 Task: Look for space in Jimo, China from 7th July, 2023 to 15th July, 2023 for 6 adults in price range Rs.15000 to Rs.20000. Place can be entire place with 3 bedrooms having 3 beds and 3 bathrooms. Property type can be house, flat, guest house. Booking option can be shelf check-in. Required host language is Chinese (Simplified).
Action: Mouse moved to (552, 211)
Screenshot: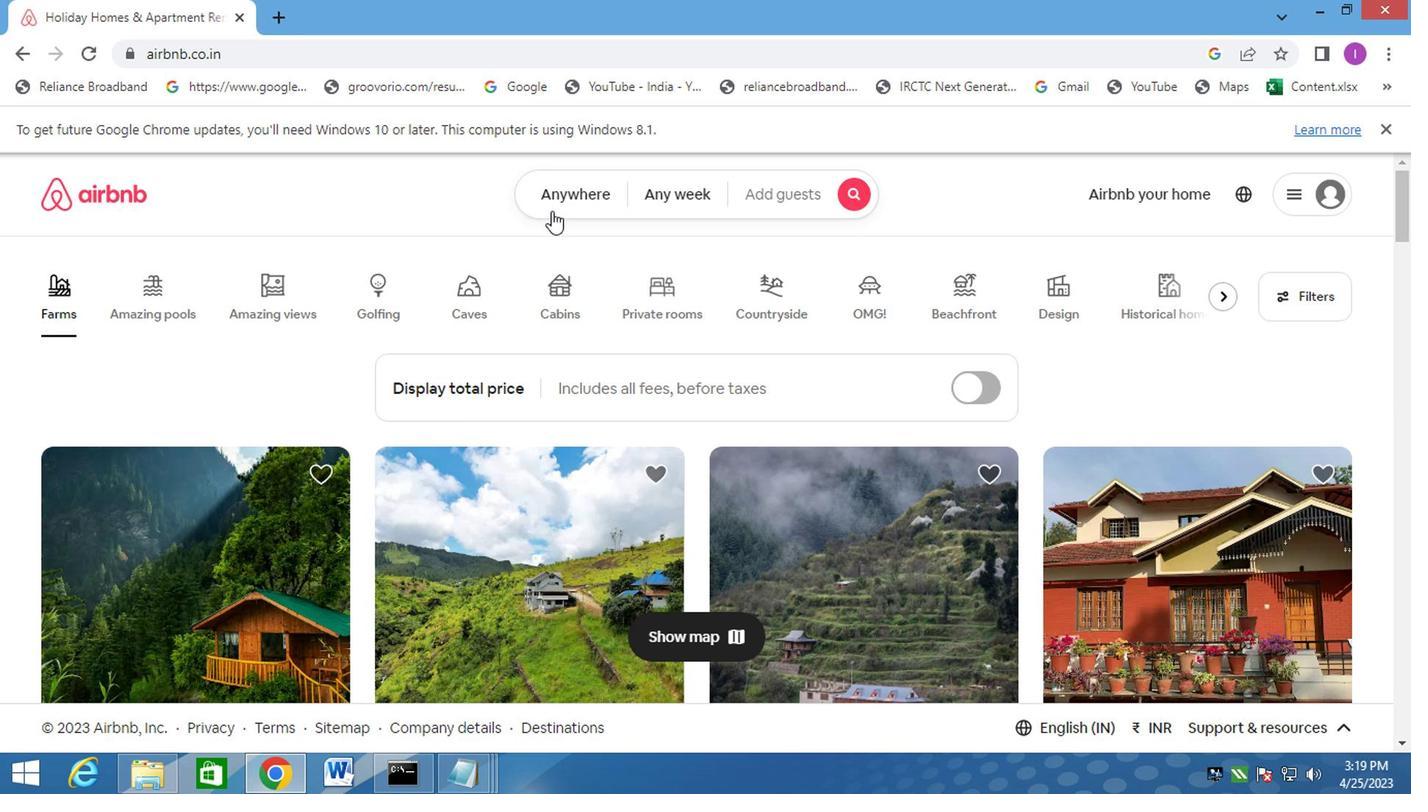 
Action: Mouse pressed left at (552, 211)
Screenshot: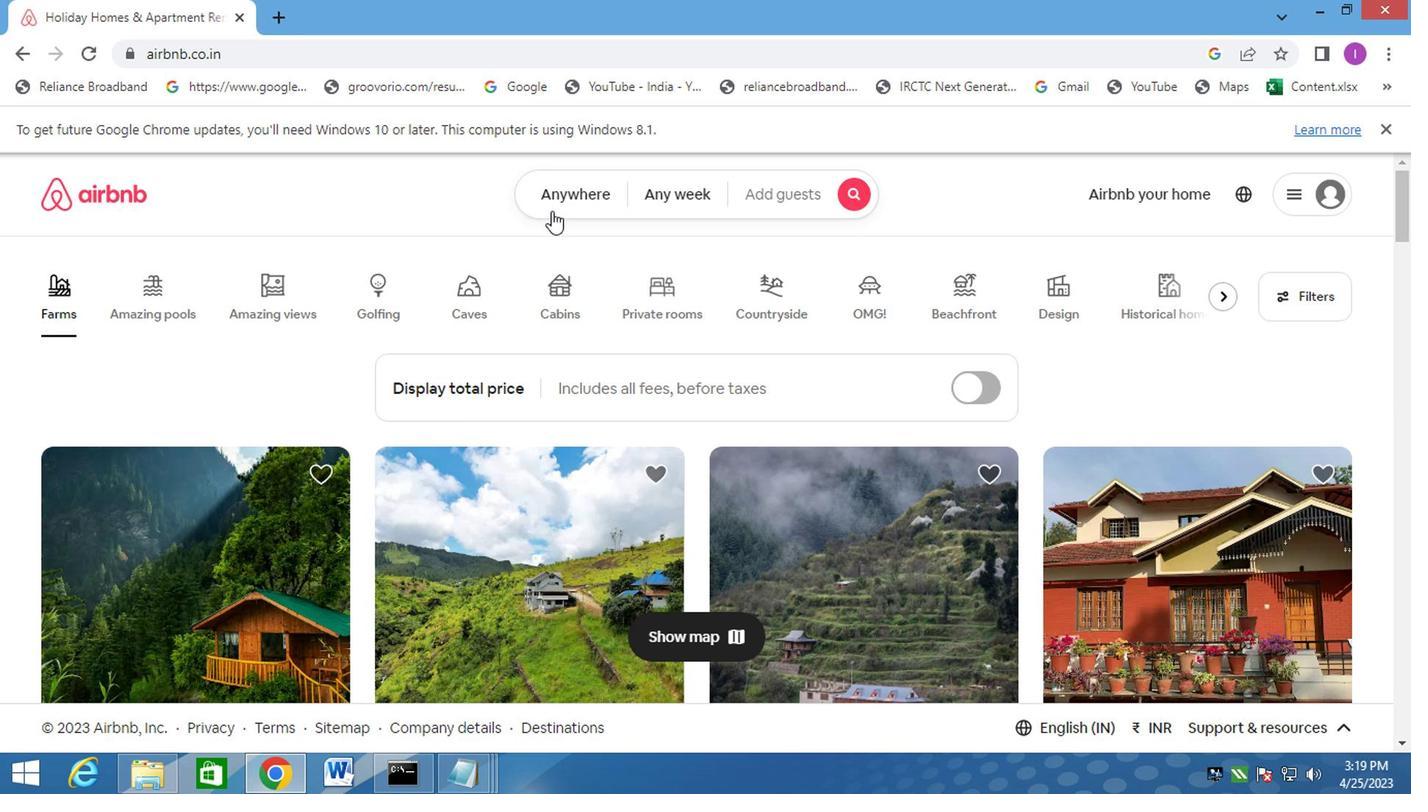 
Action: Mouse moved to (349, 277)
Screenshot: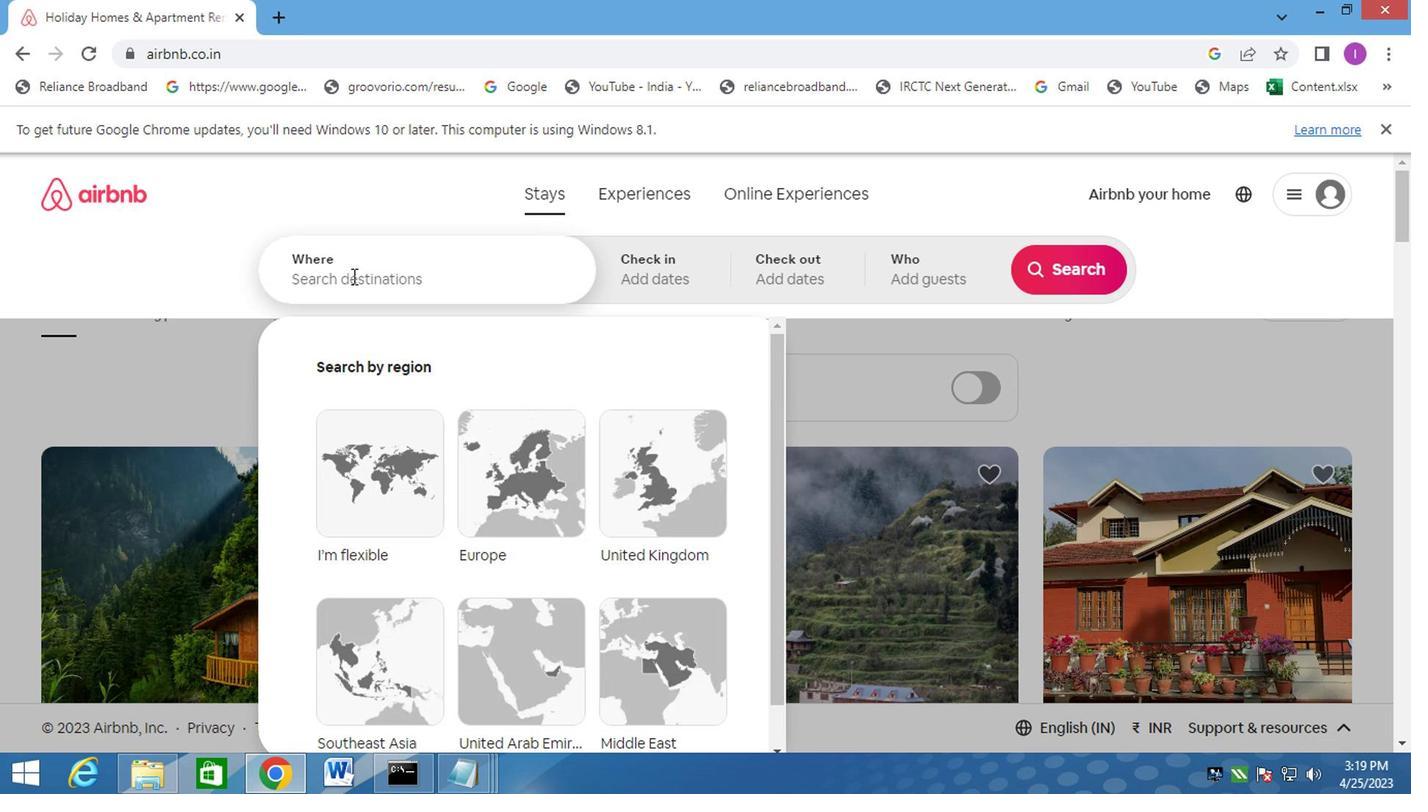 
Action: Mouse pressed left at (349, 277)
Screenshot: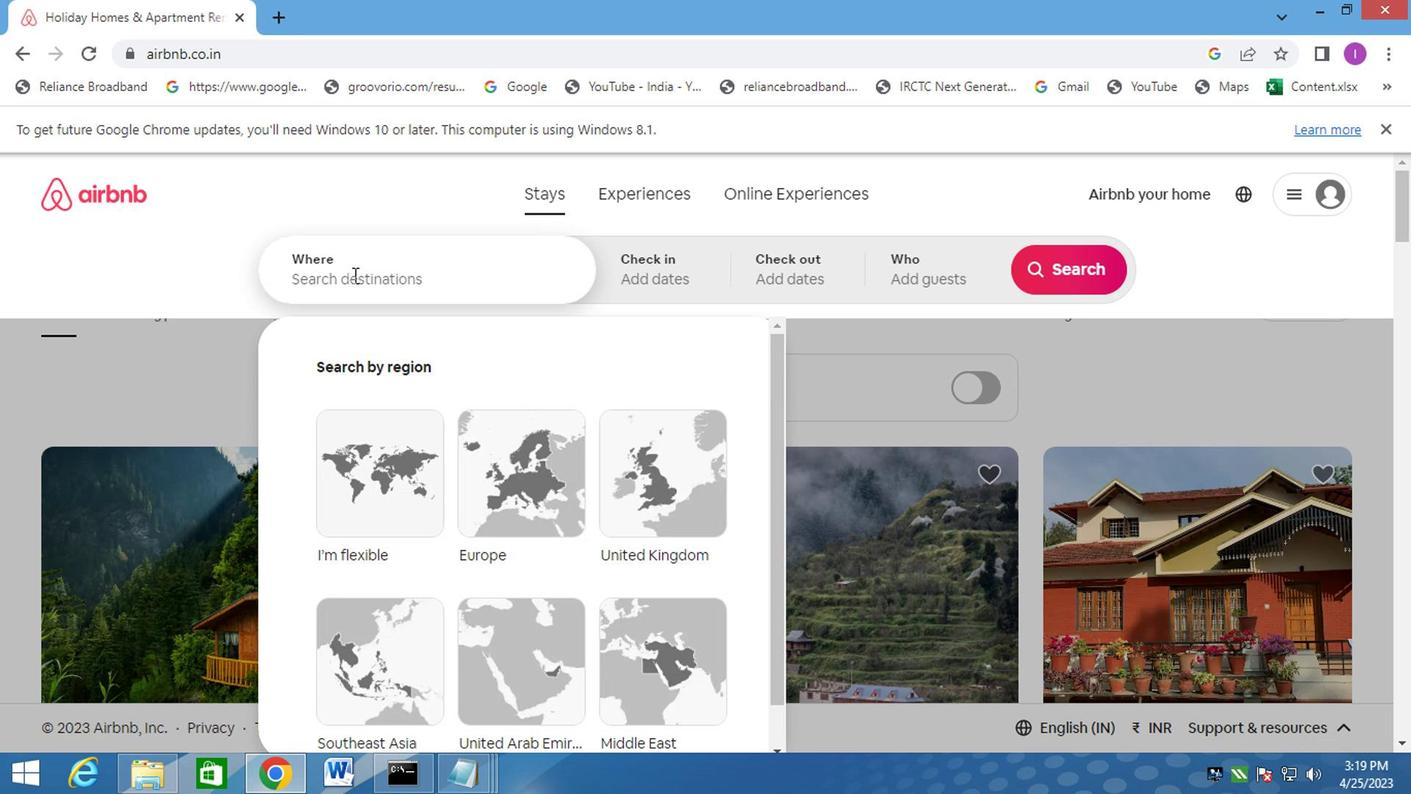 
Action: Mouse moved to (386, 288)
Screenshot: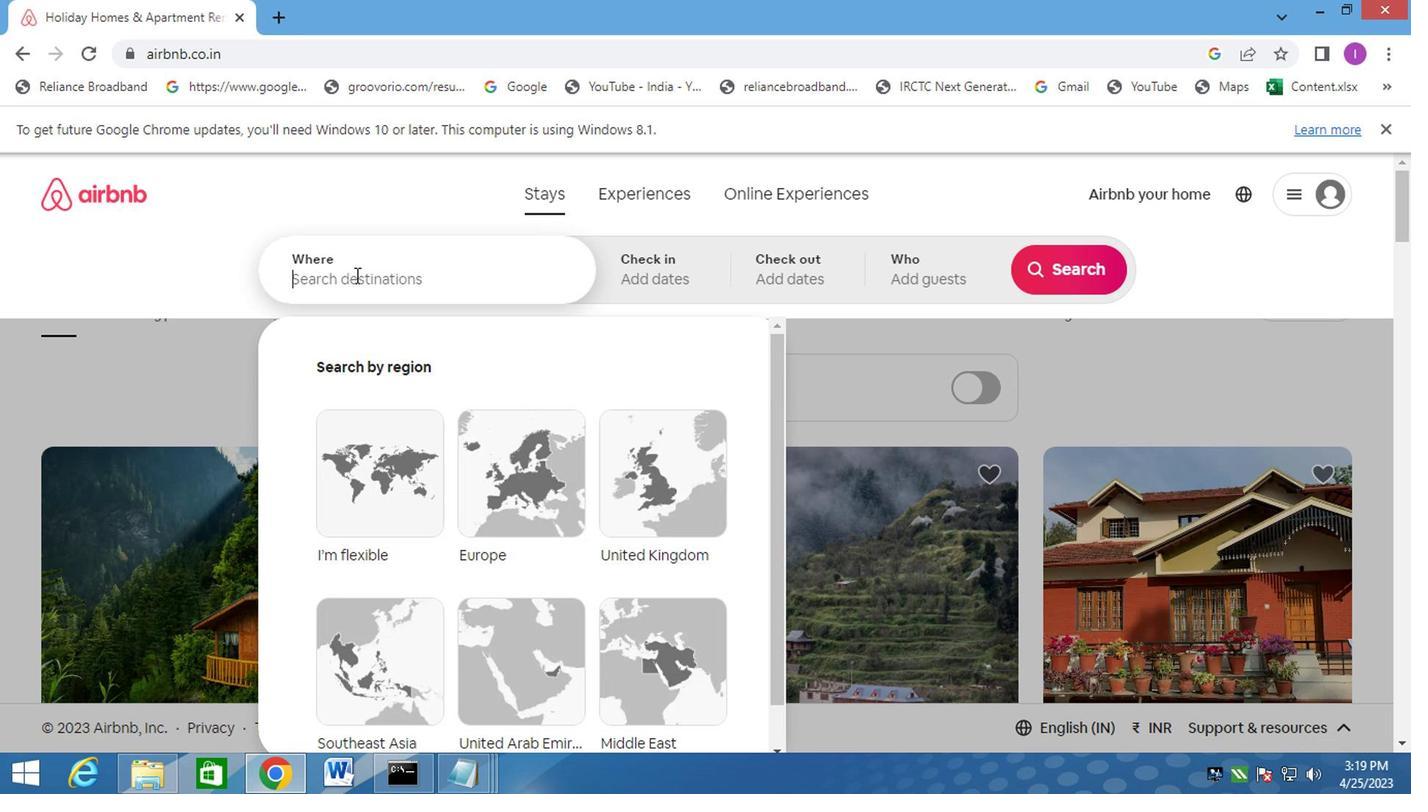 
Action: Key pressed jom<Key.backspace><Key.backspace>imo,china
Screenshot: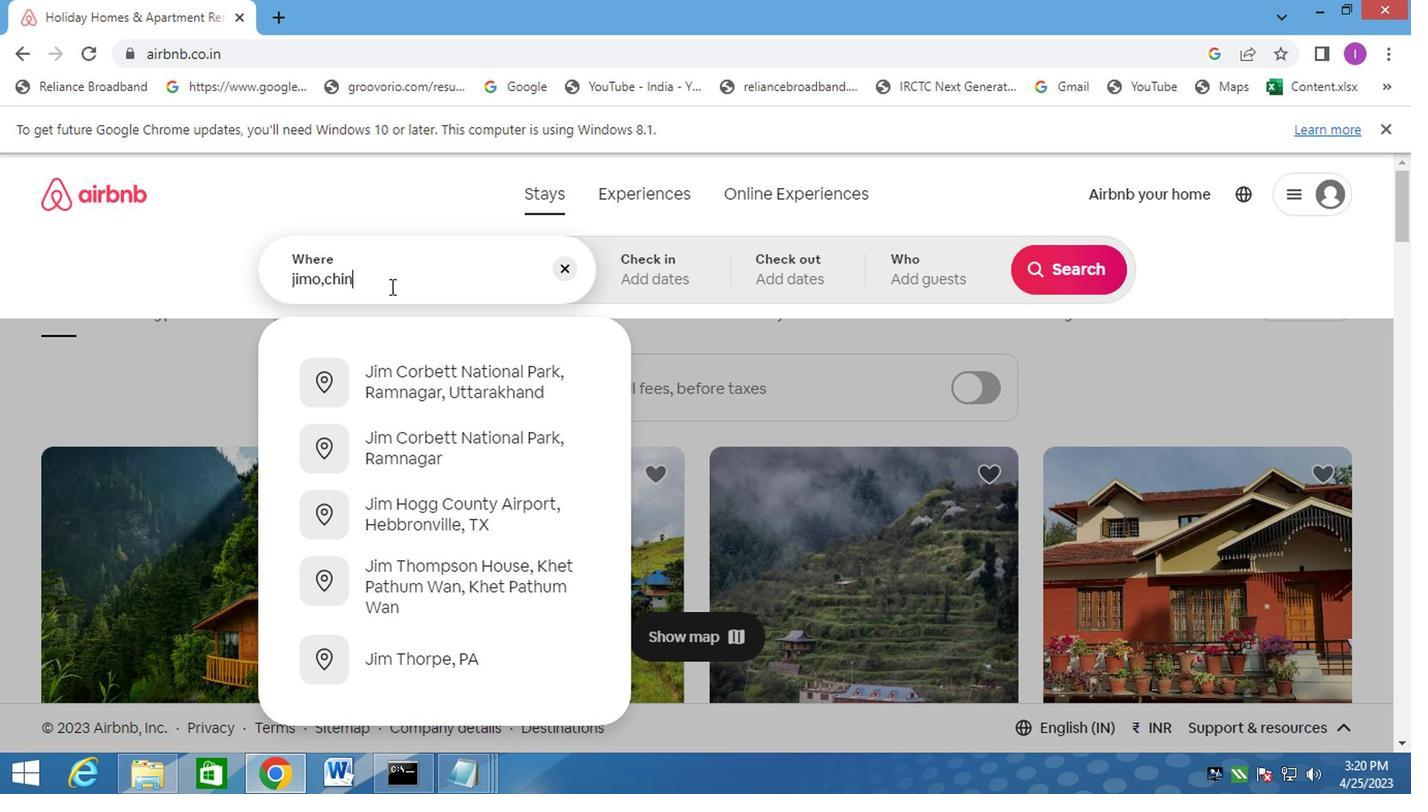 
Action: Mouse moved to (700, 279)
Screenshot: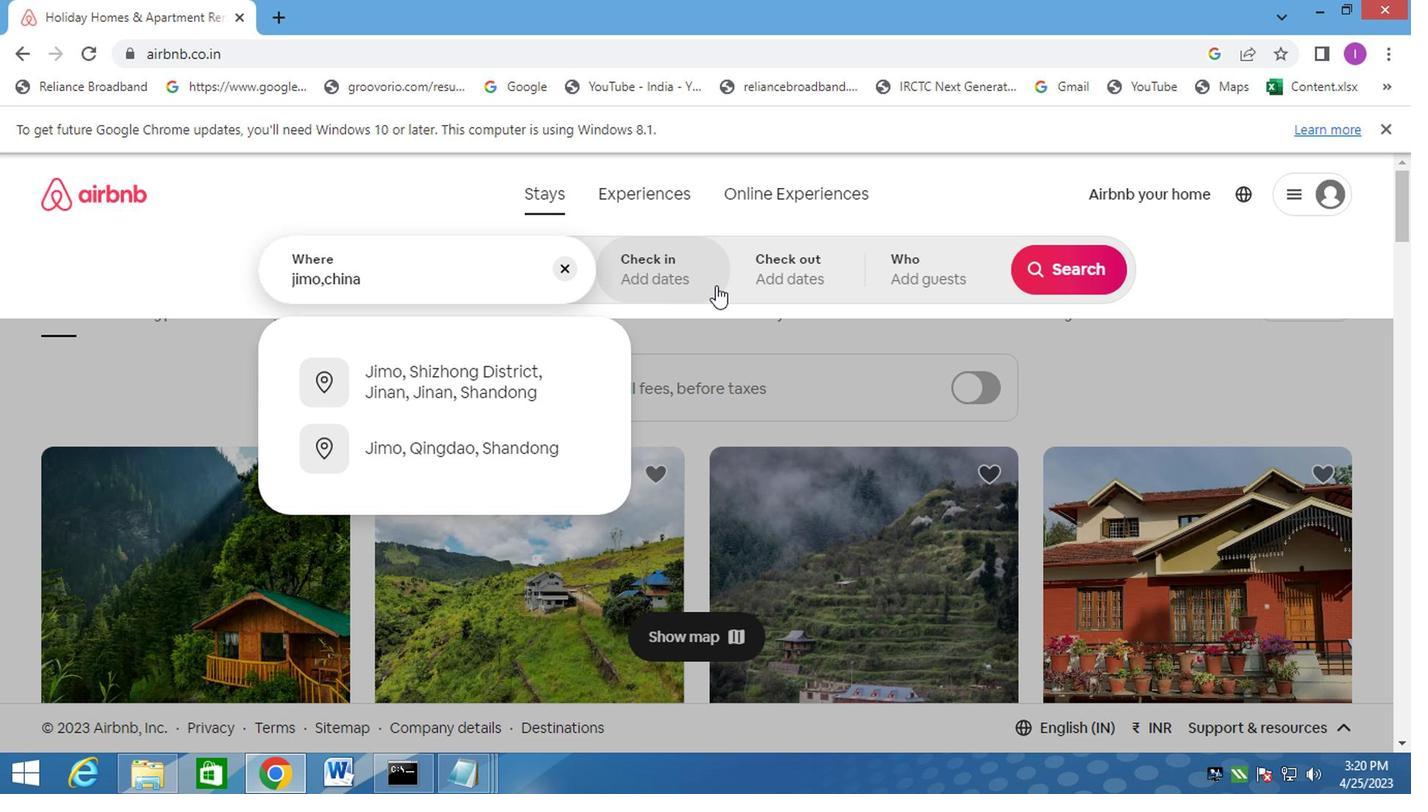 
Action: Mouse pressed left at (700, 279)
Screenshot: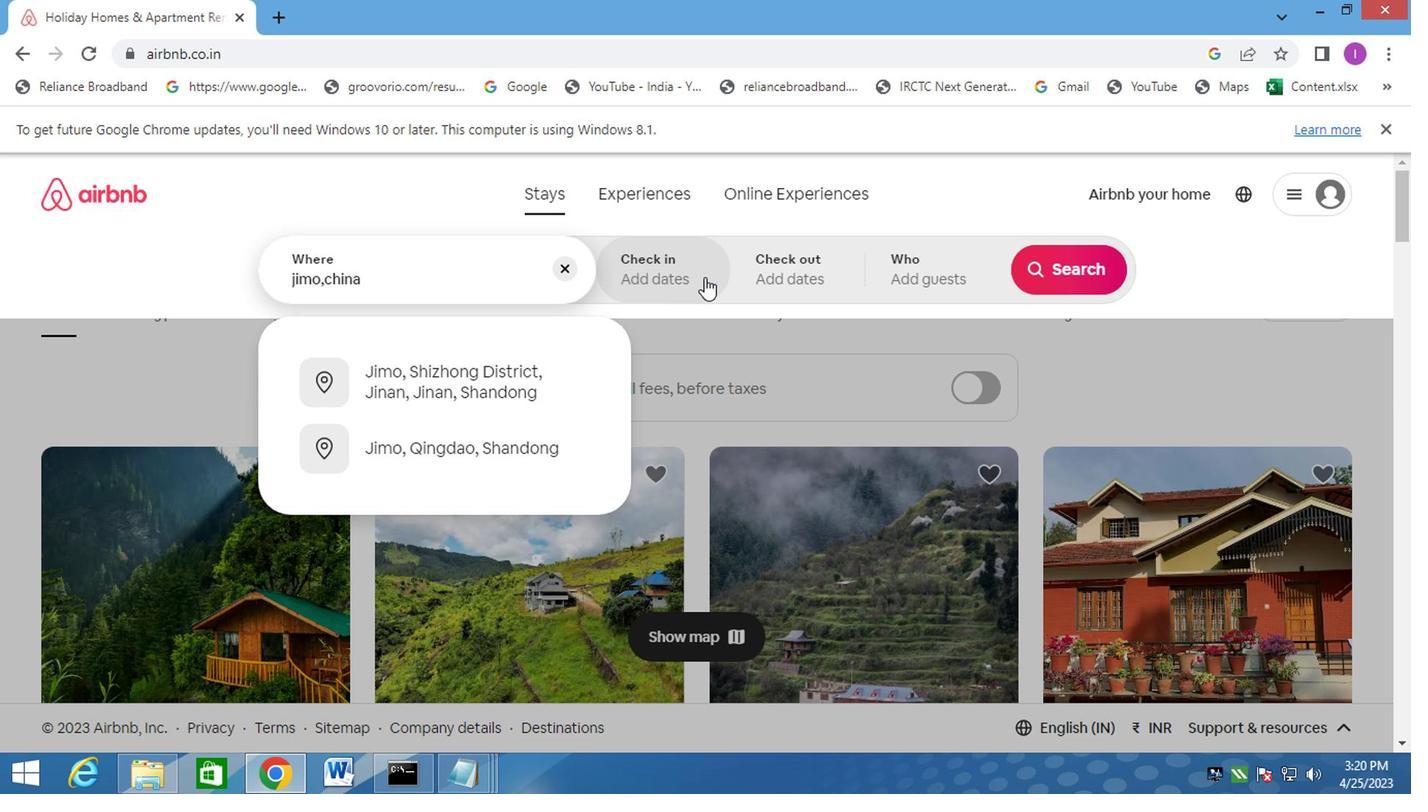 
Action: Mouse moved to (1041, 445)
Screenshot: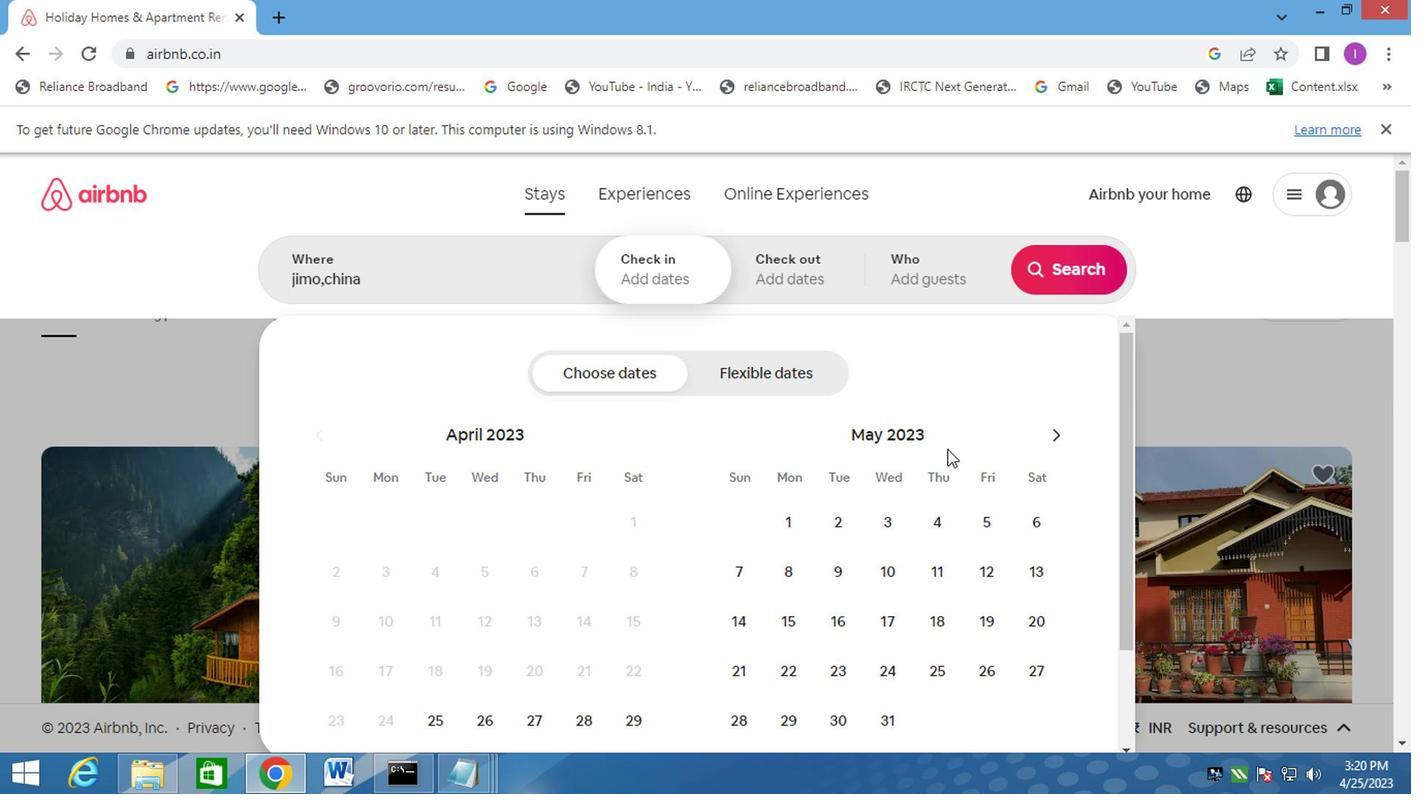
Action: Mouse pressed left at (1041, 445)
Screenshot: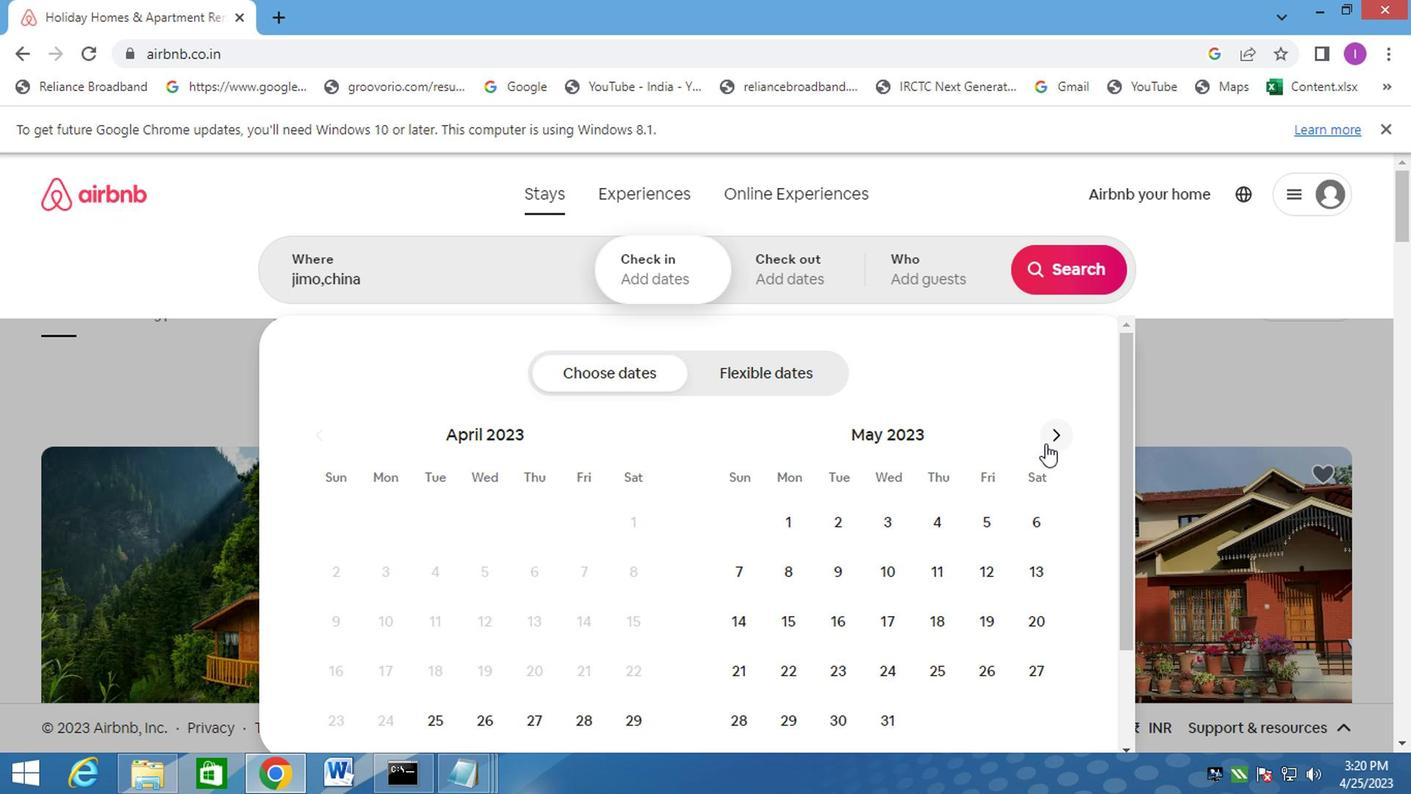 
Action: Mouse moved to (1042, 445)
Screenshot: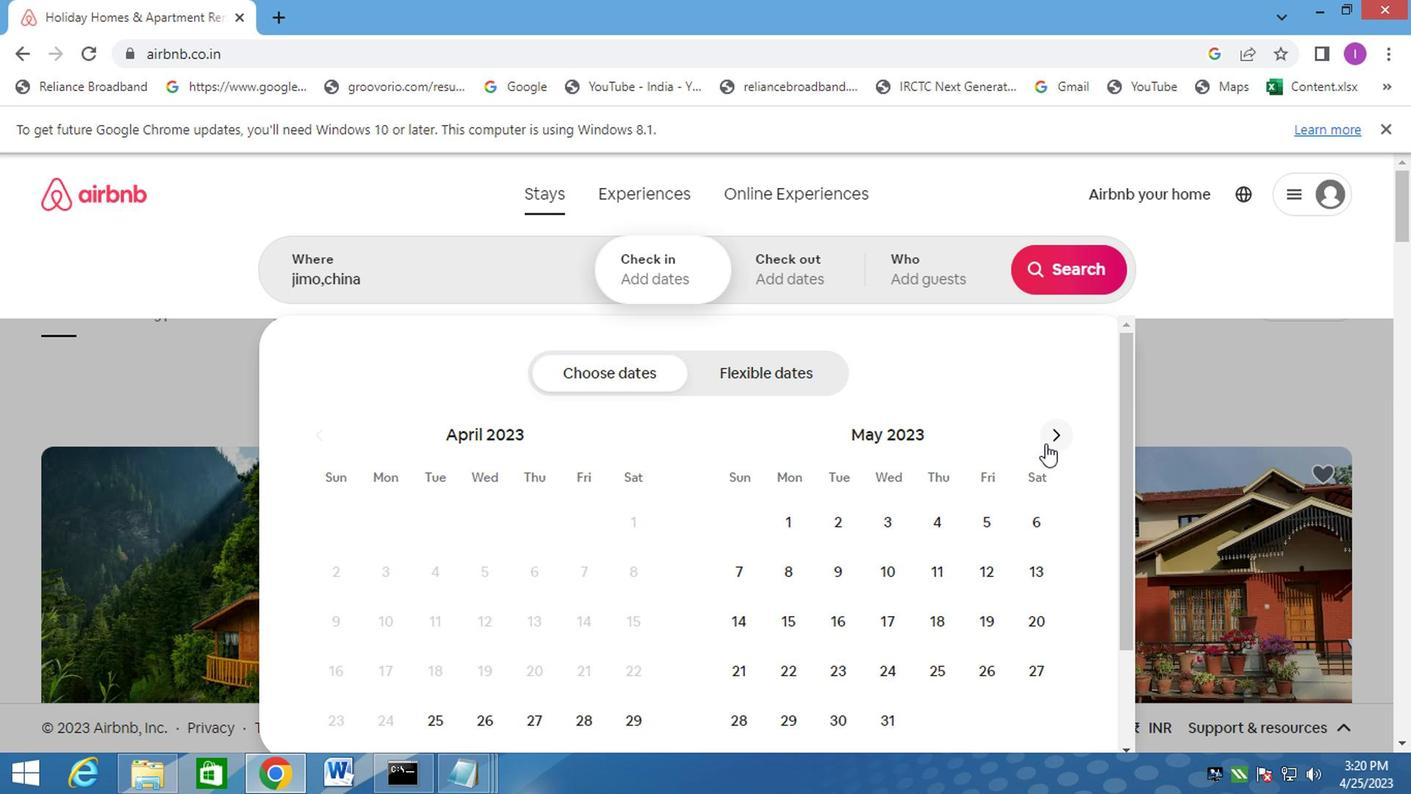 
Action: Mouse pressed left at (1042, 445)
Screenshot: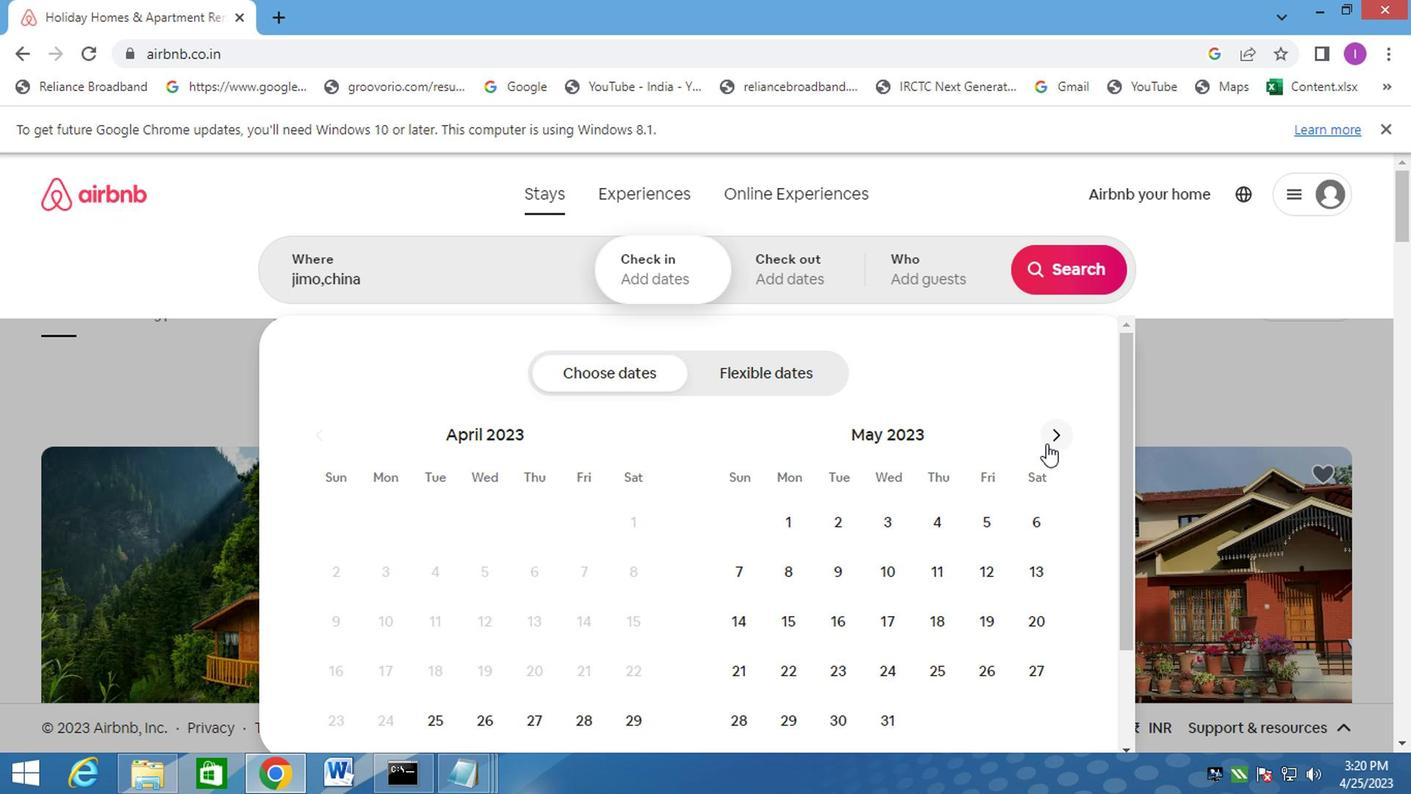 
Action: Mouse pressed left at (1042, 445)
Screenshot: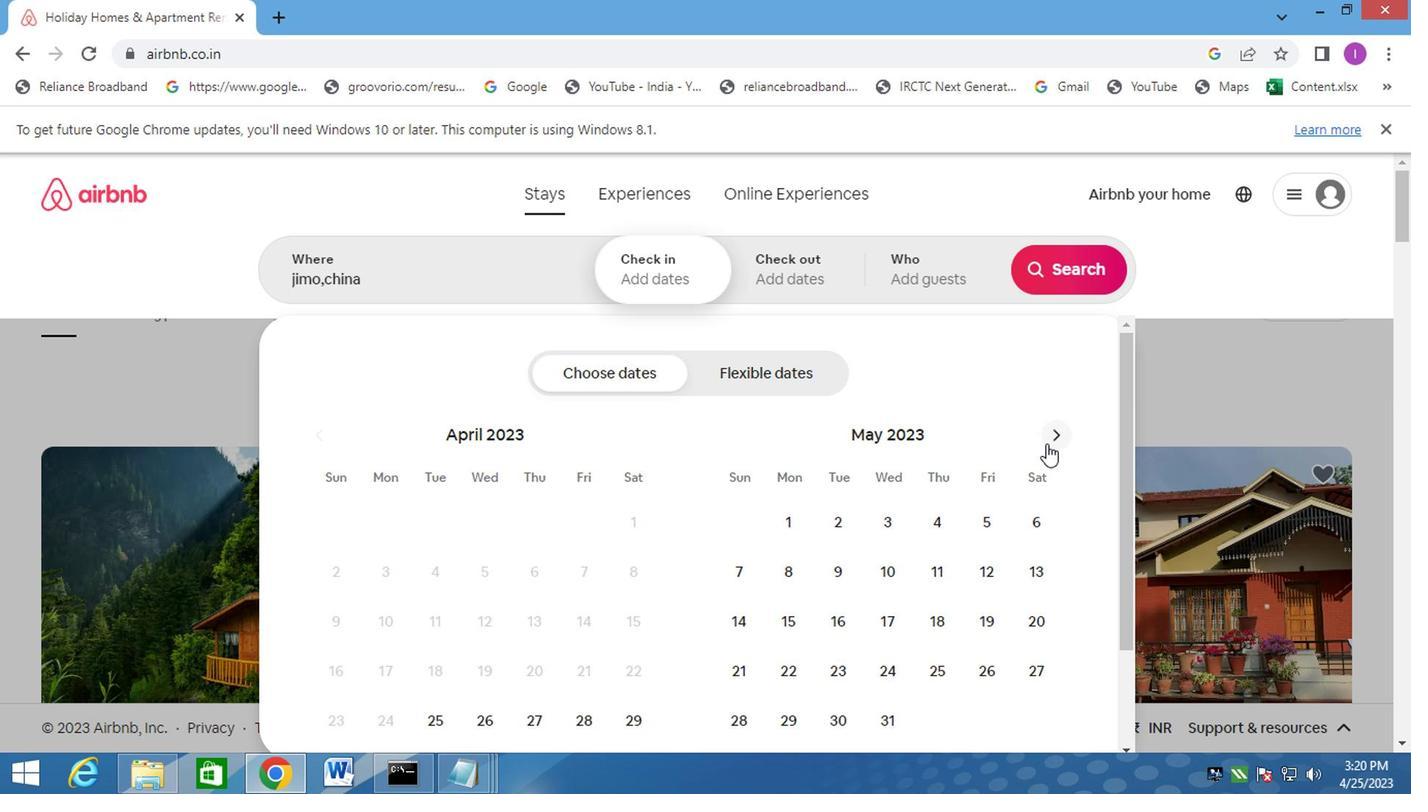 
Action: Mouse moved to (984, 575)
Screenshot: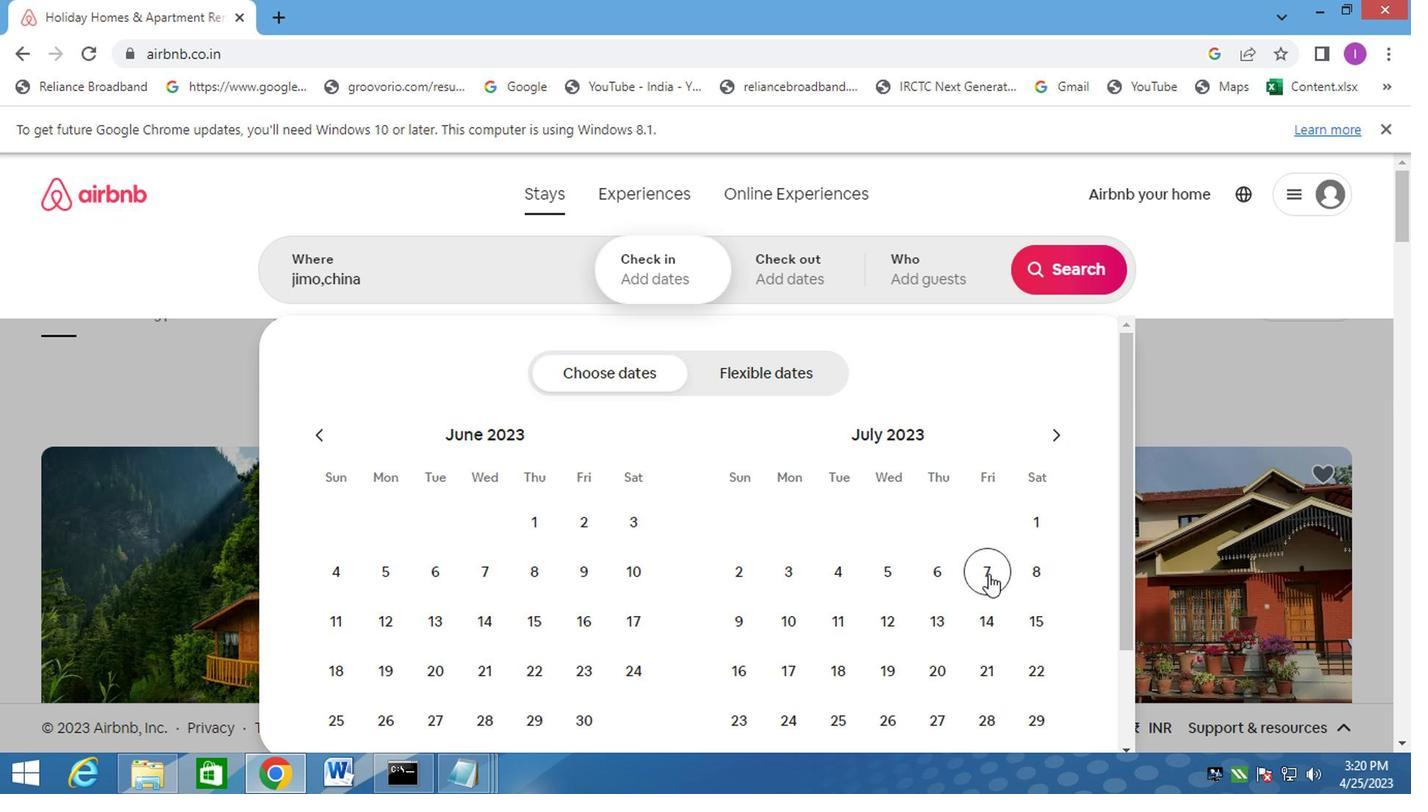 
Action: Mouse pressed left at (984, 575)
Screenshot: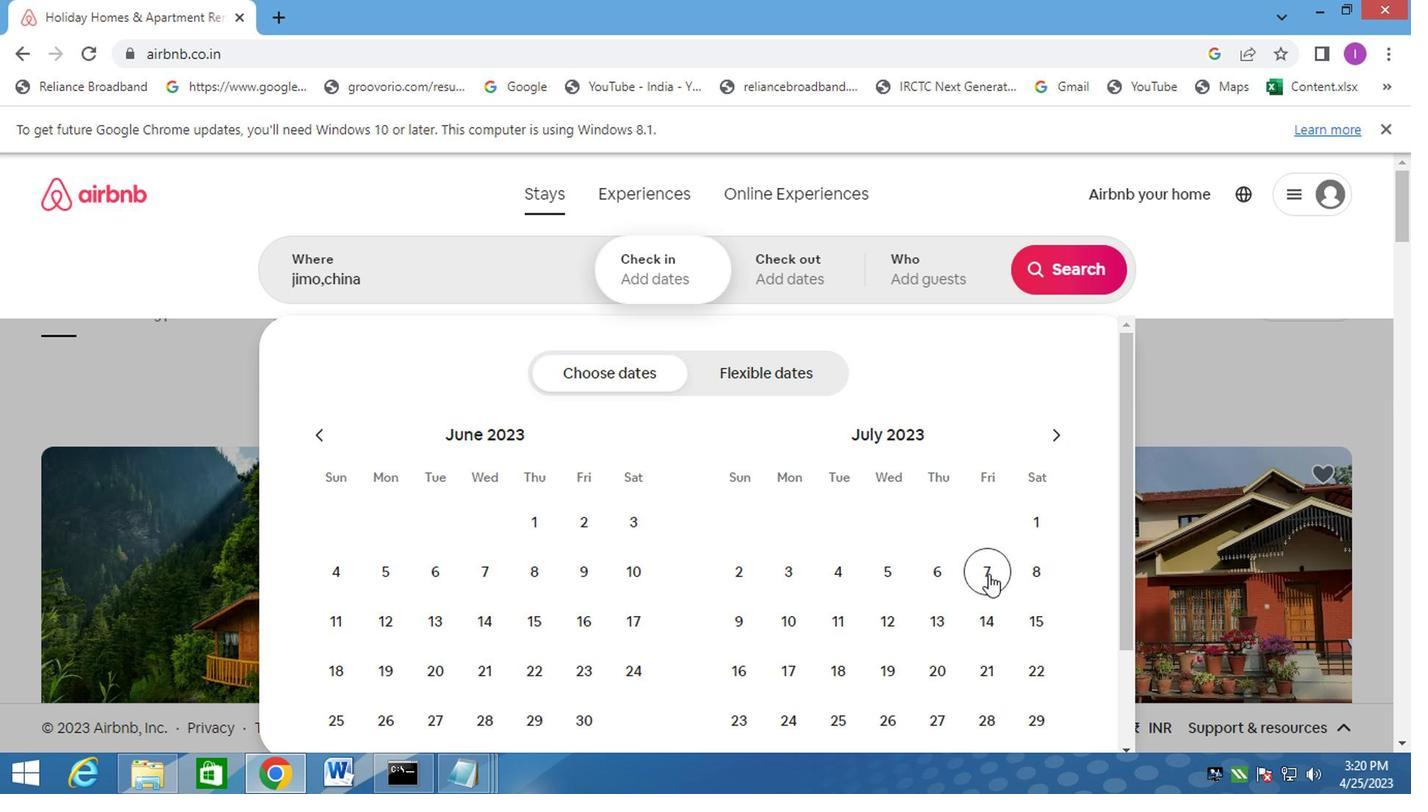 
Action: Mouse moved to (1027, 614)
Screenshot: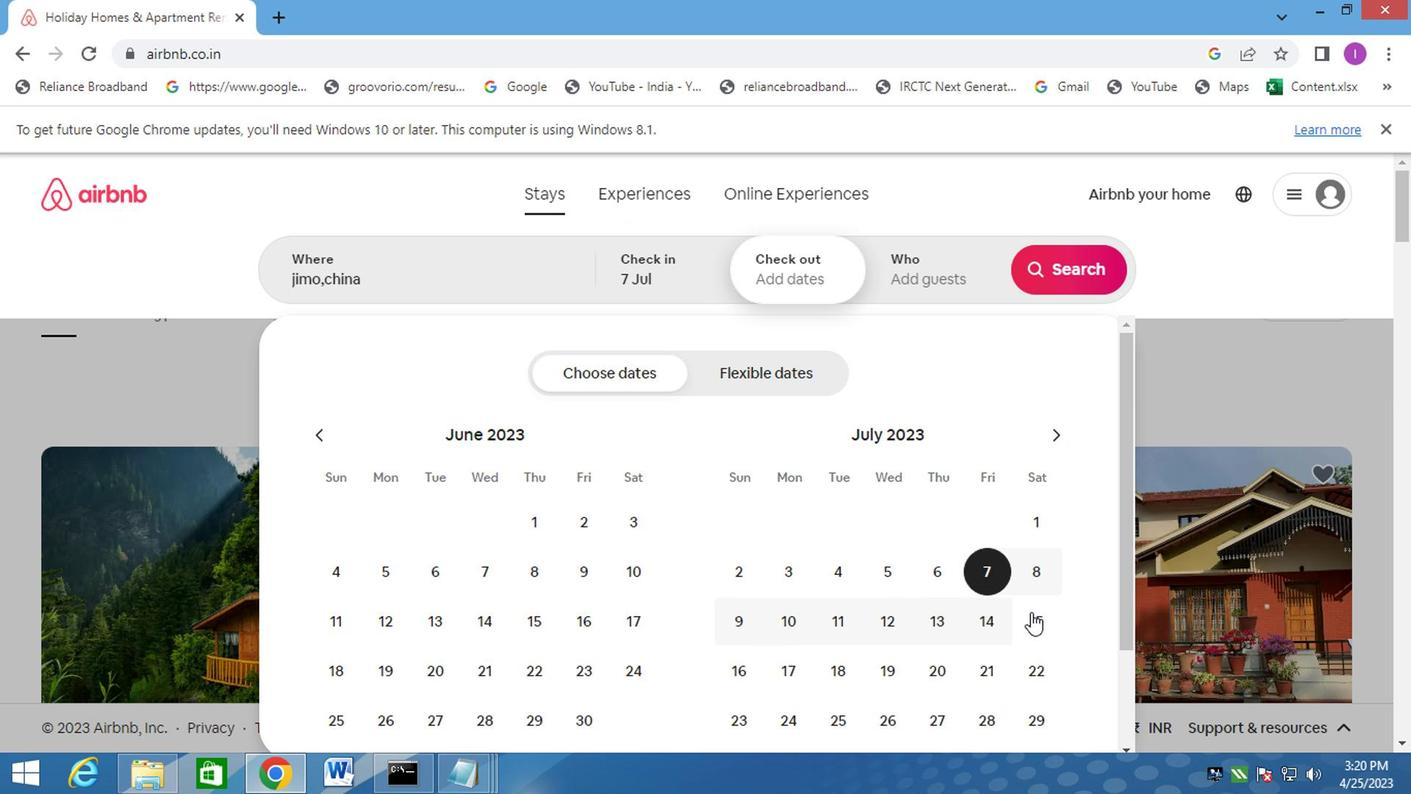 
Action: Mouse pressed left at (1027, 614)
Screenshot: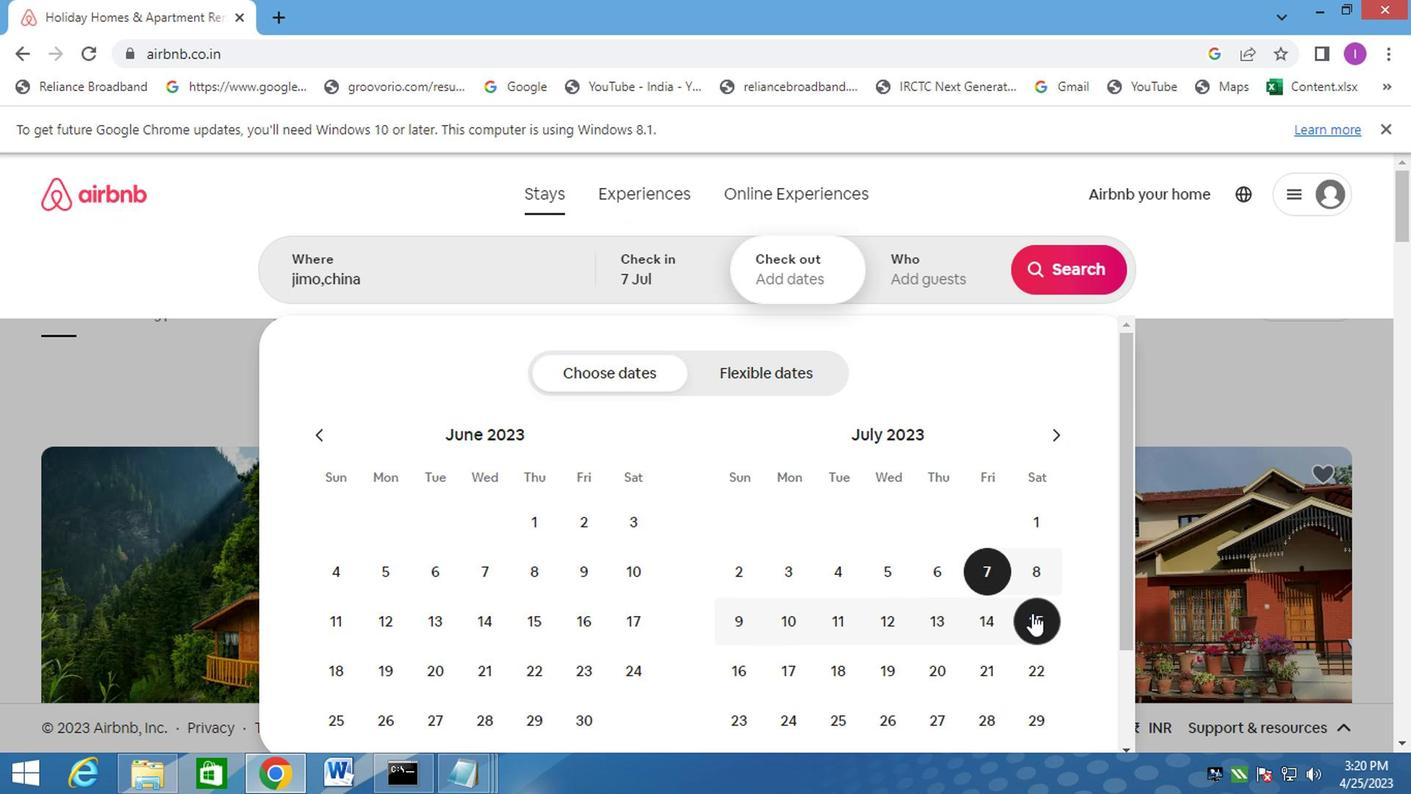 
Action: Mouse moved to (933, 280)
Screenshot: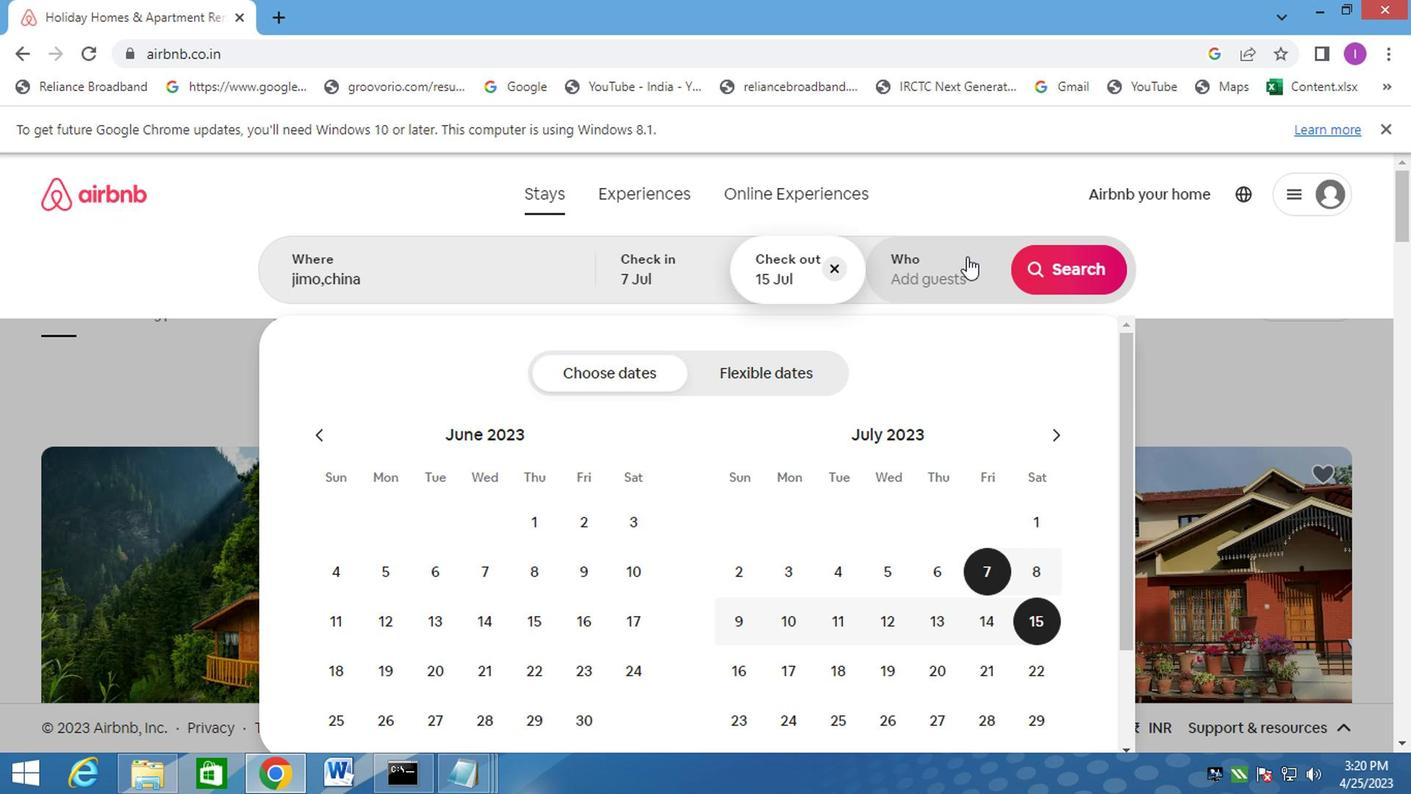 
Action: Mouse pressed left at (933, 280)
Screenshot: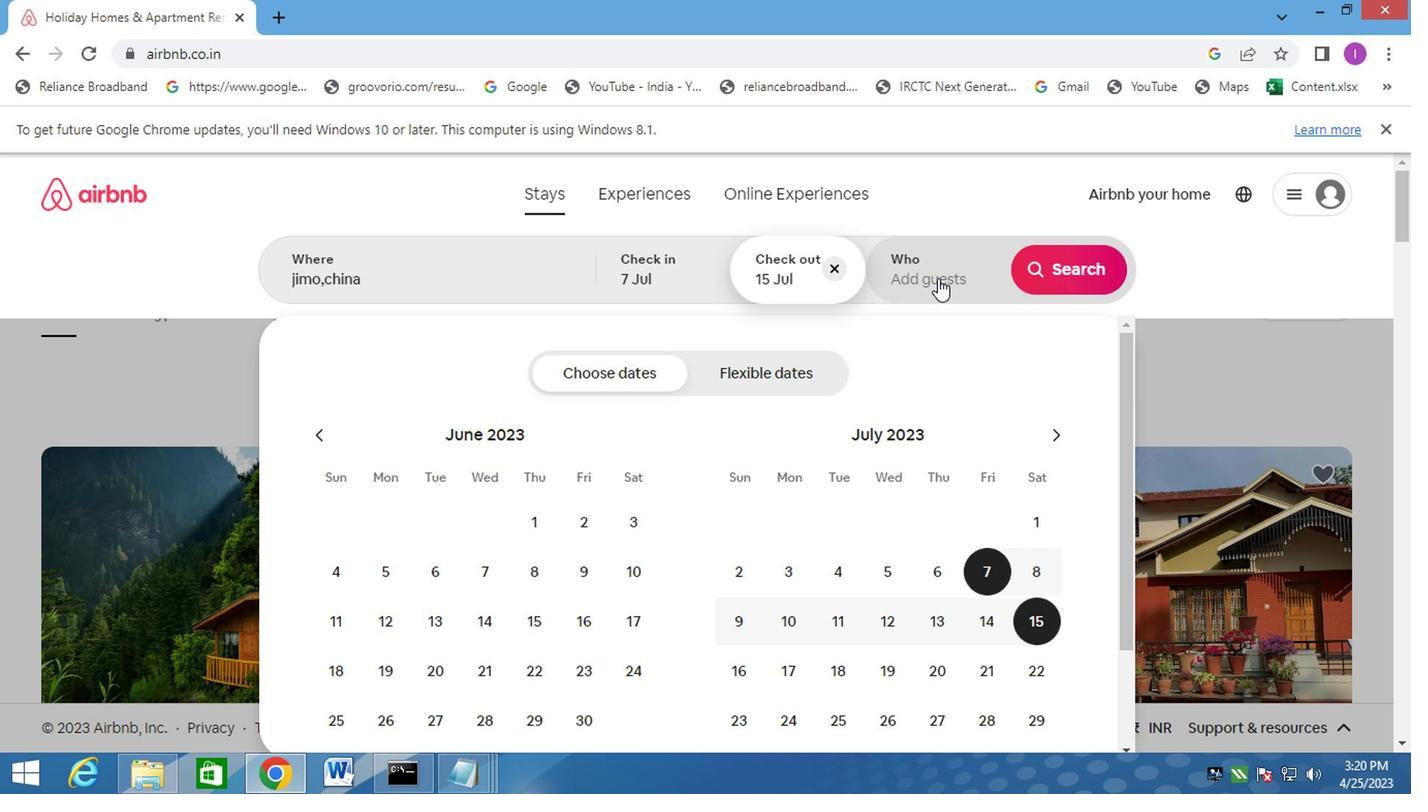 
Action: Mouse moved to (1076, 387)
Screenshot: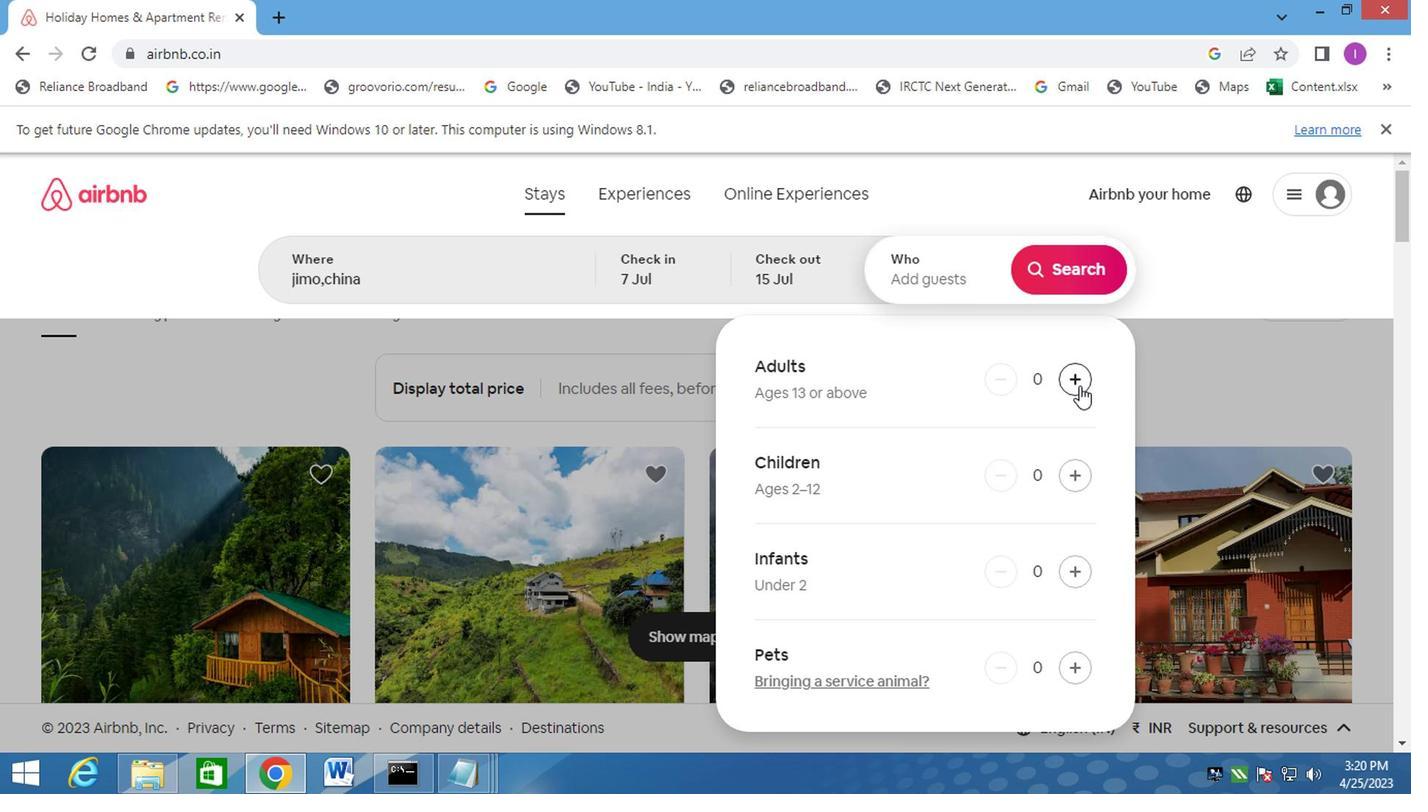 
Action: Mouse pressed left at (1076, 387)
Screenshot: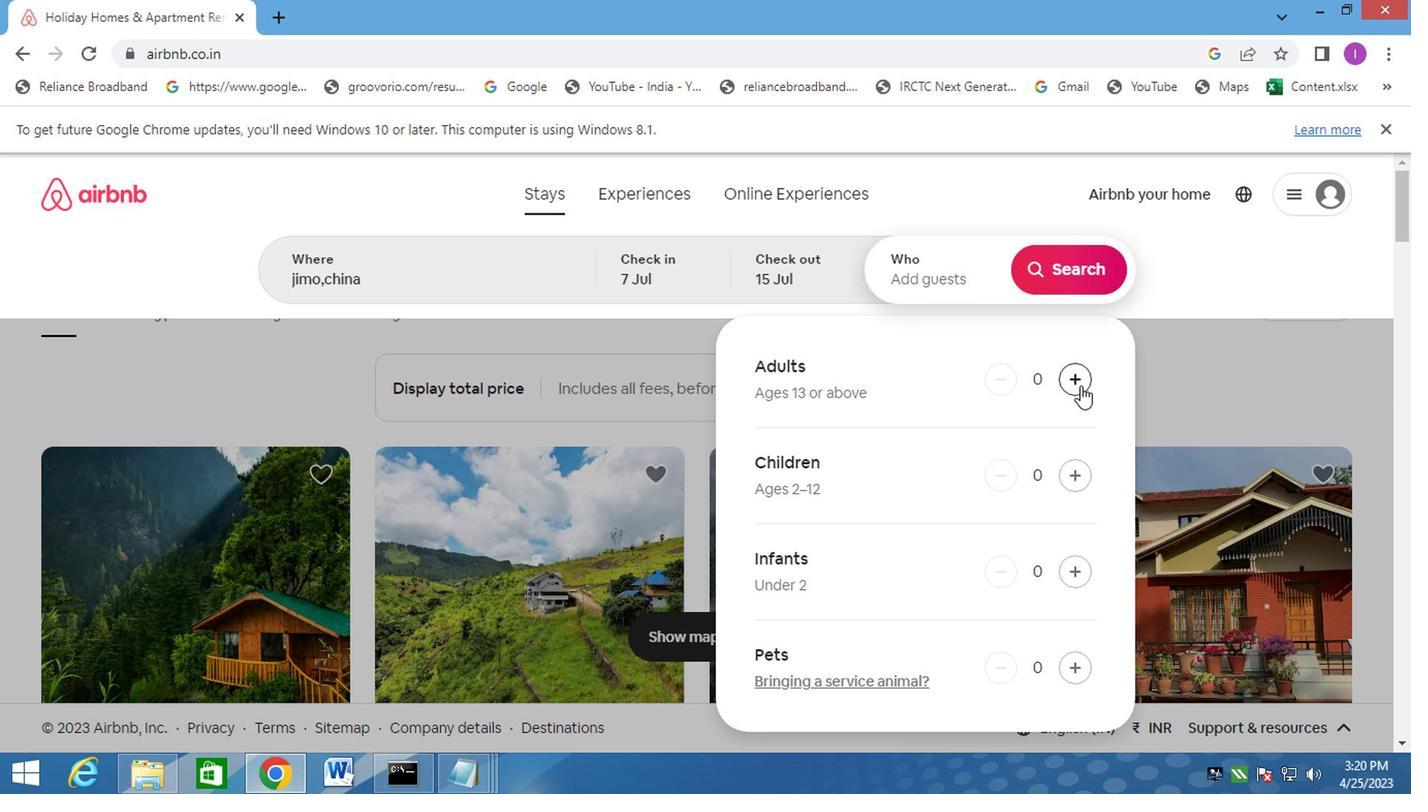 
Action: Mouse moved to (1077, 386)
Screenshot: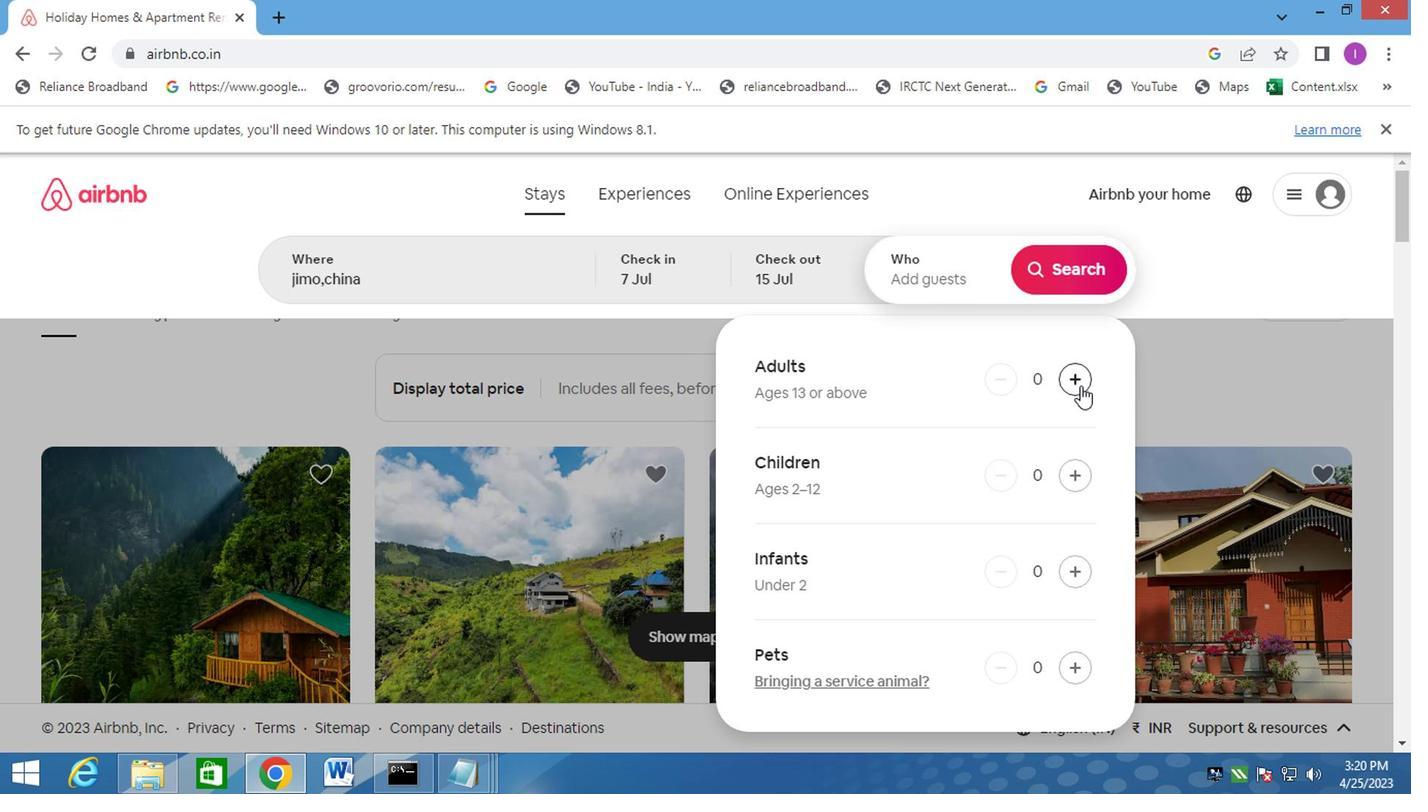 
Action: Mouse pressed left at (1077, 386)
Screenshot: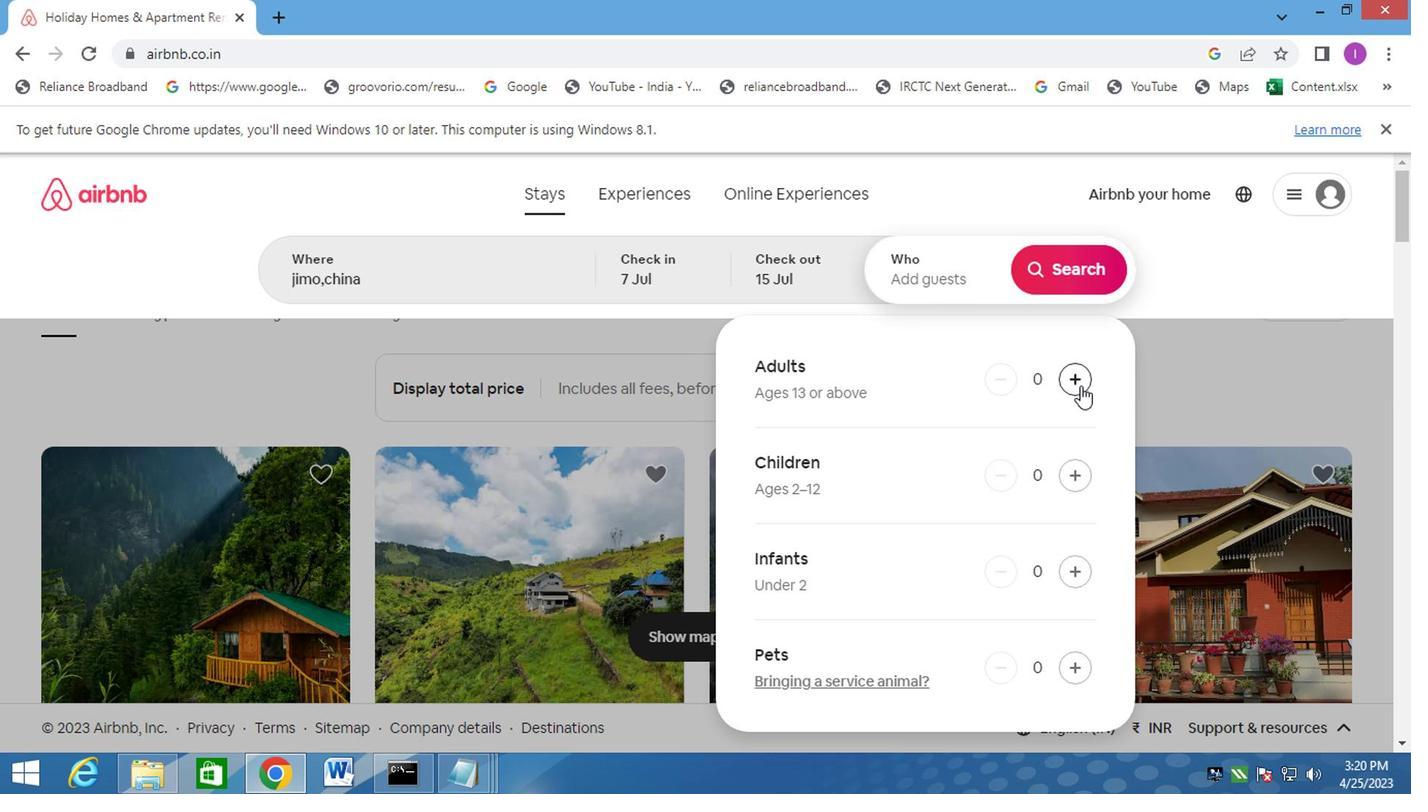 
Action: Mouse moved to (1077, 385)
Screenshot: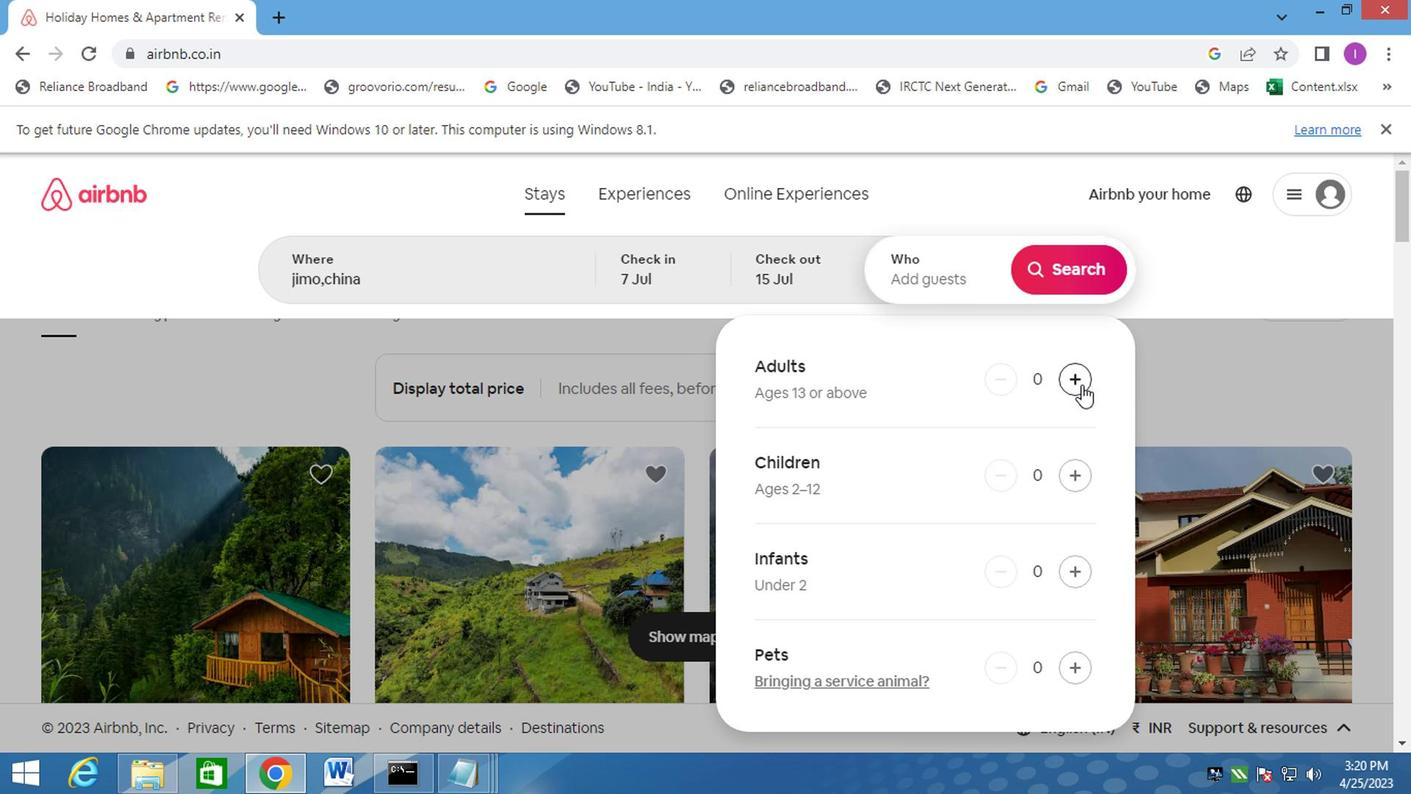 
Action: Mouse pressed left at (1077, 385)
Screenshot: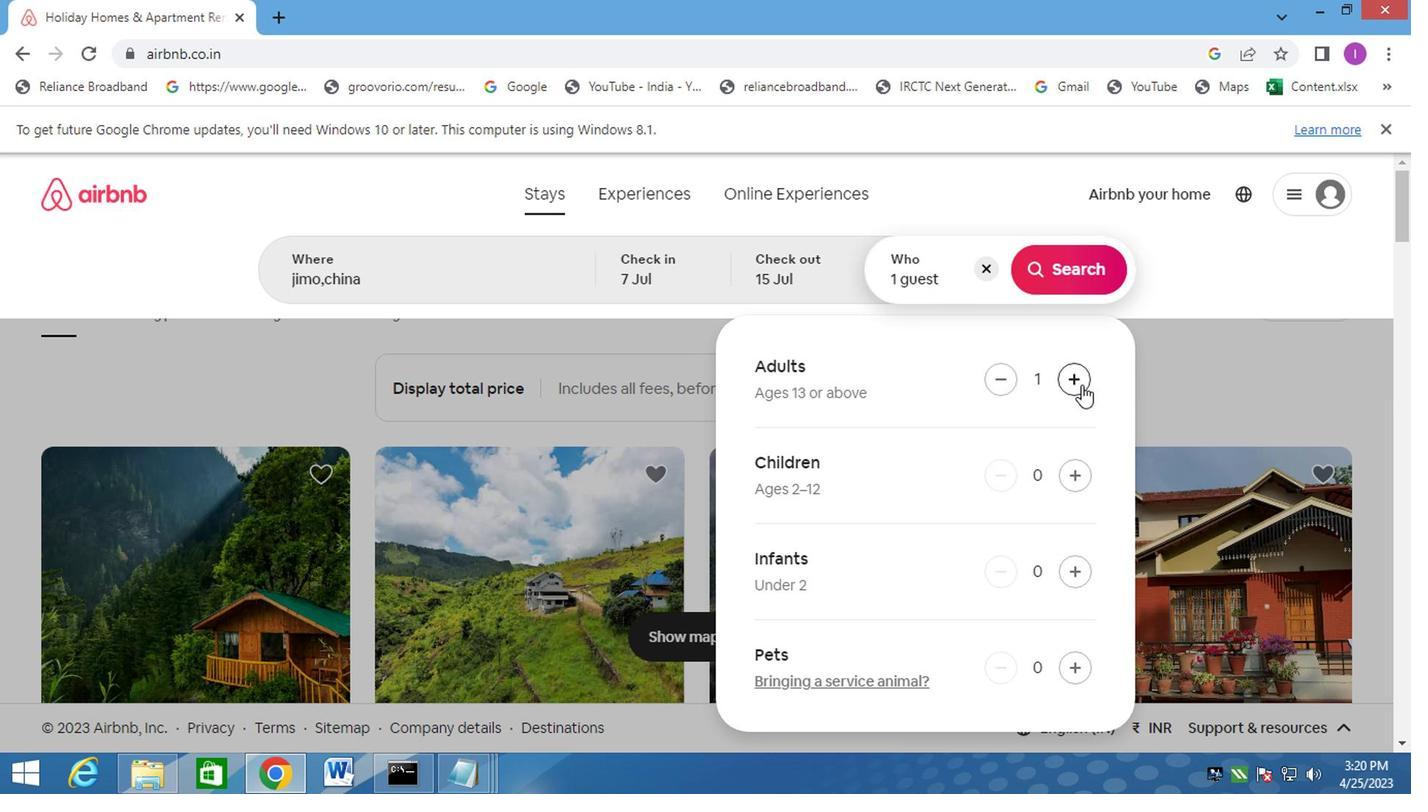 
Action: Mouse pressed left at (1077, 385)
Screenshot: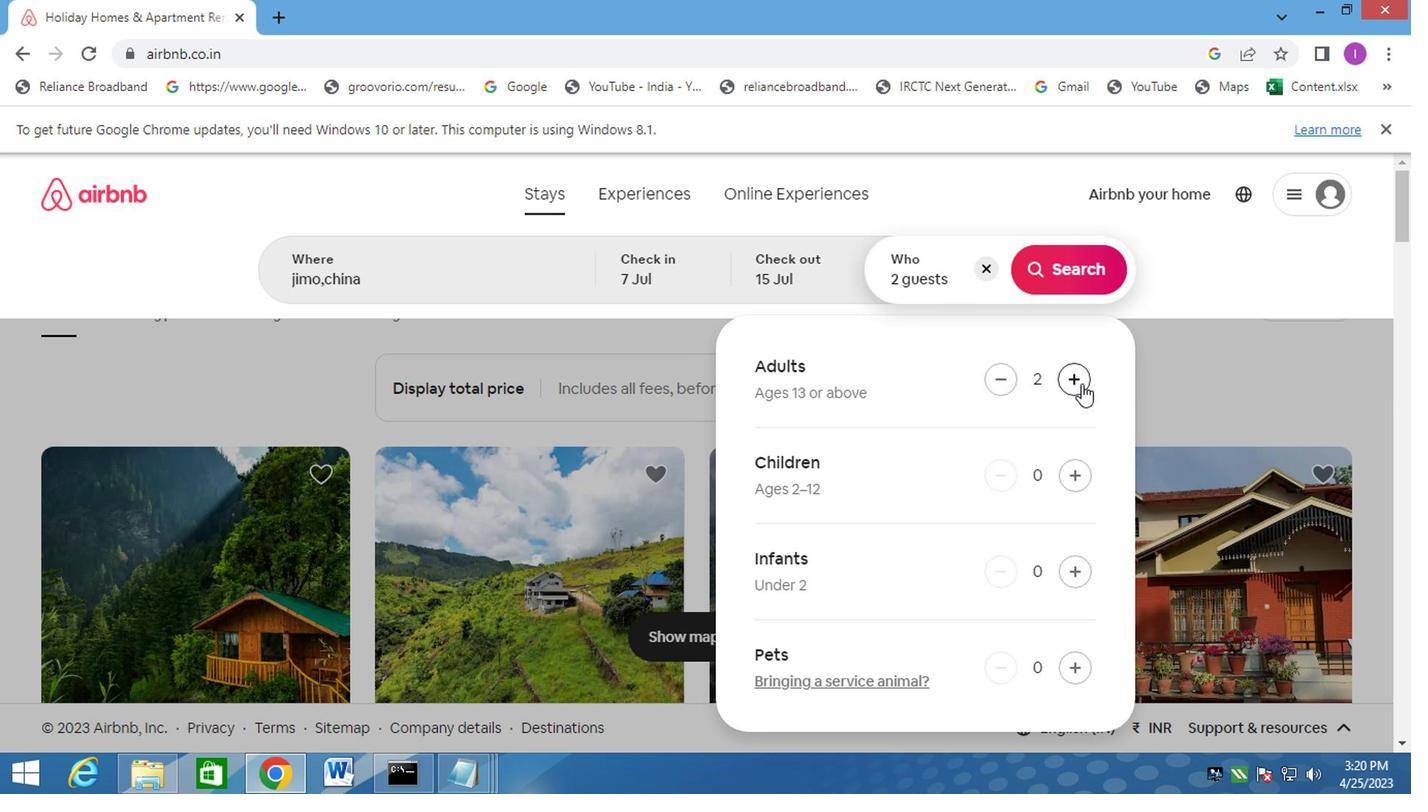 
Action: Mouse moved to (1079, 383)
Screenshot: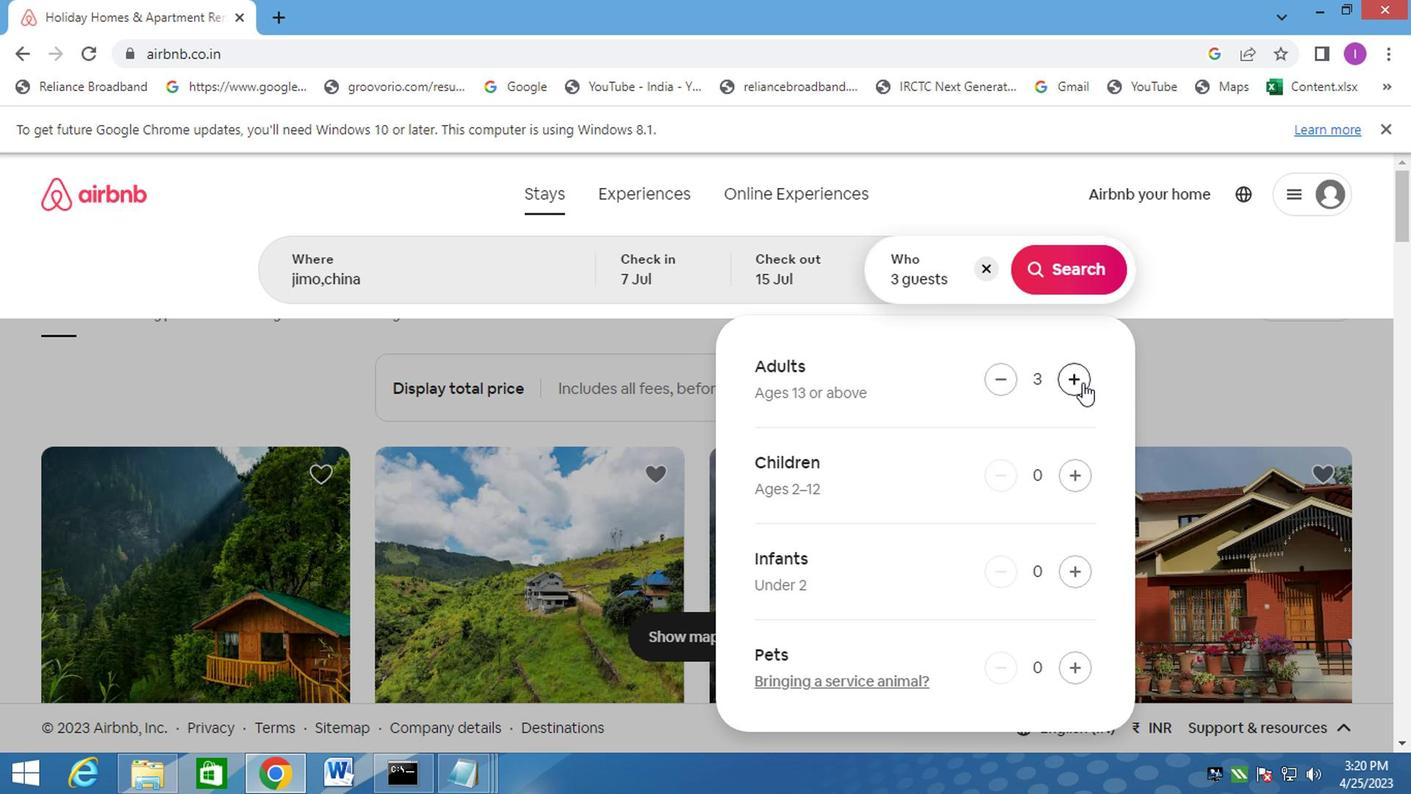 
Action: Mouse pressed left at (1079, 383)
Screenshot: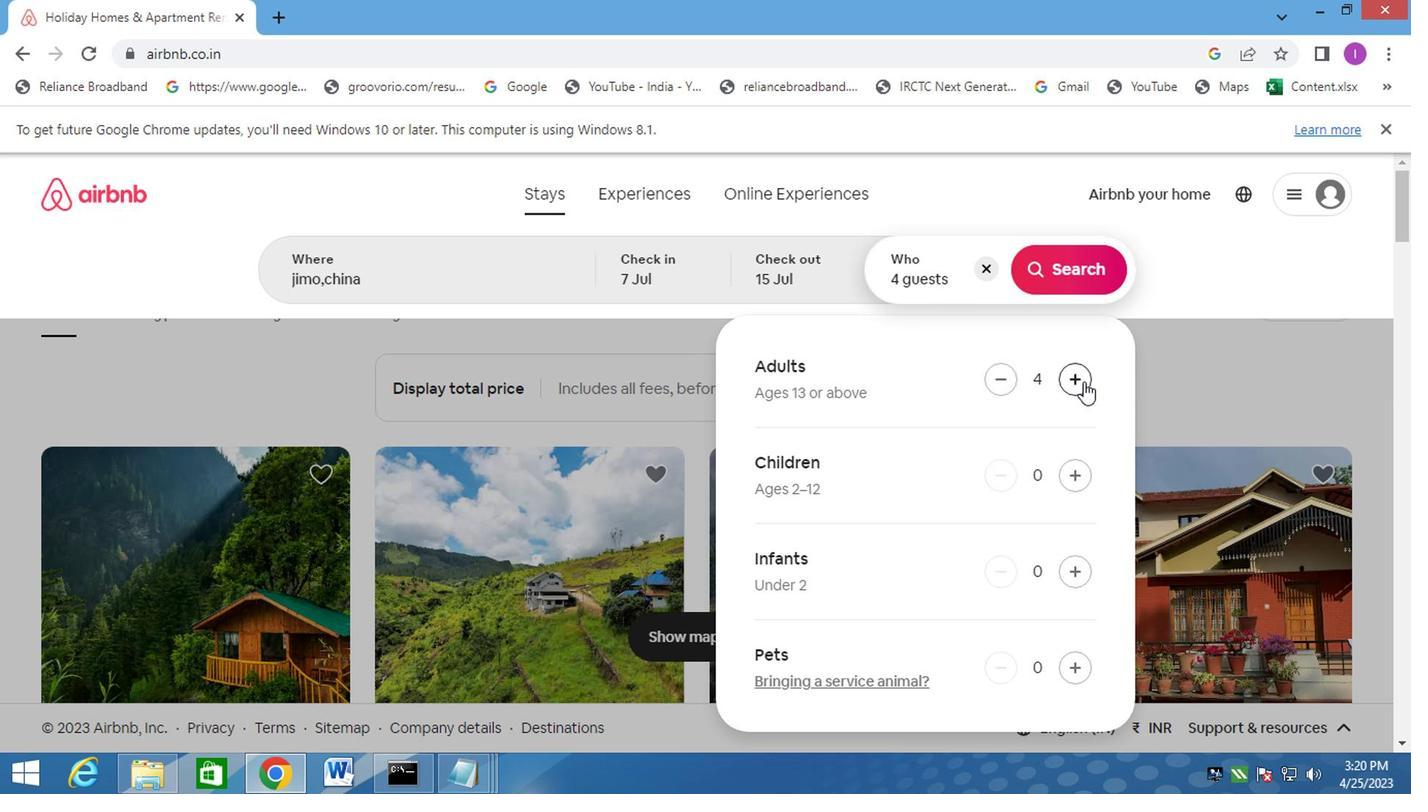
Action: Mouse pressed left at (1079, 383)
Screenshot: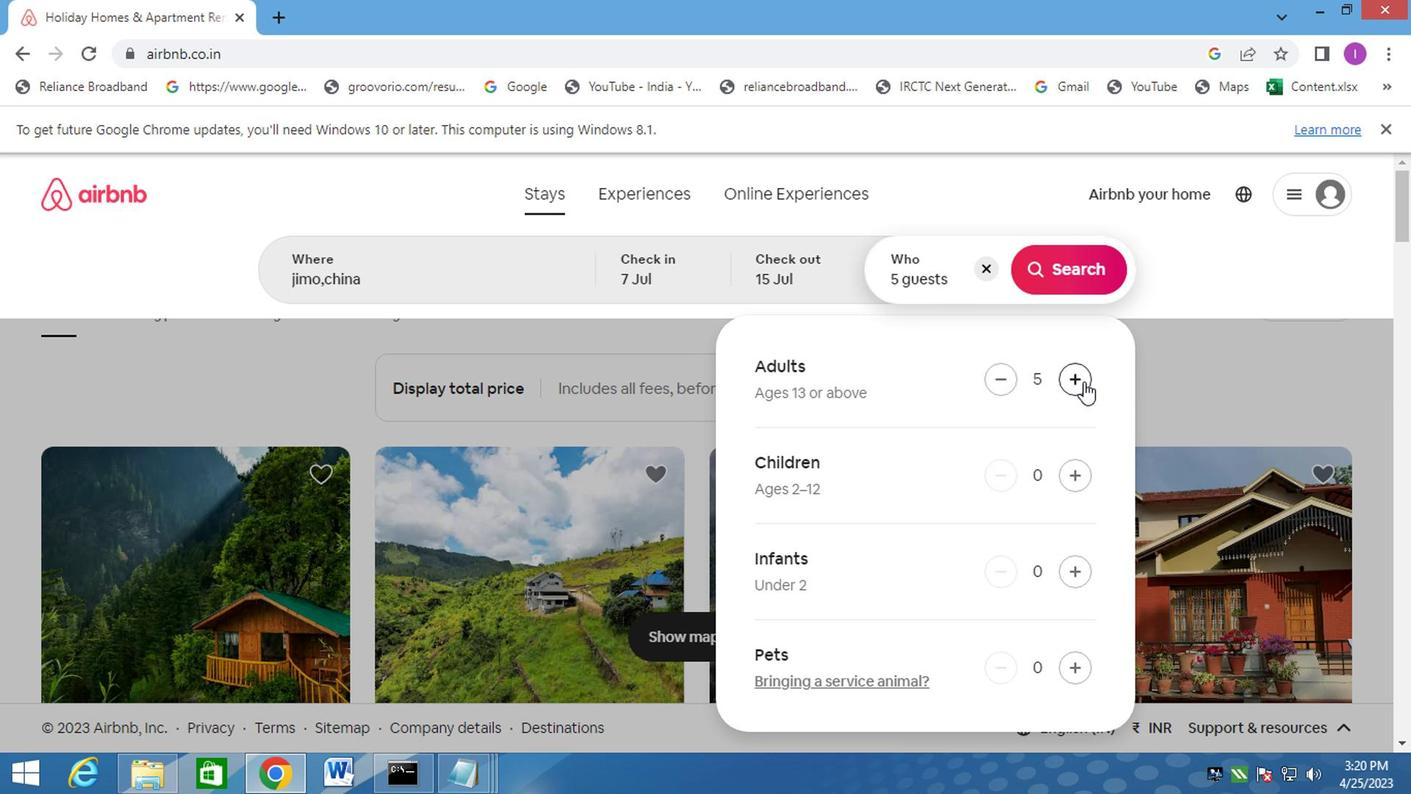 
Action: Mouse moved to (1091, 283)
Screenshot: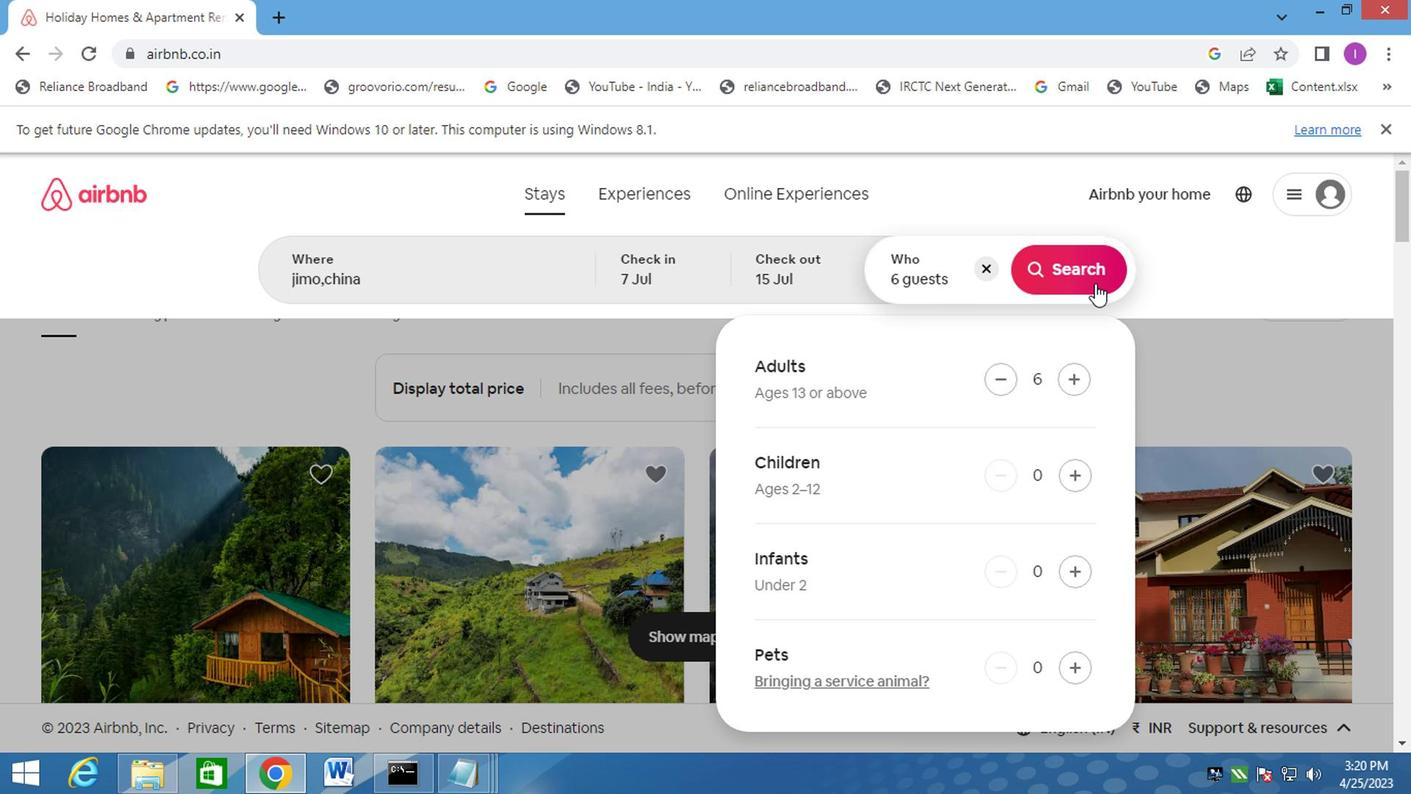 
Action: Mouse pressed left at (1091, 283)
Screenshot: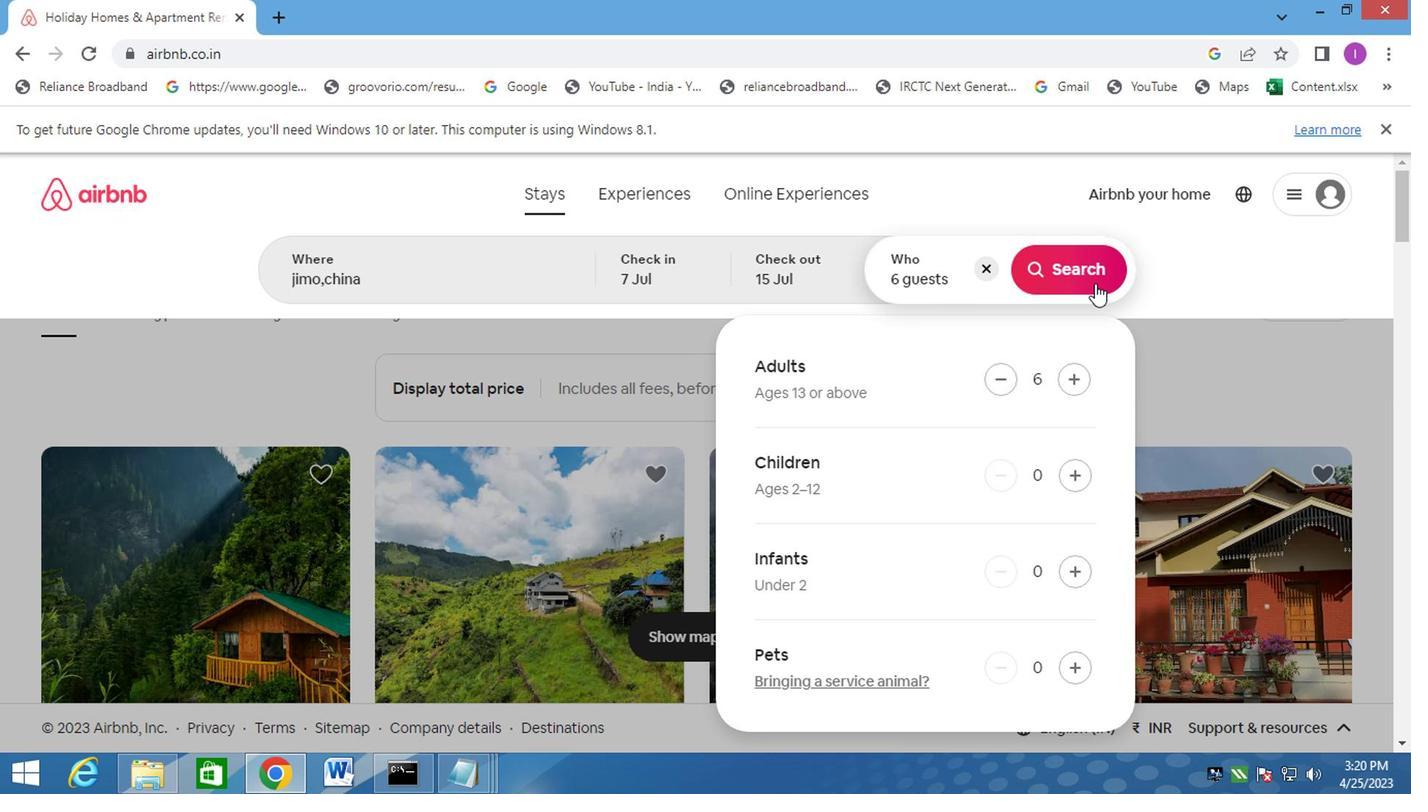 
Action: Mouse moved to (1321, 283)
Screenshot: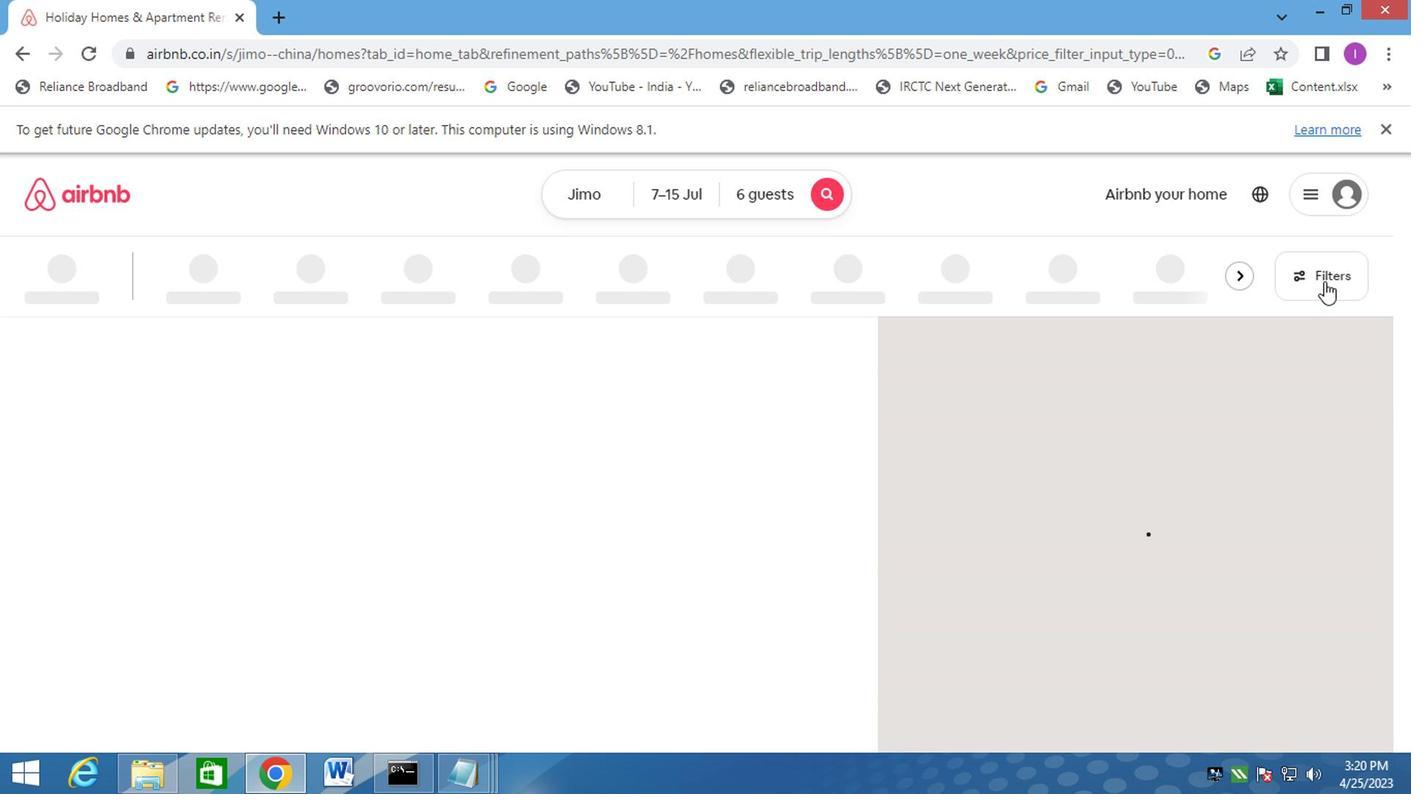 
Action: Mouse pressed left at (1321, 283)
Screenshot: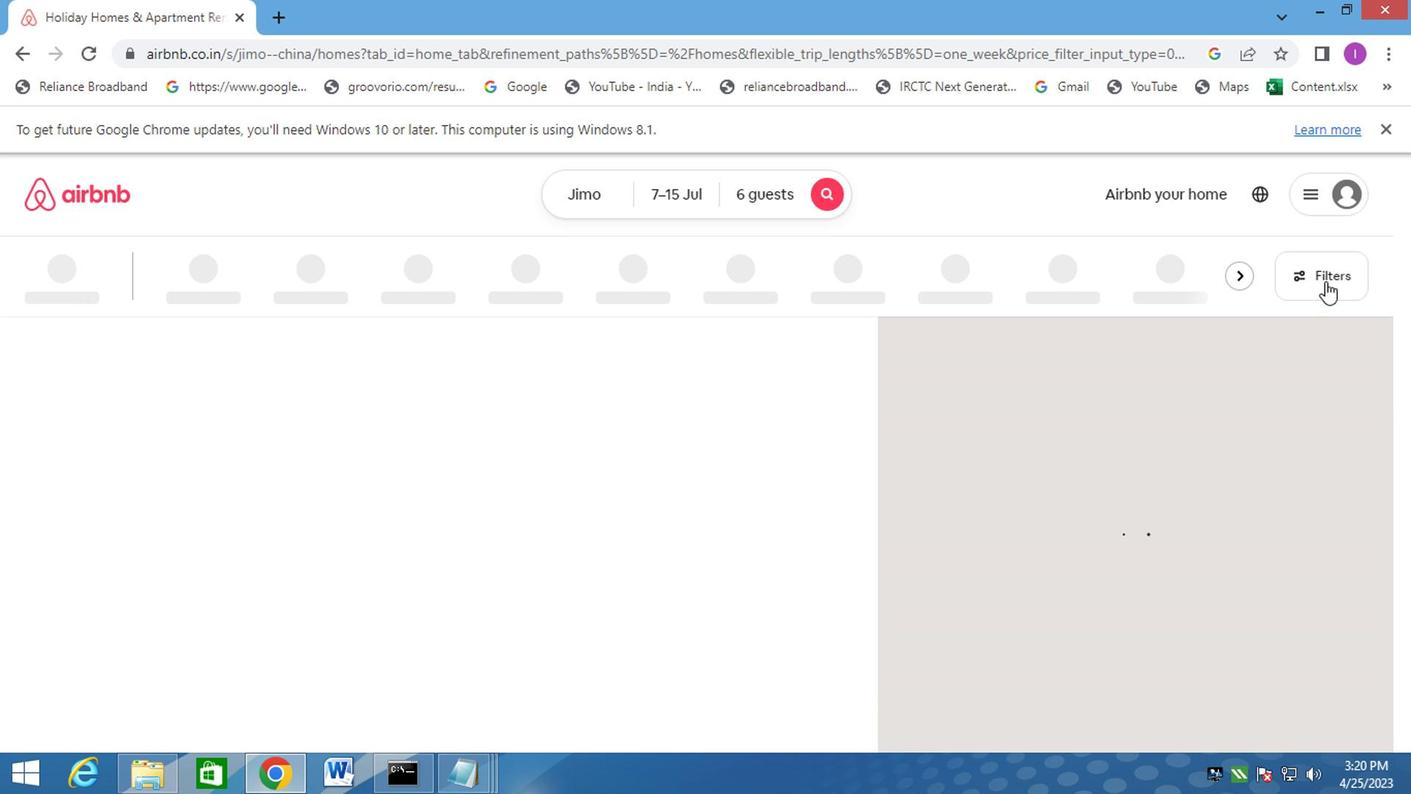 
Action: Mouse moved to (443, 410)
Screenshot: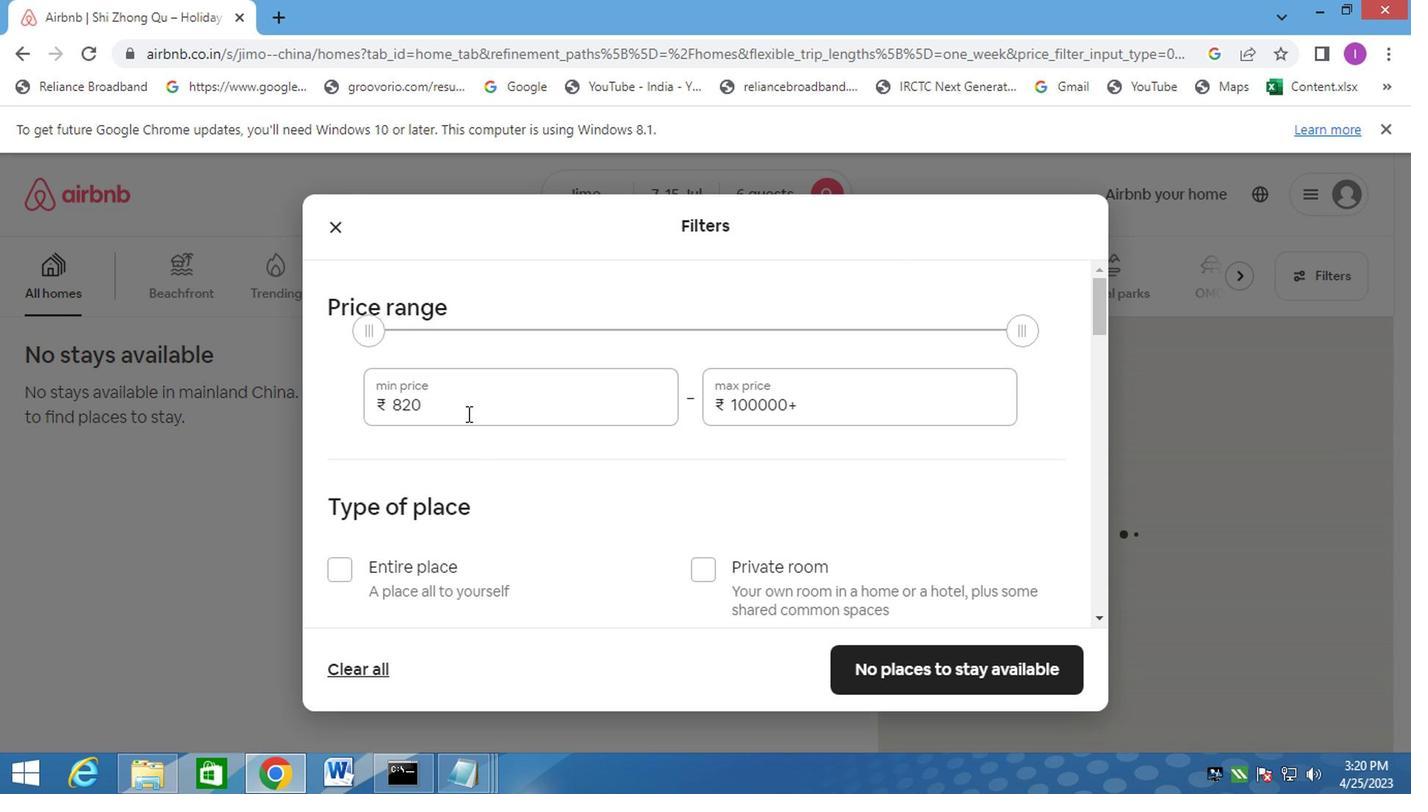 
Action: Mouse pressed left at (443, 410)
Screenshot: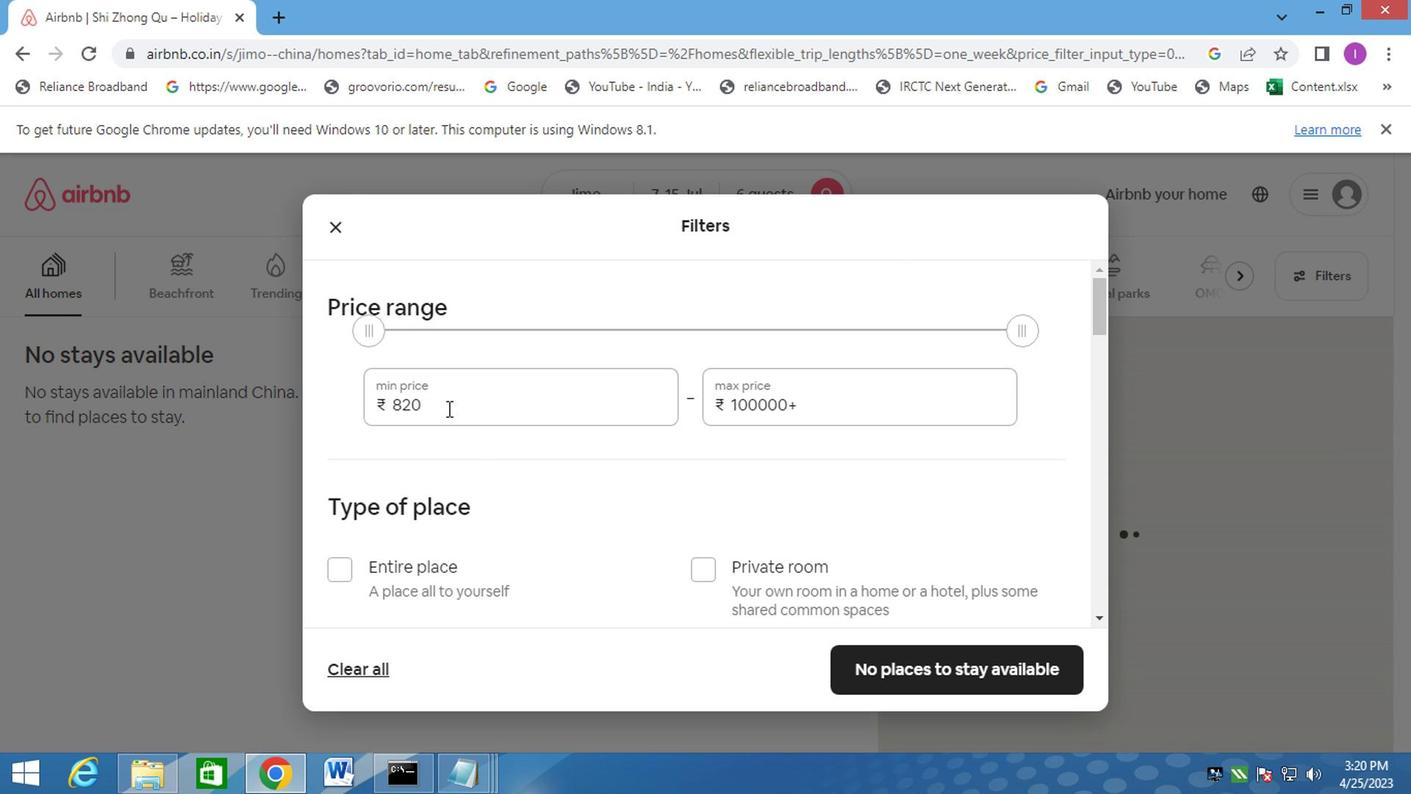 
Action: Mouse moved to (552, 416)
Screenshot: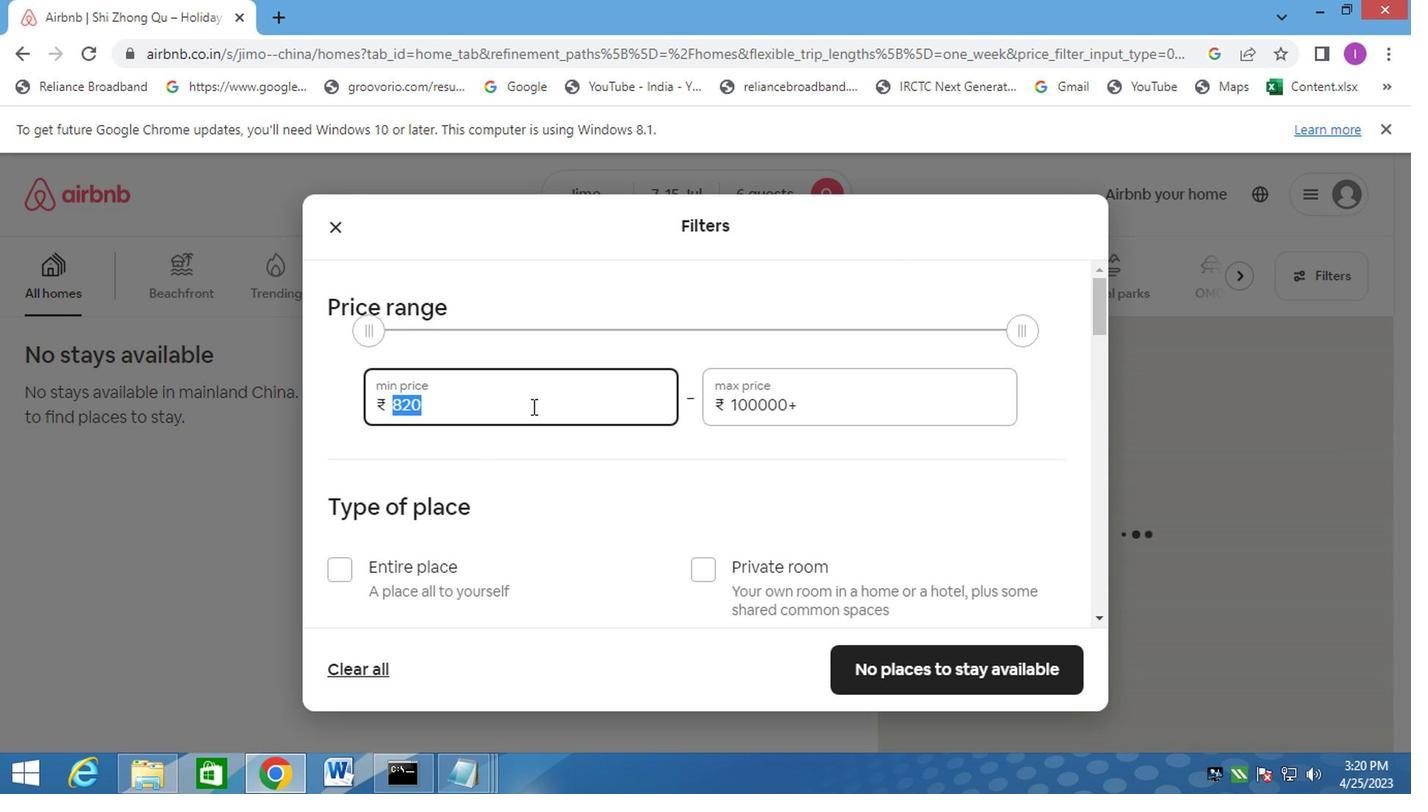 
Action: Key pressed 15000
Screenshot: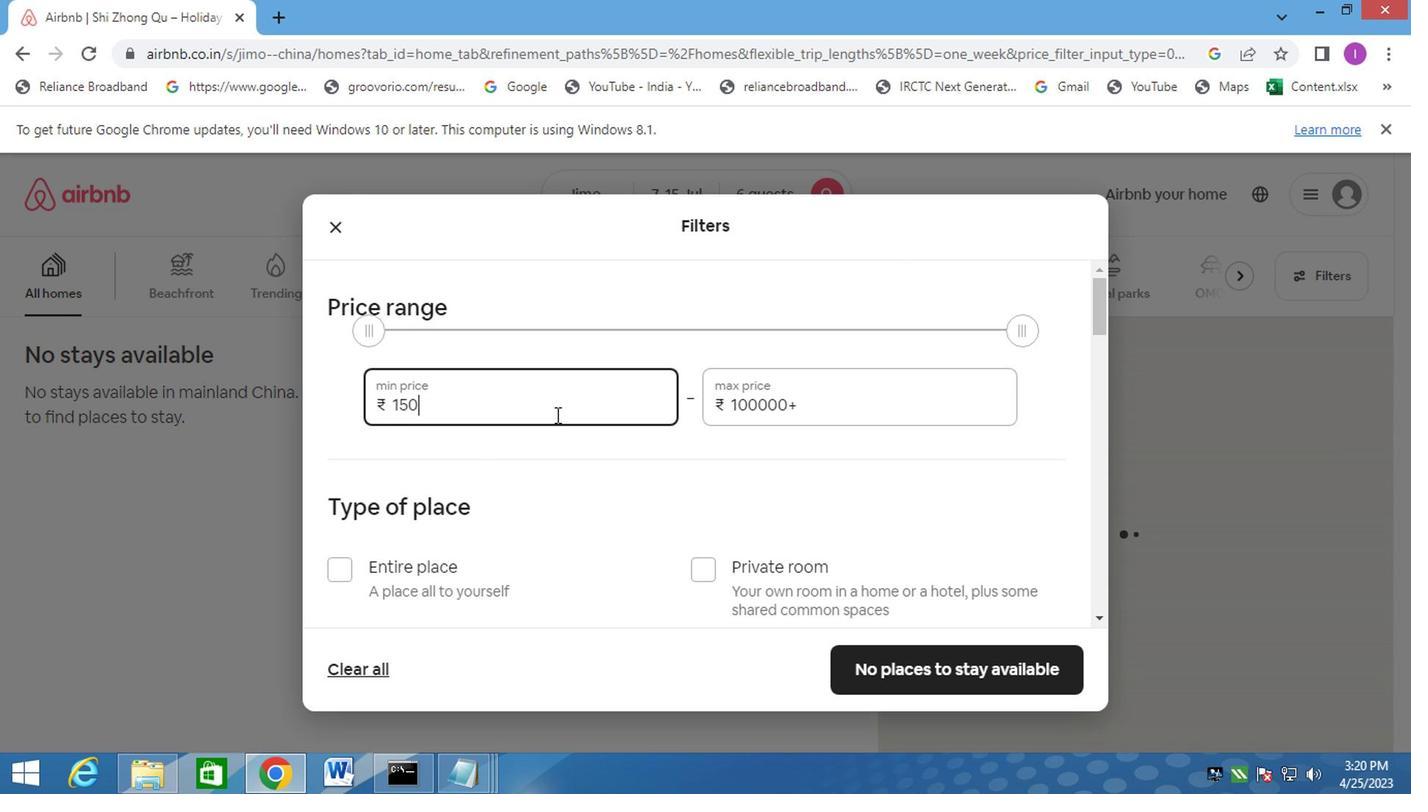 
Action: Mouse moved to (800, 404)
Screenshot: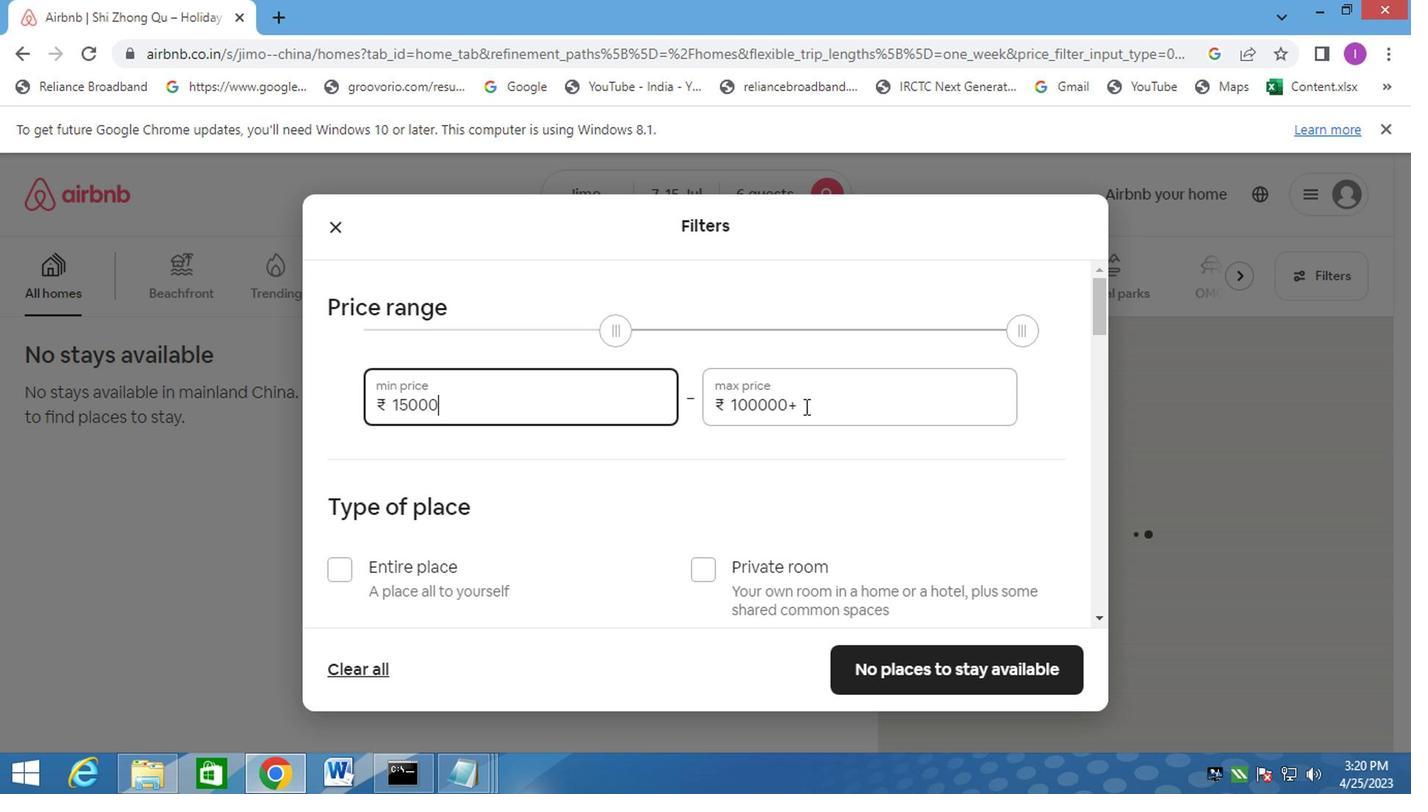 
Action: Mouse pressed left at (800, 404)
Screenshot: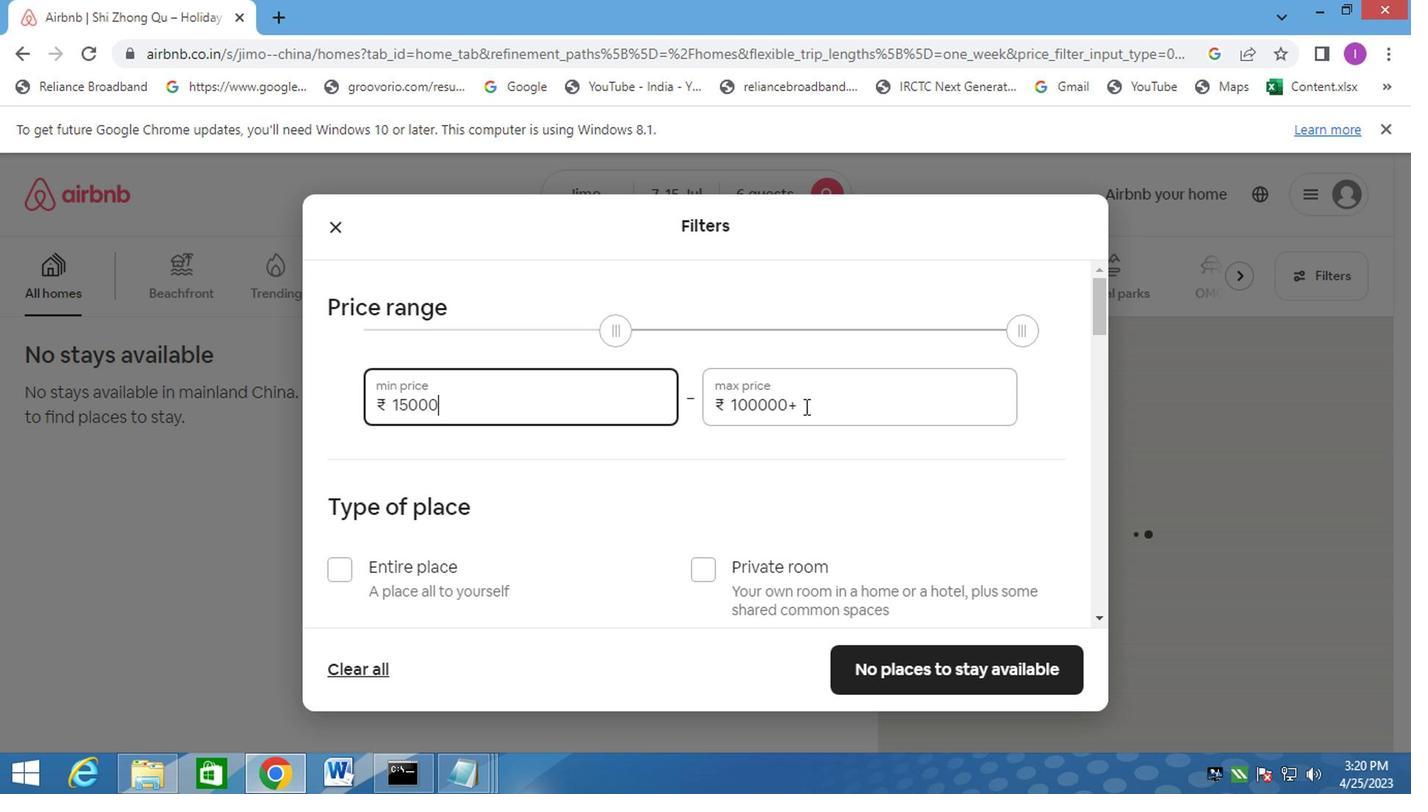 
Action: Mouse moved to (711, 405)
Screenshot: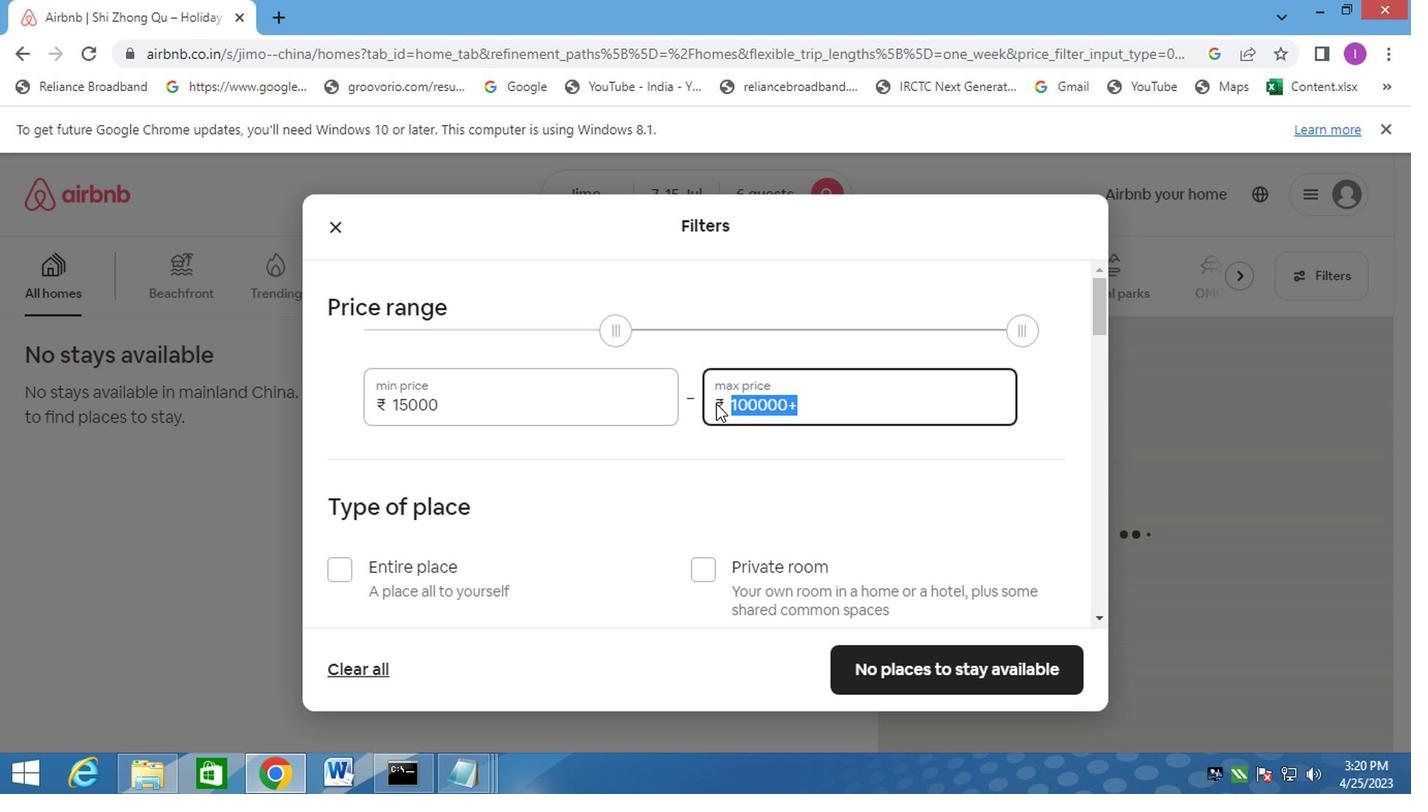 
Action: Key pressed 20000
Screenshot: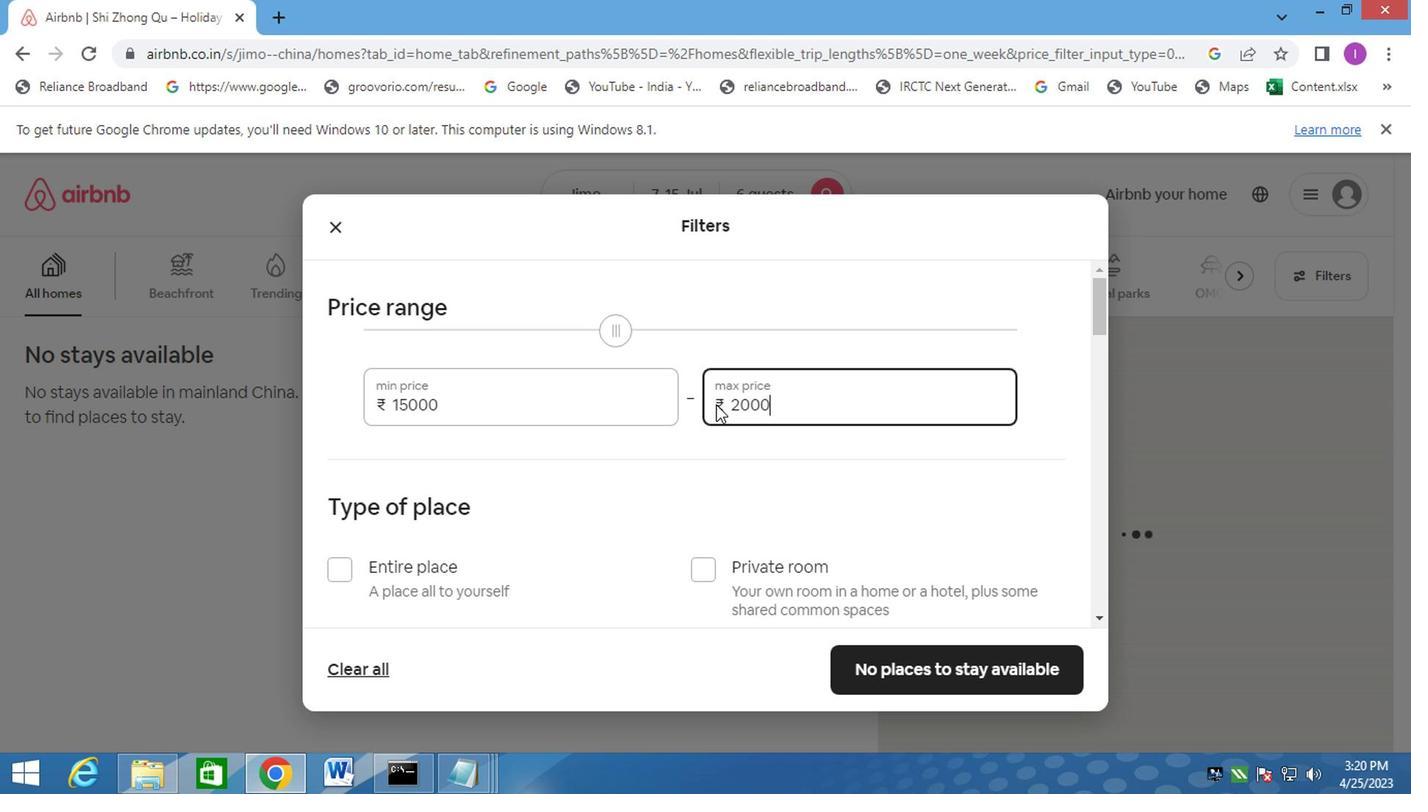 
Action: Mouse moved to (341, 570)
Screenshot: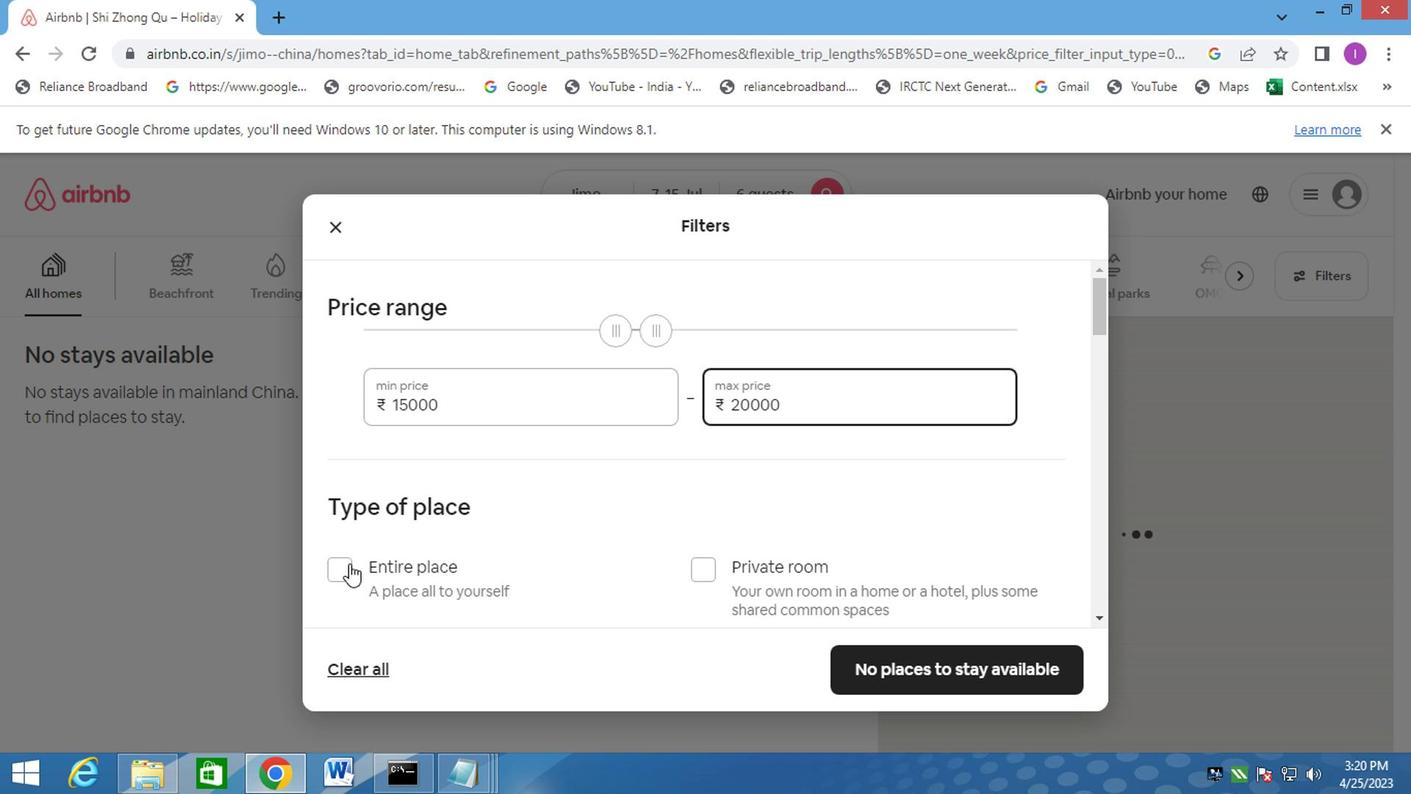 
Action: Mouse pressed left at (341, 570)
Screenshot: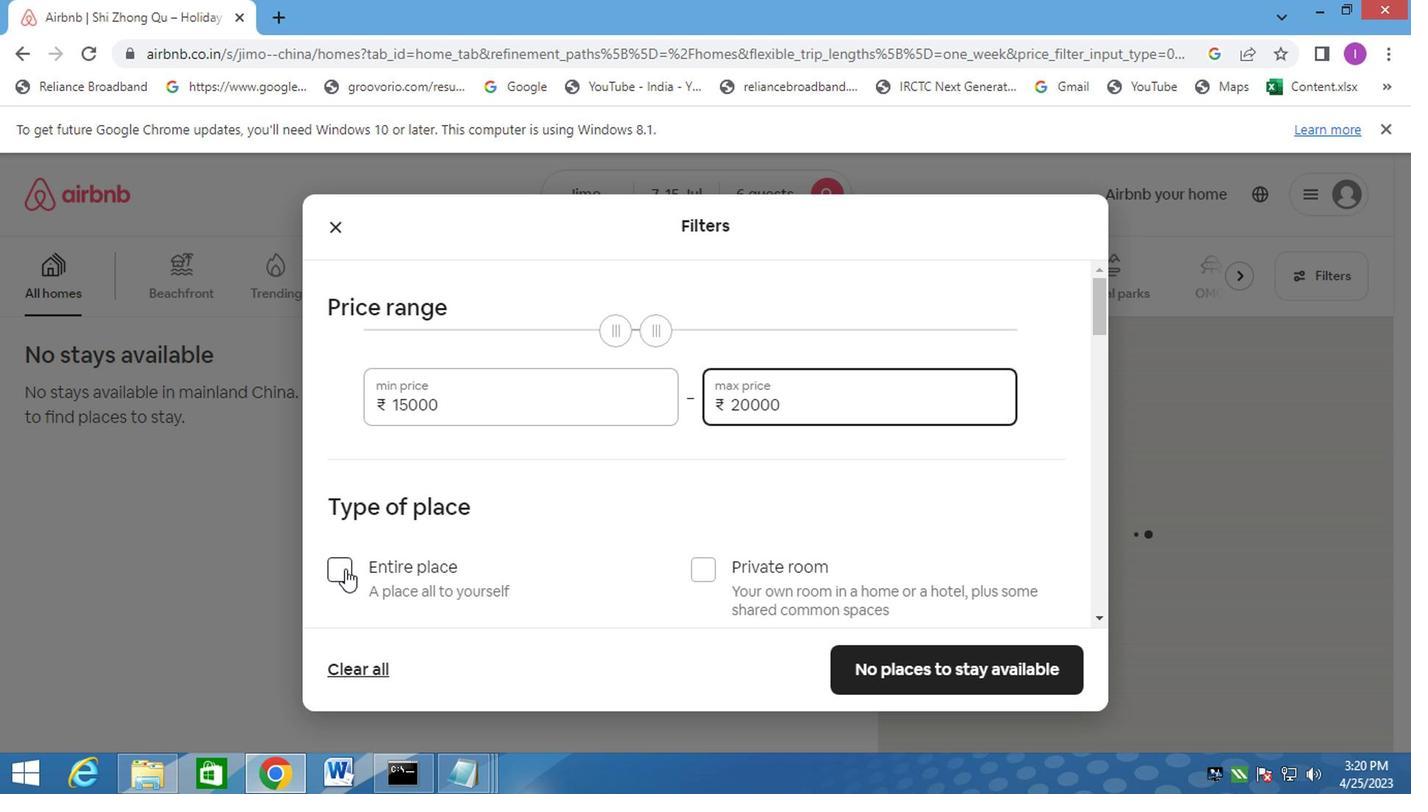 
Action: Mouse moved to (514, 517)
Screenshot: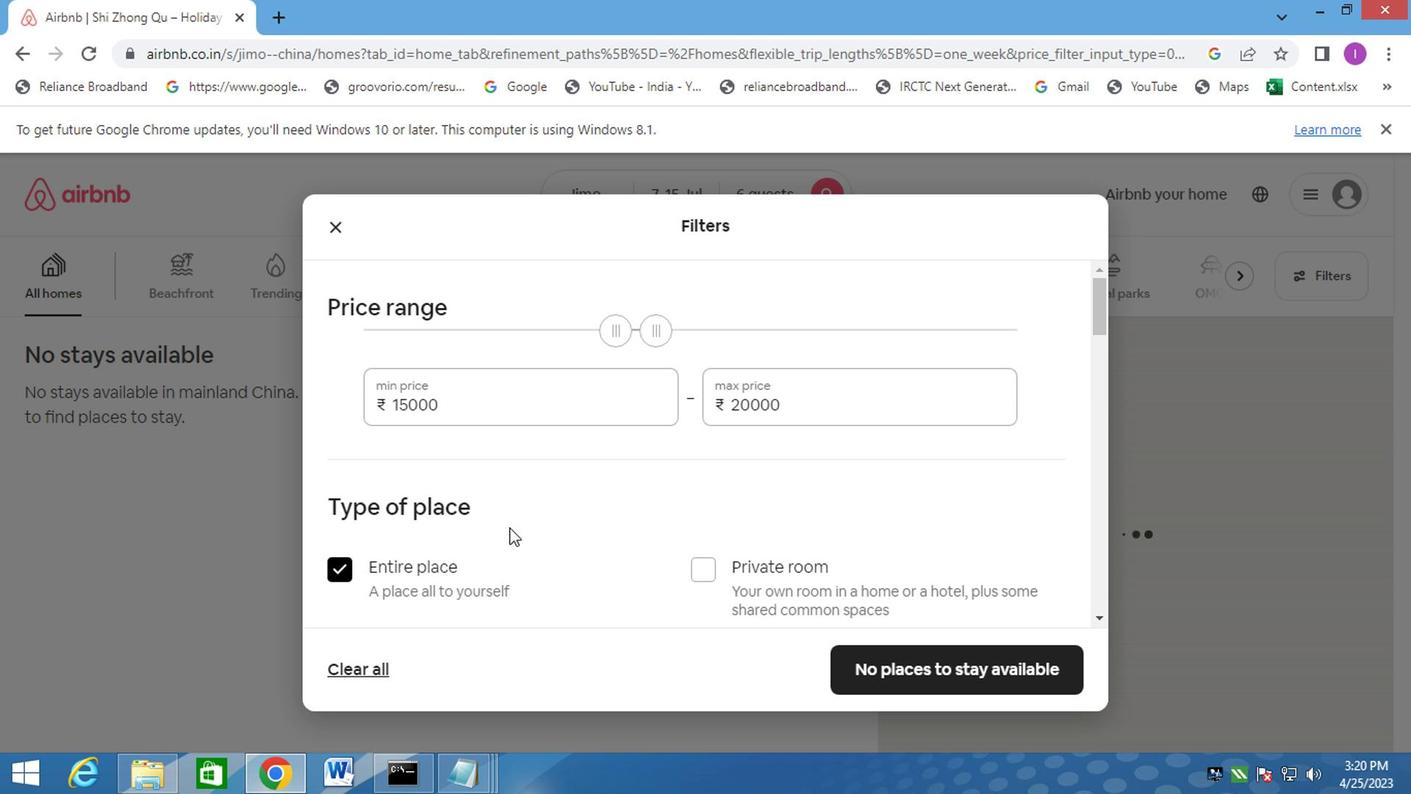 
Action: Mouse scrolled (514, 516) with delta (0, 0)
Screenshot: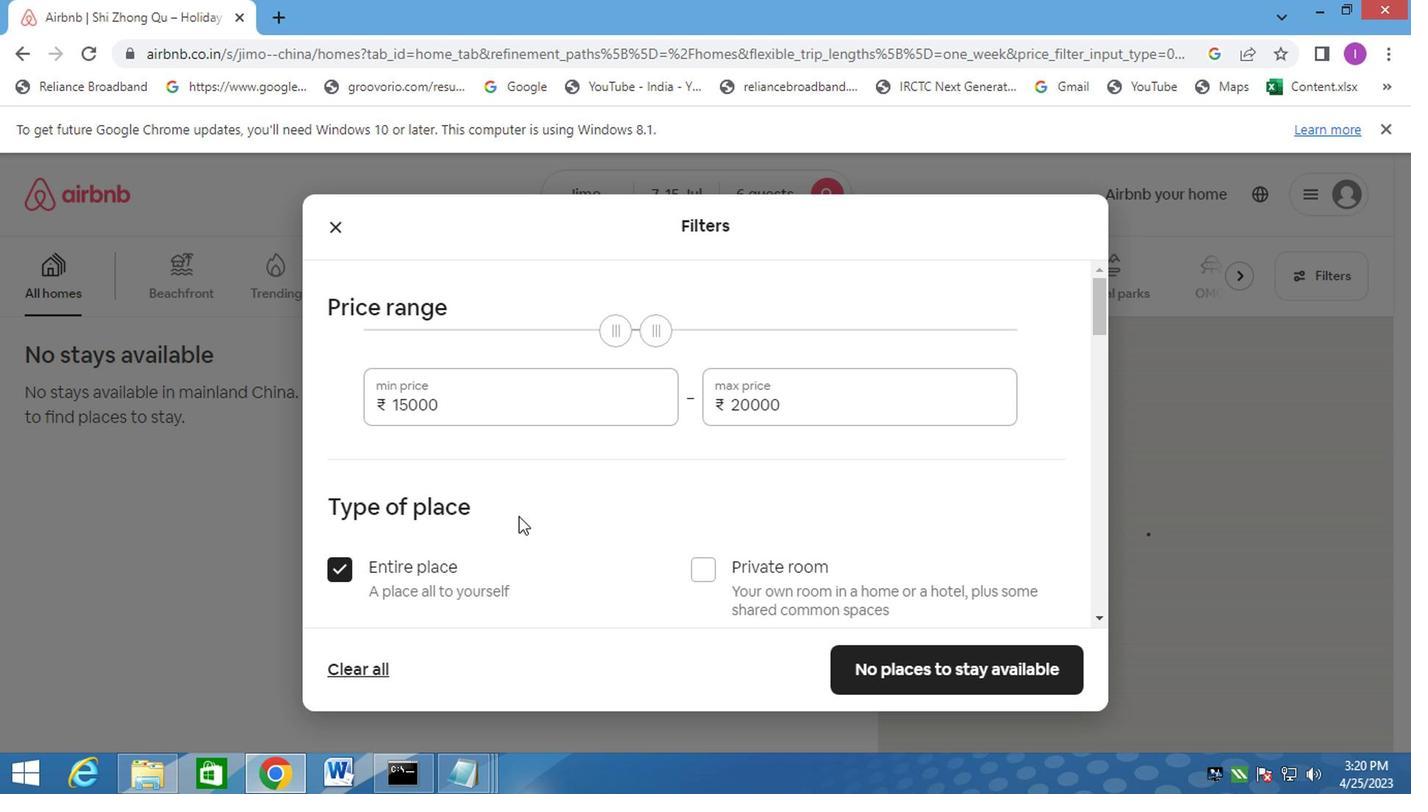 
Action: Mouse moved to (550, 517)
Screenshot: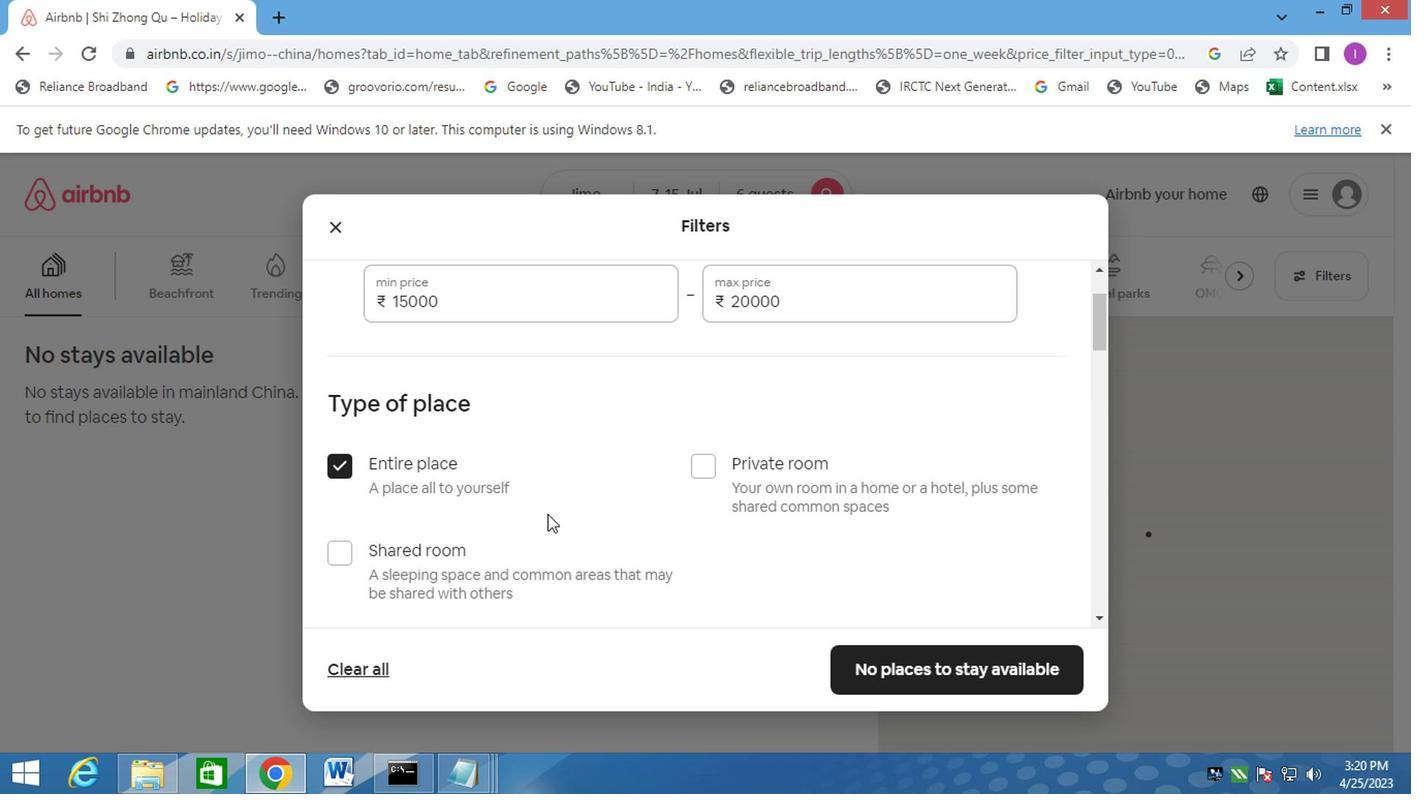 
Action: Mouse scrolled (550, 515) with delta (0, -1)
Screenshot: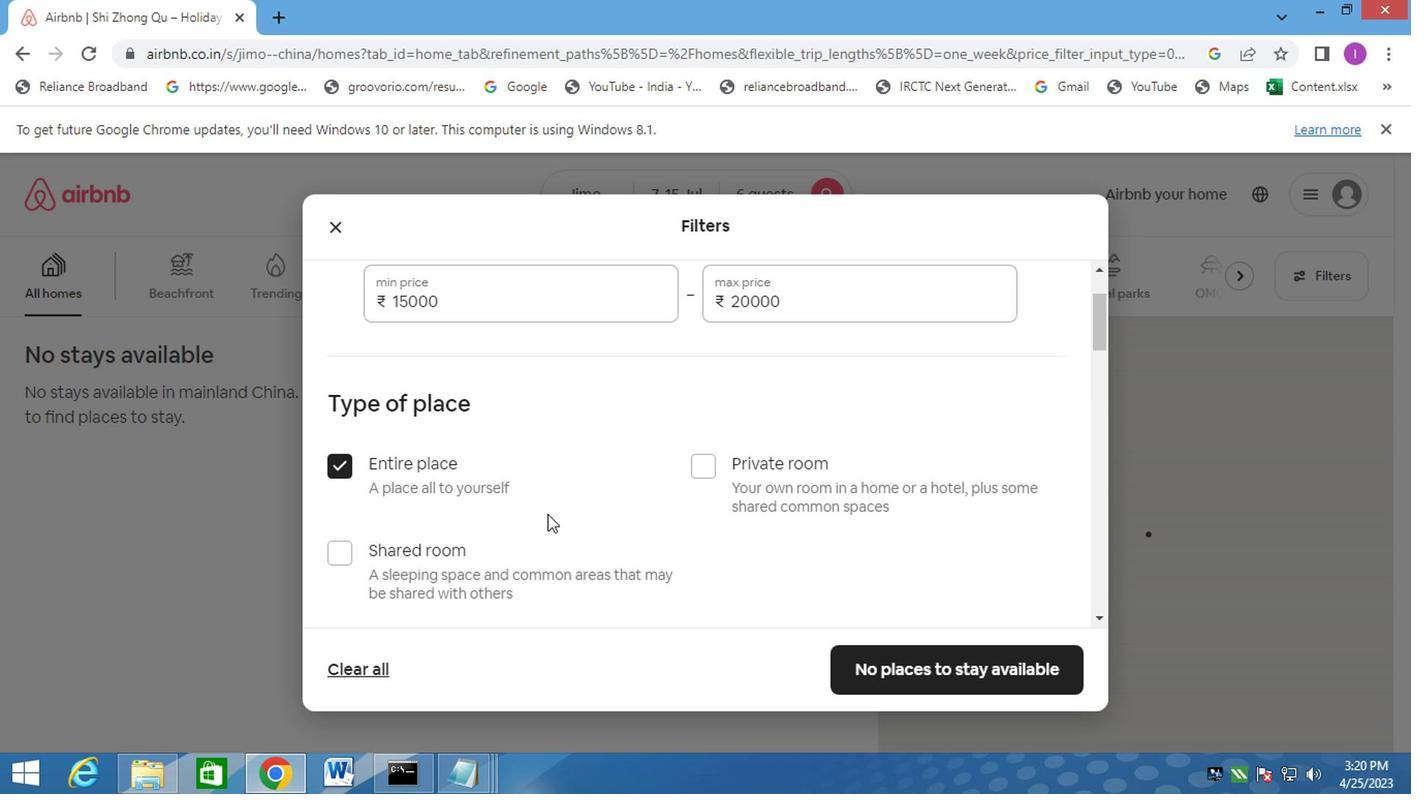 
Action: Mouse moved to (590, 512)
Screenshot: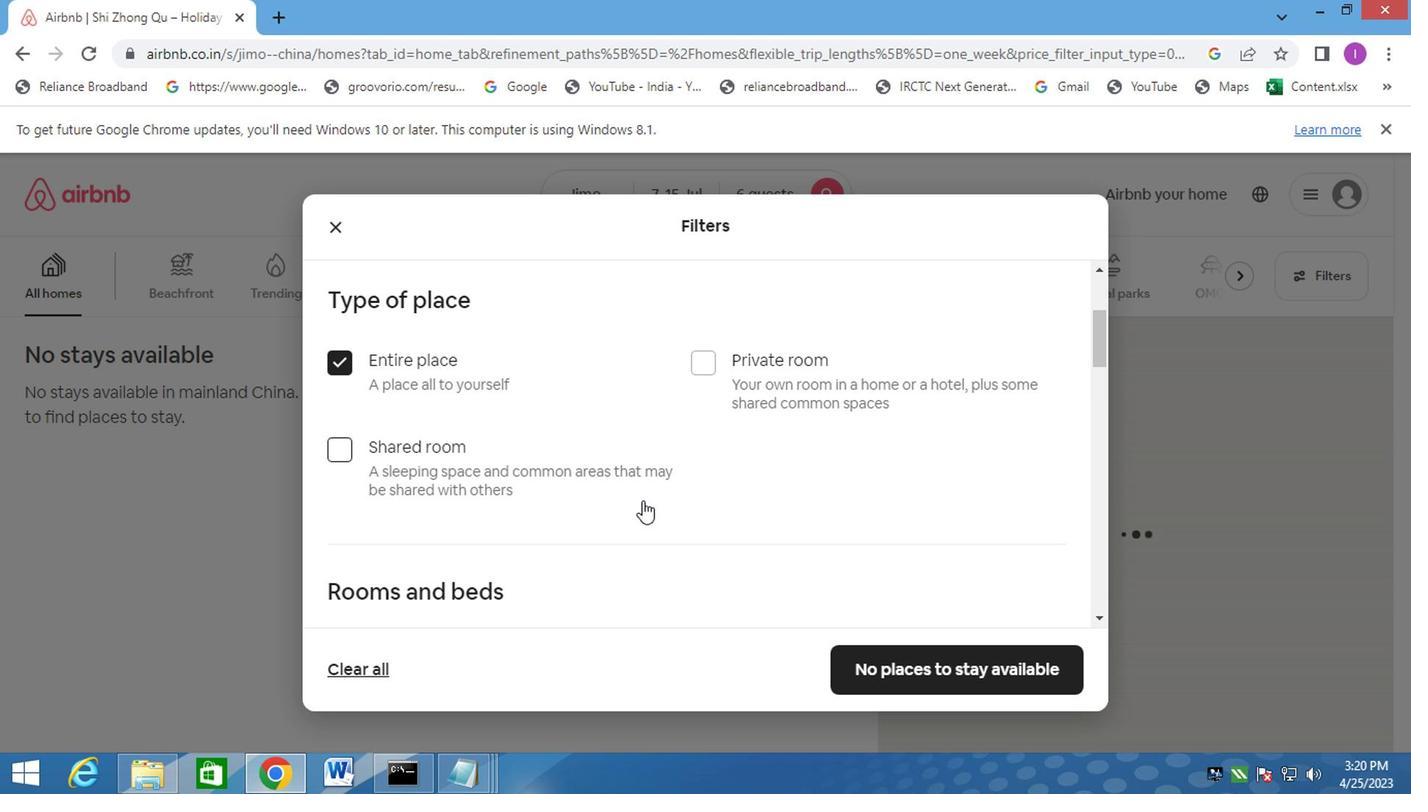 
Action: Mouse scrolled (590, 511) with delta (0, 0)
Screenshot: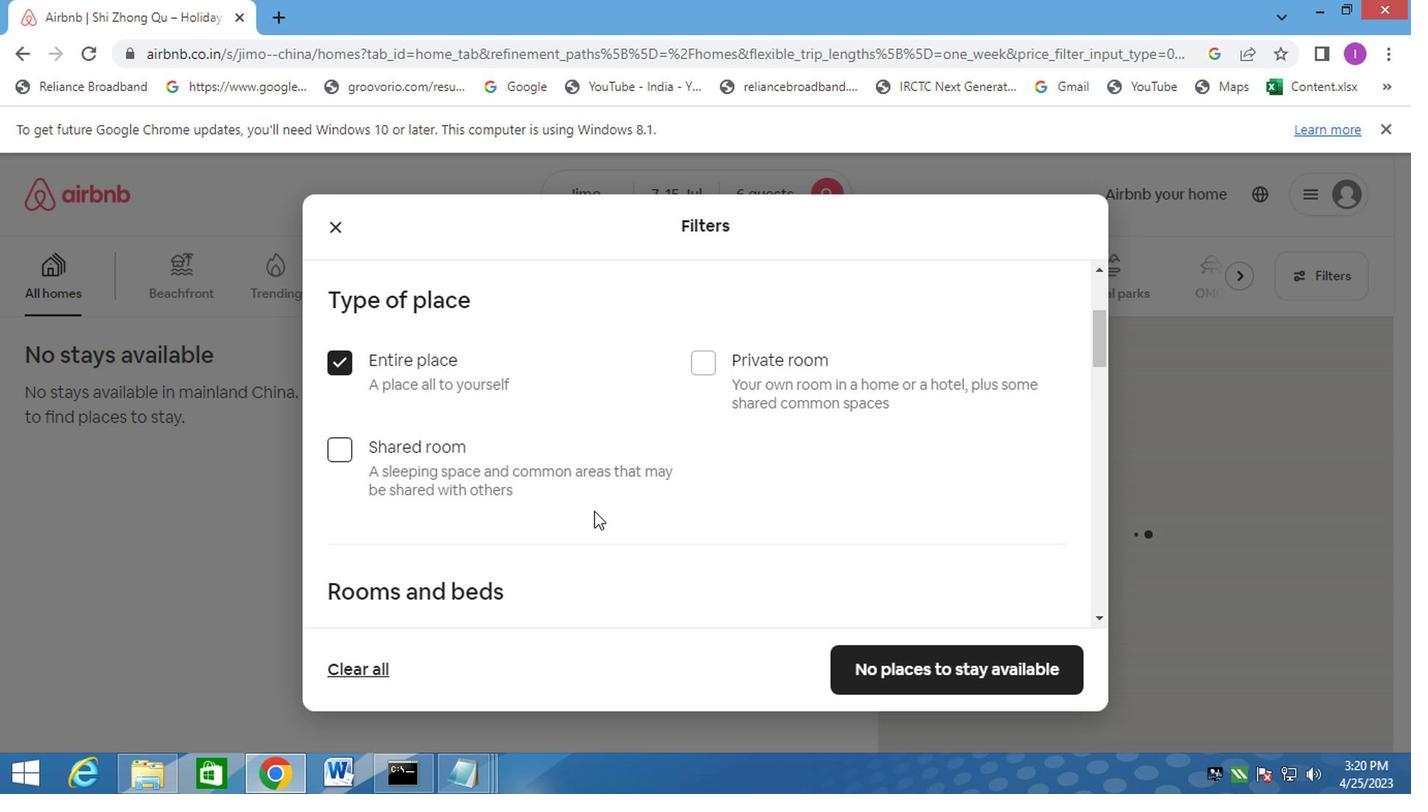 
Action: Mouse scrolled (590, 511) with delta (0, 0)
Screenshot: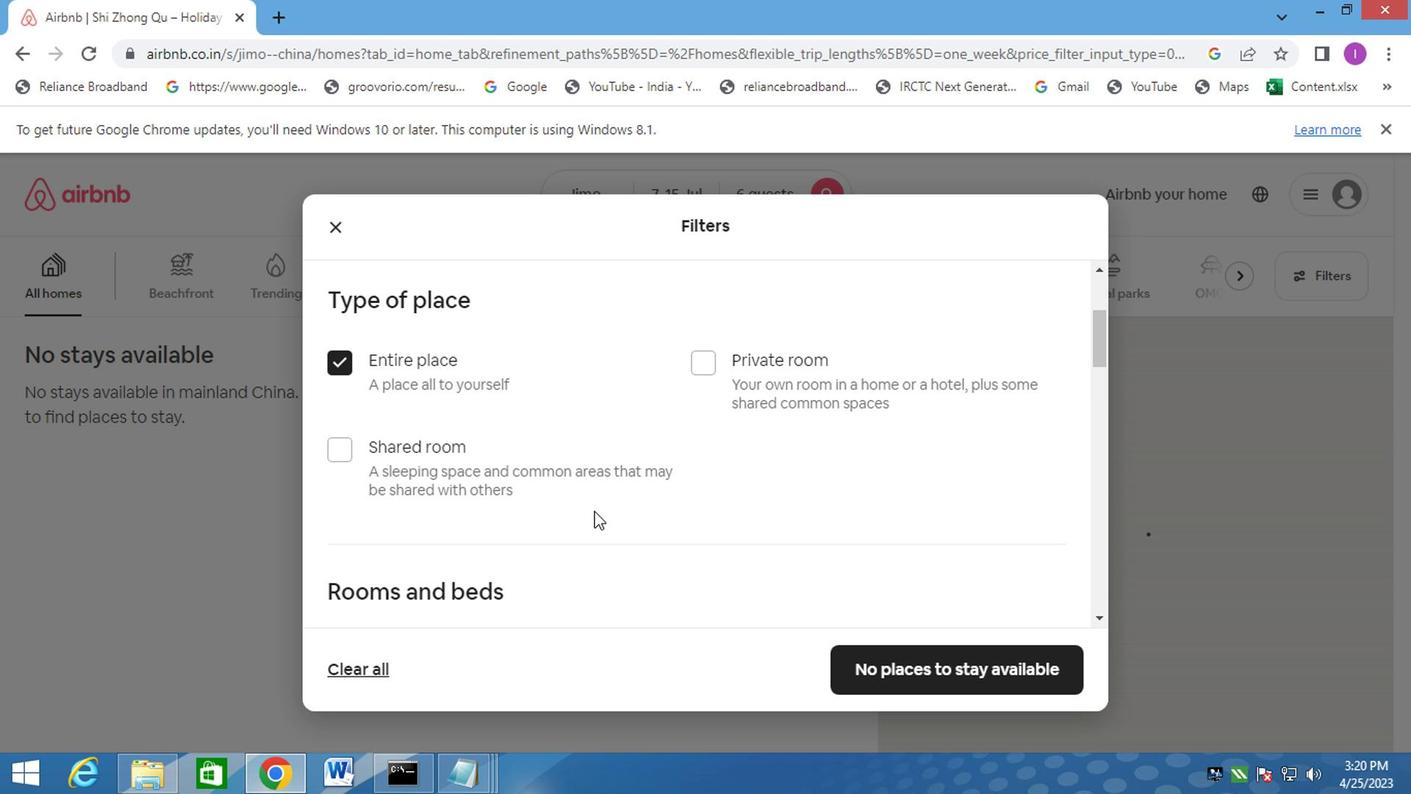 
Action: Mouse moved to (593, 514)
Screenshot: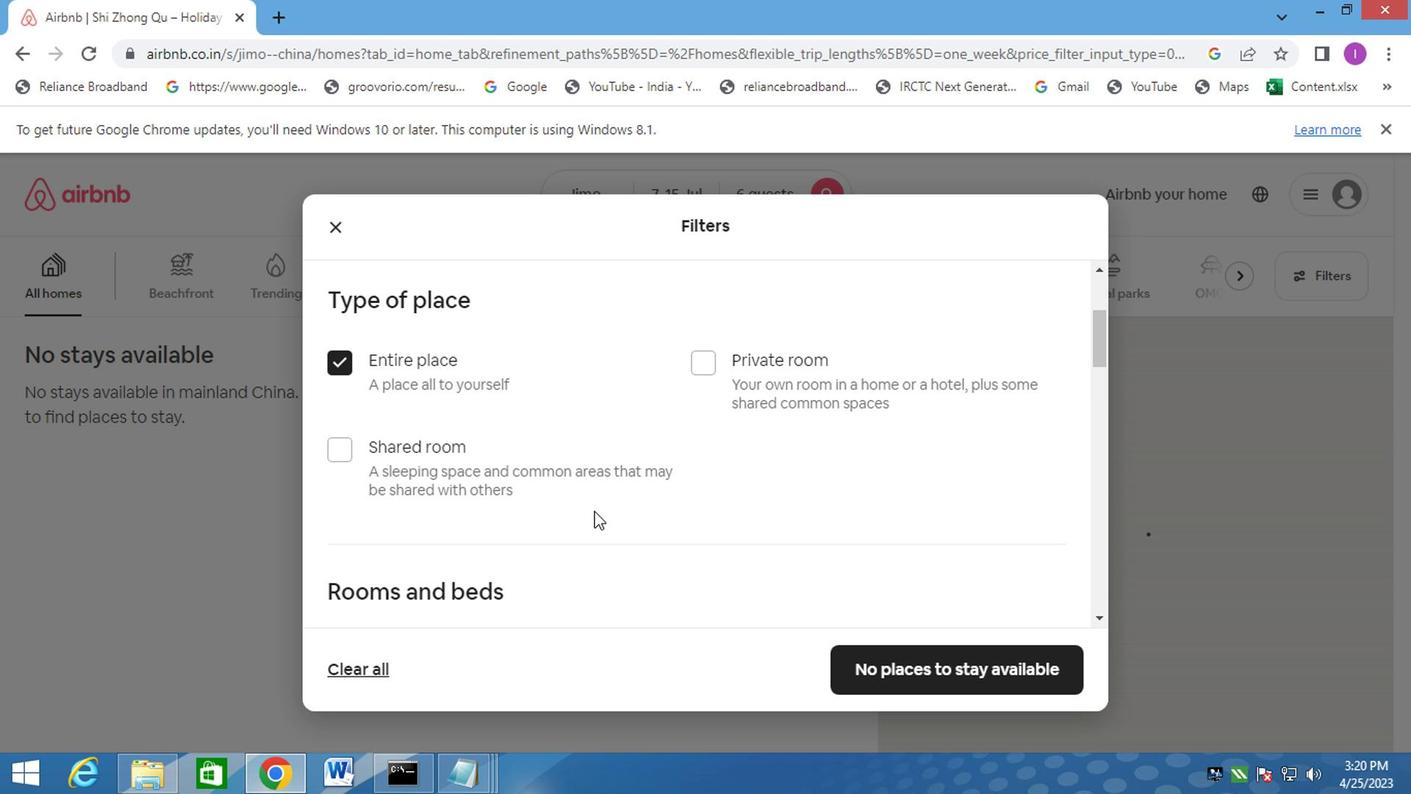 
Action: Mouse scrolled (593, 513) with delta (0, -1)
Screenshot: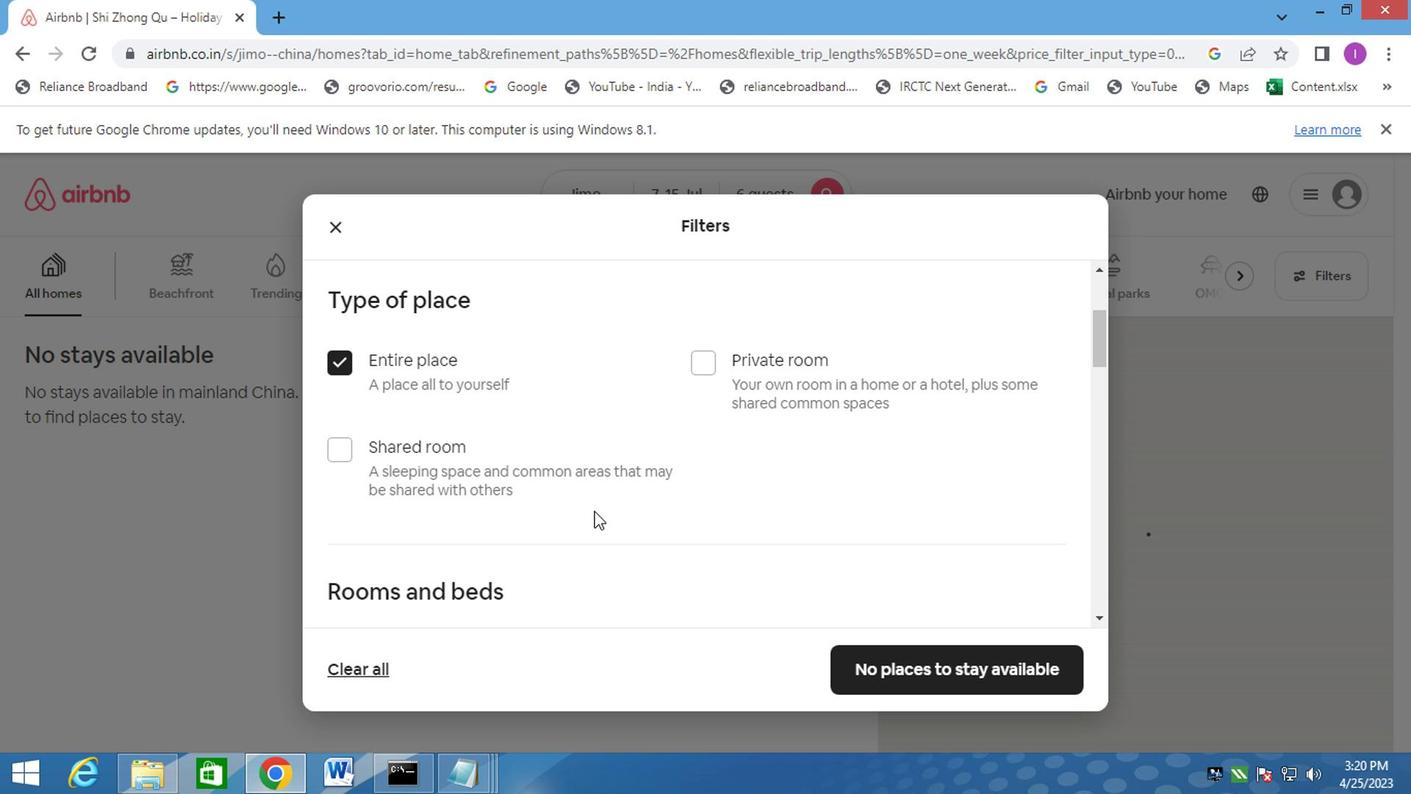 
Action: Mouse moved to (577, 397)
Screenshot: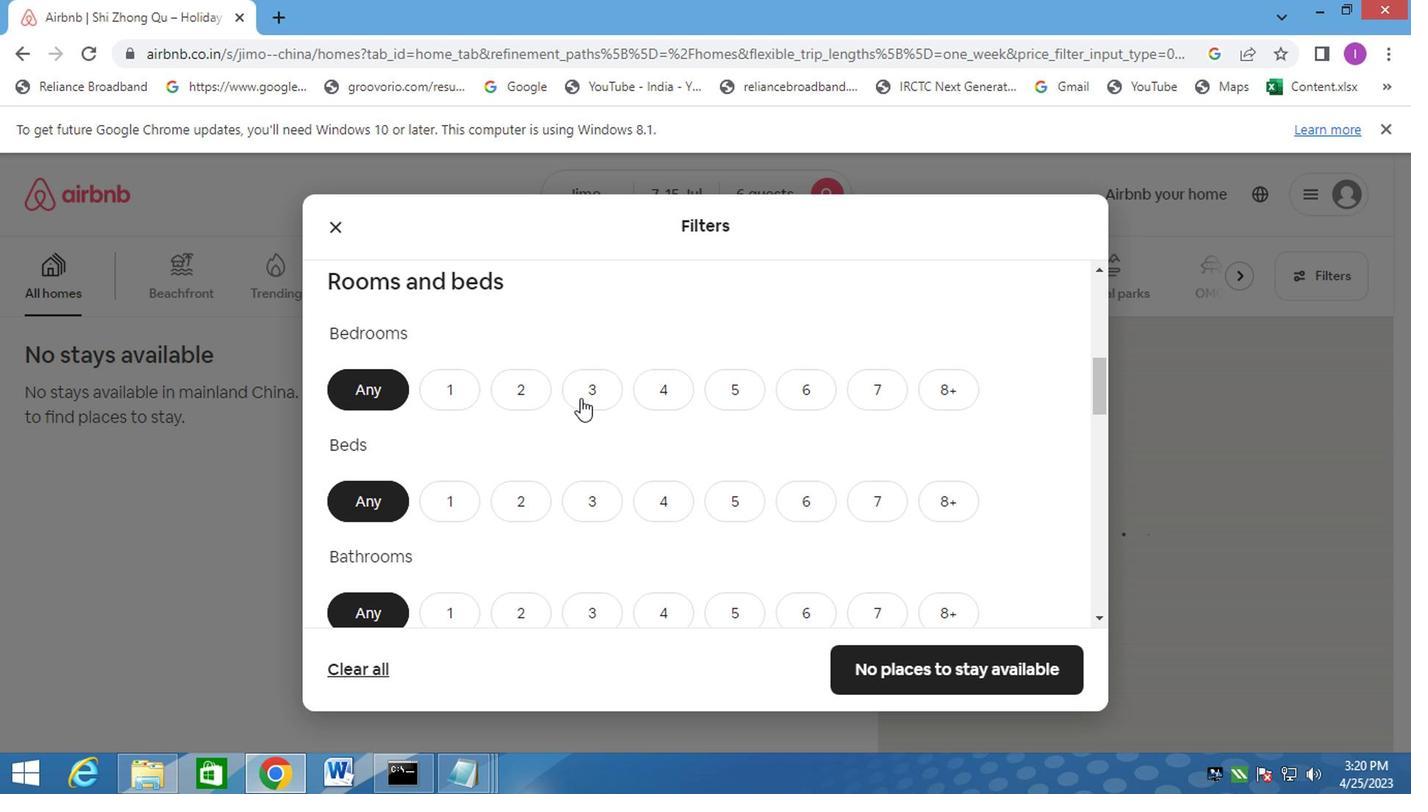 
Action: Mouse pressed left at (577, 397)
Screenshot: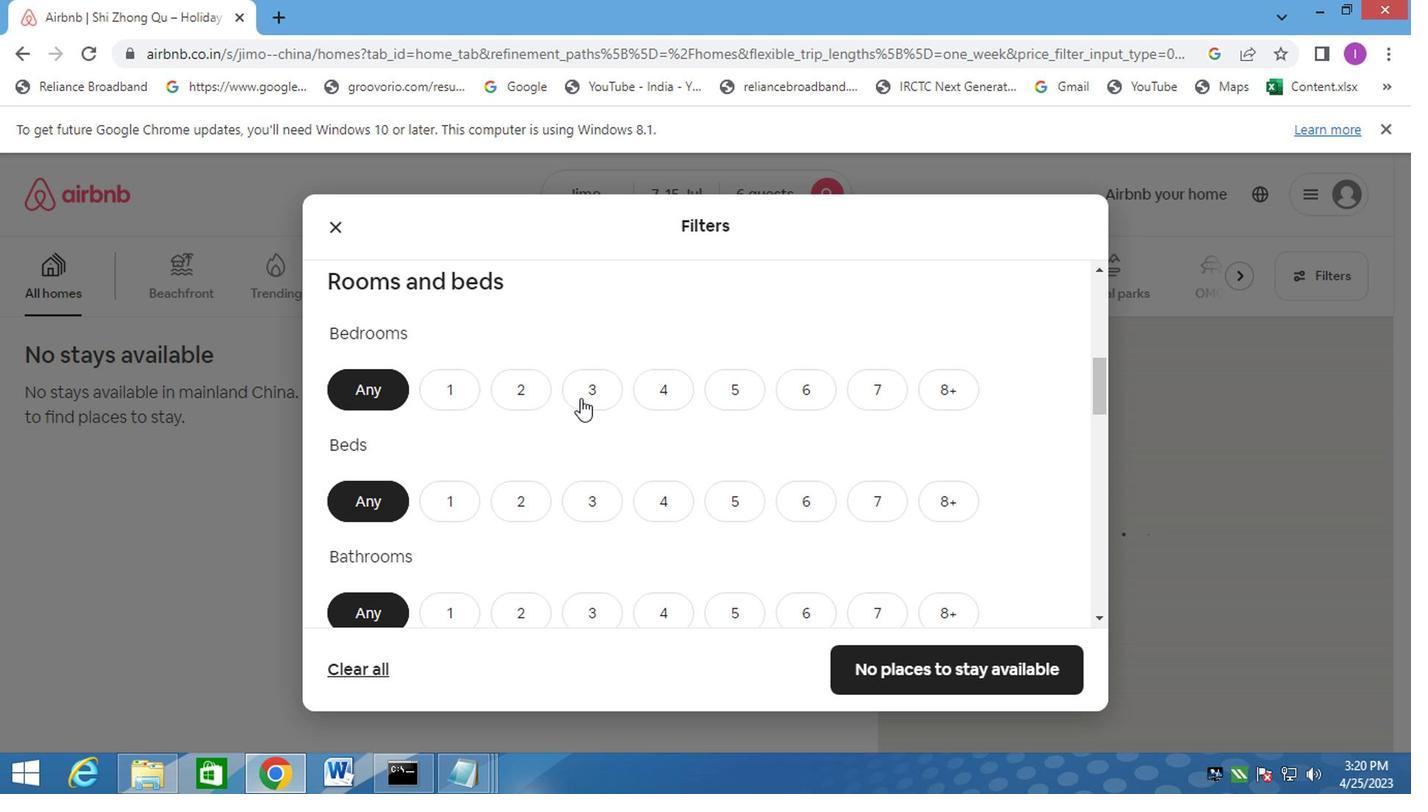 
Action: Mouse moved to (611, 499)
Screenshot: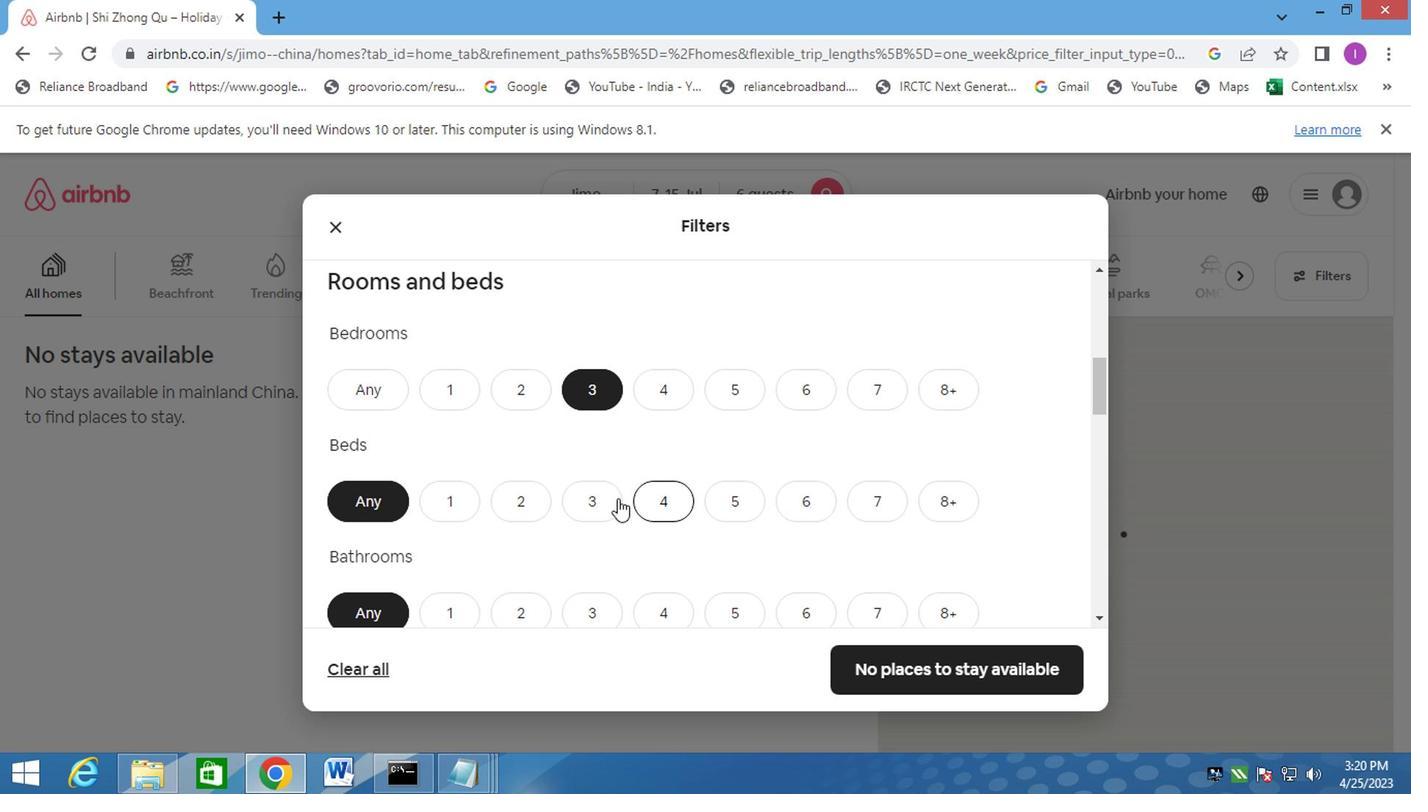 
Action: Mouse pressed left at (611, 499)
Screenshot: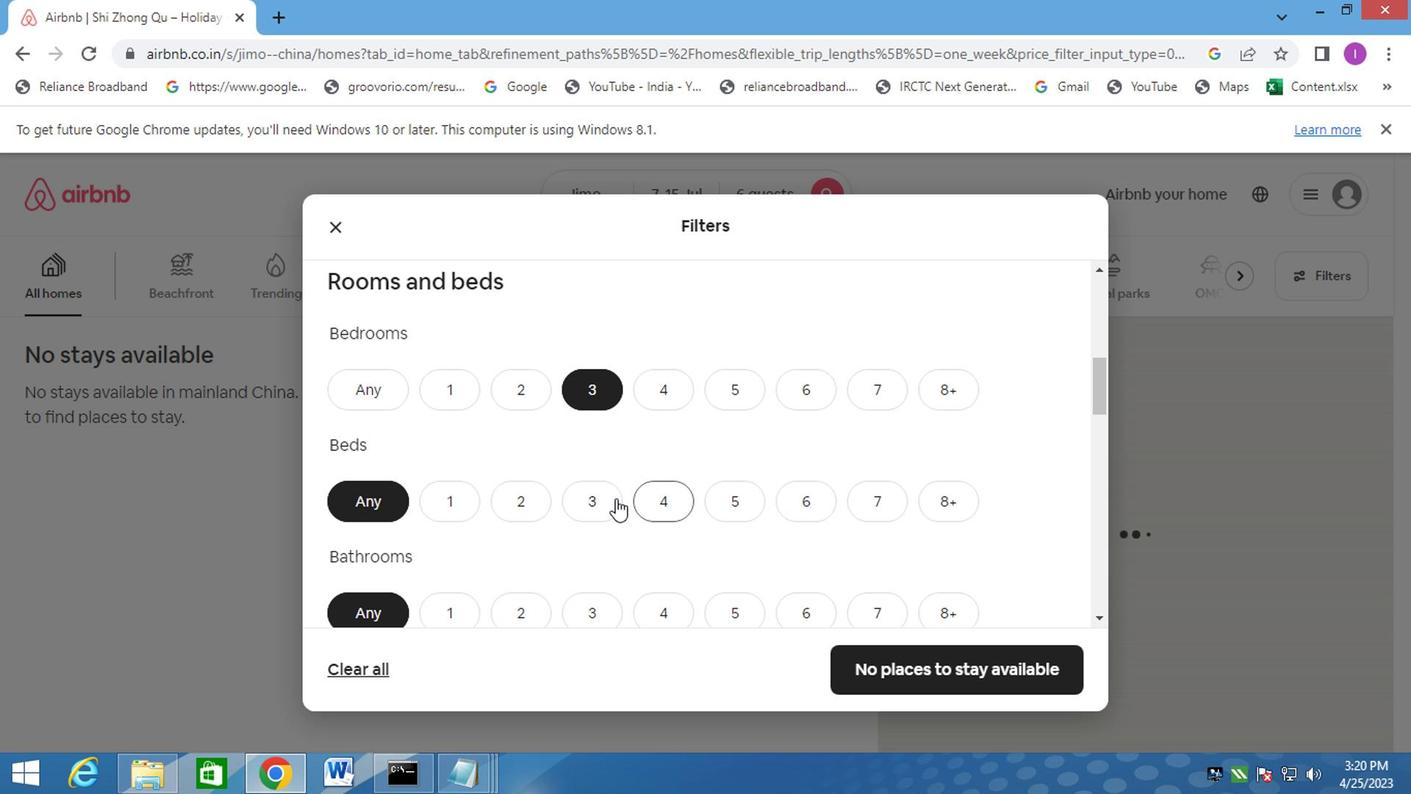 
Action: Mouse moved to (596, 602)
Screenshot: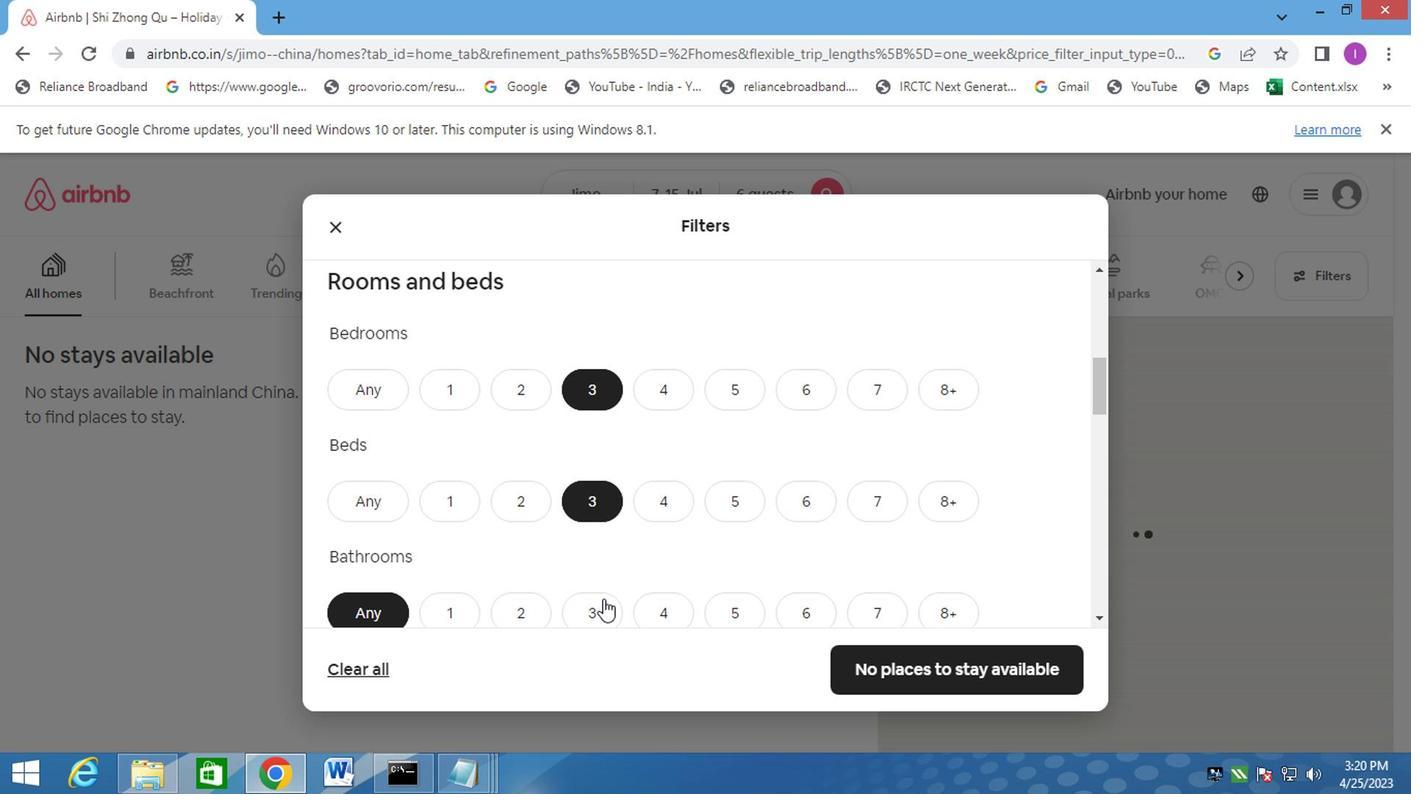 
Action: Mouse pressed left at (596, 602)
Screenshot: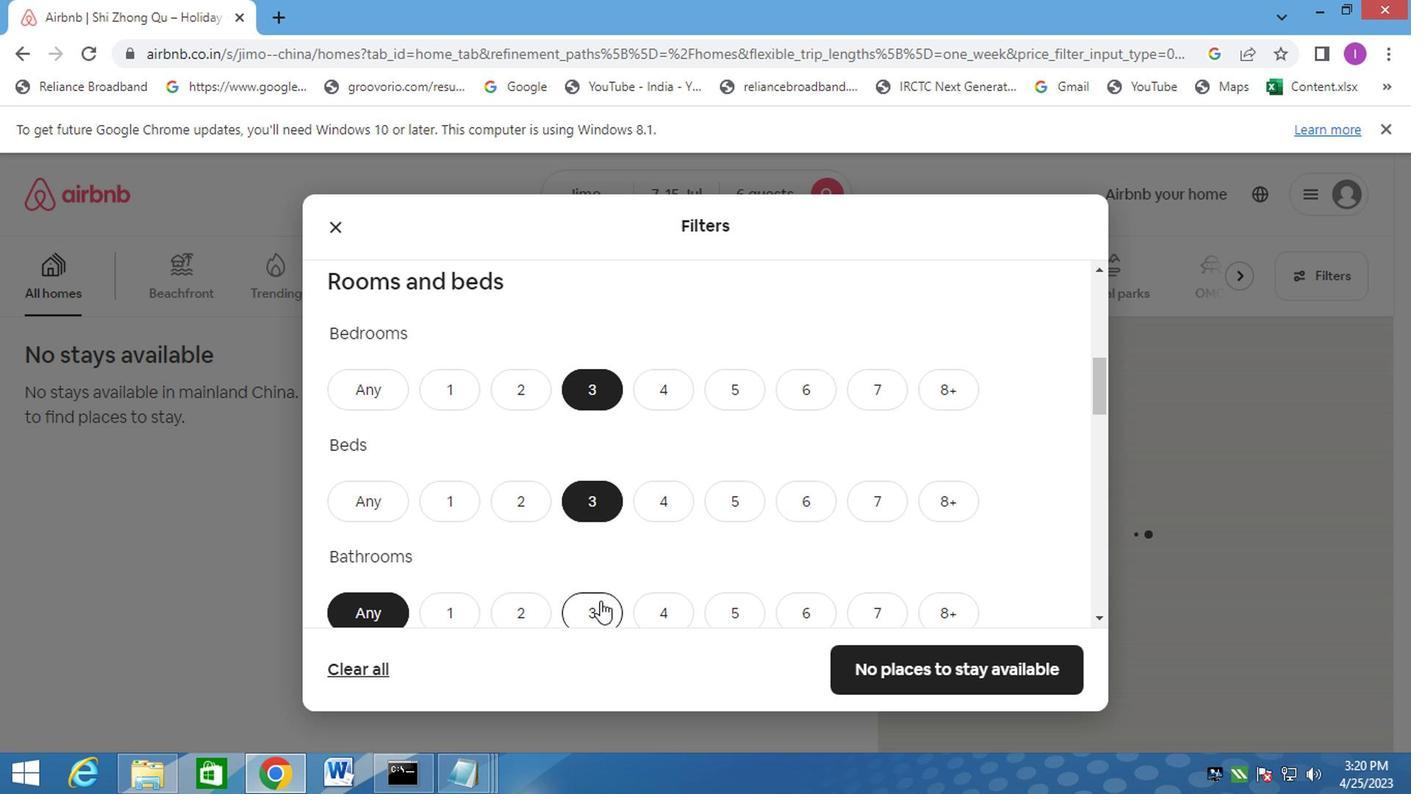 
Action: Mouse moved to (1102, 421)
Screenshot: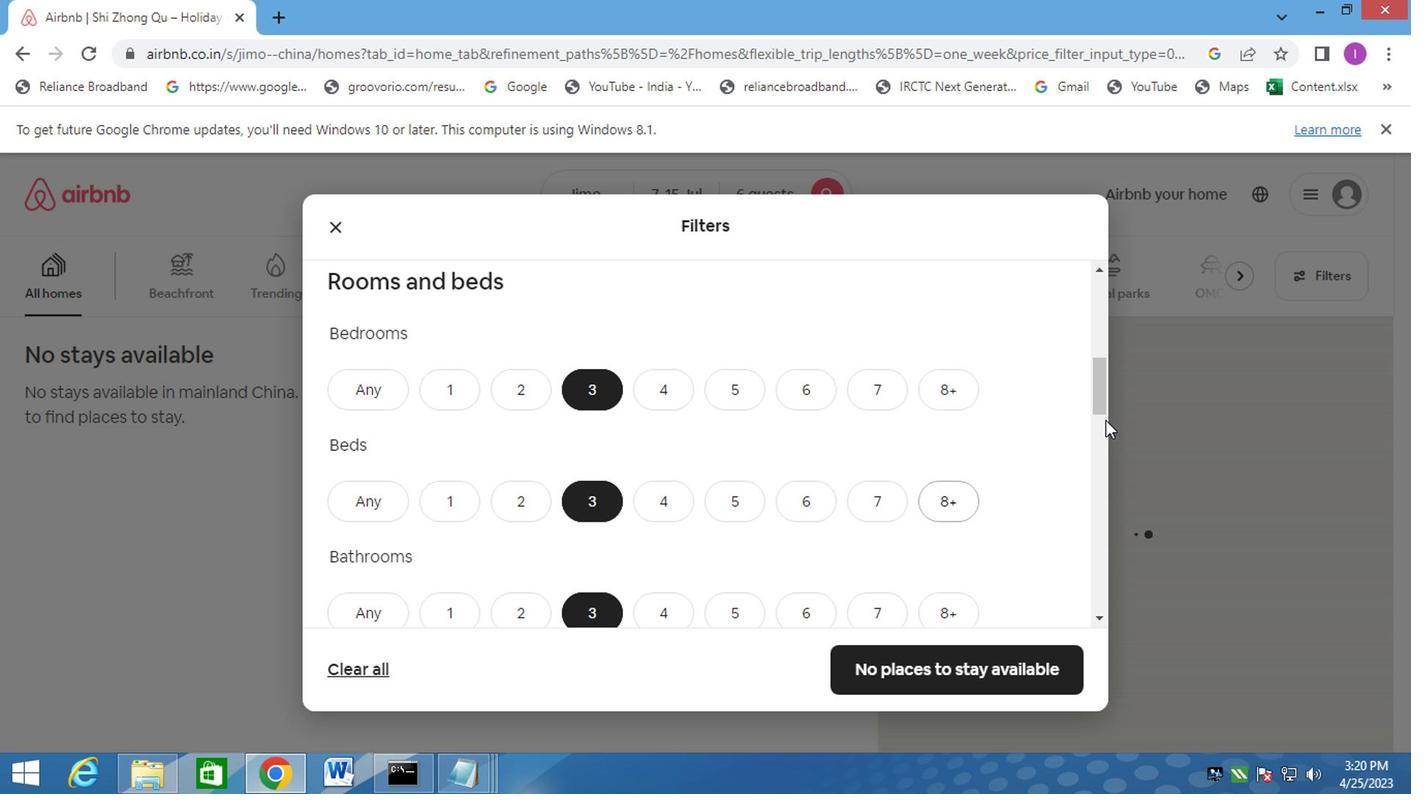 
Action: Mouse scrolled (1102, 420) with delta (0, 0)
Screenshot: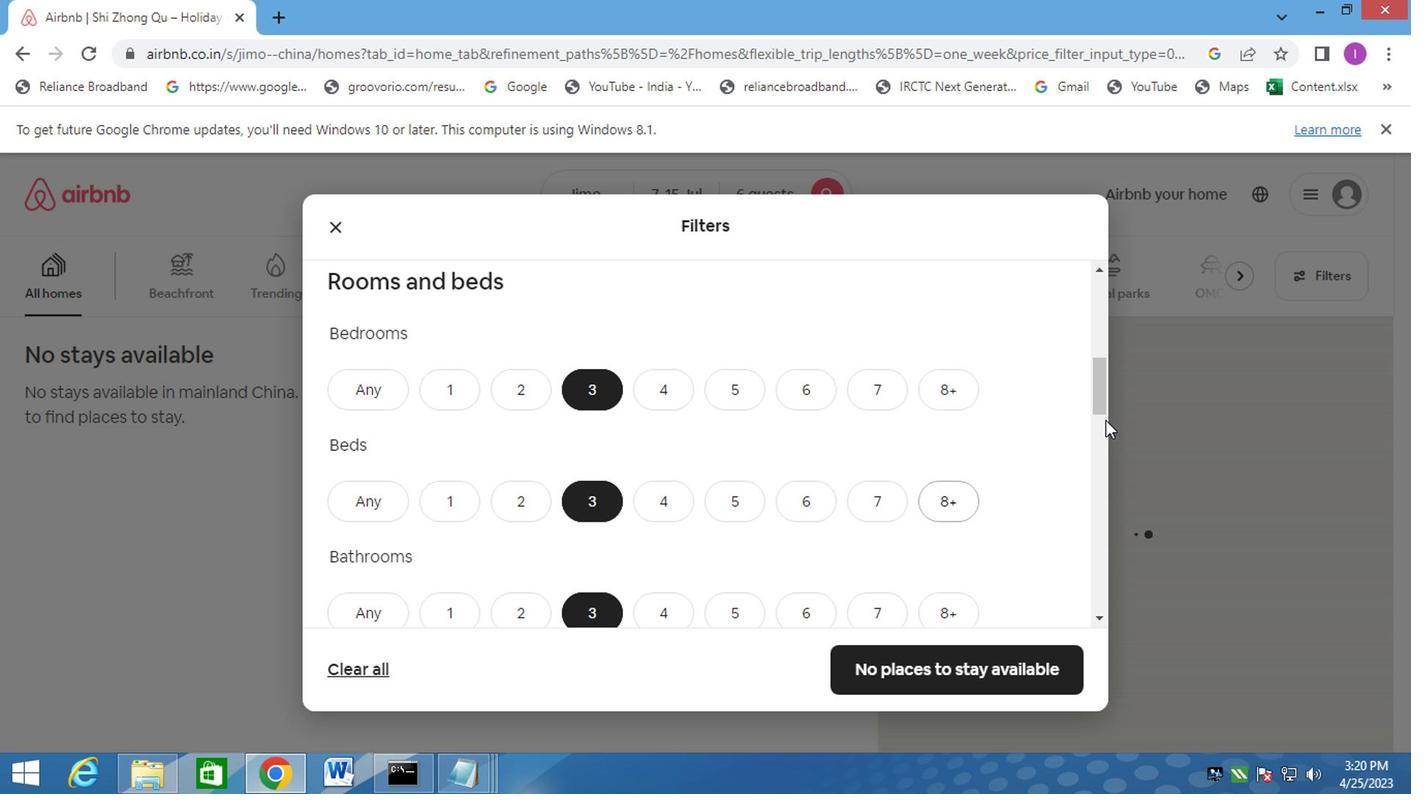 
Action: Mouse moved to (1102, 425)
Screenshot: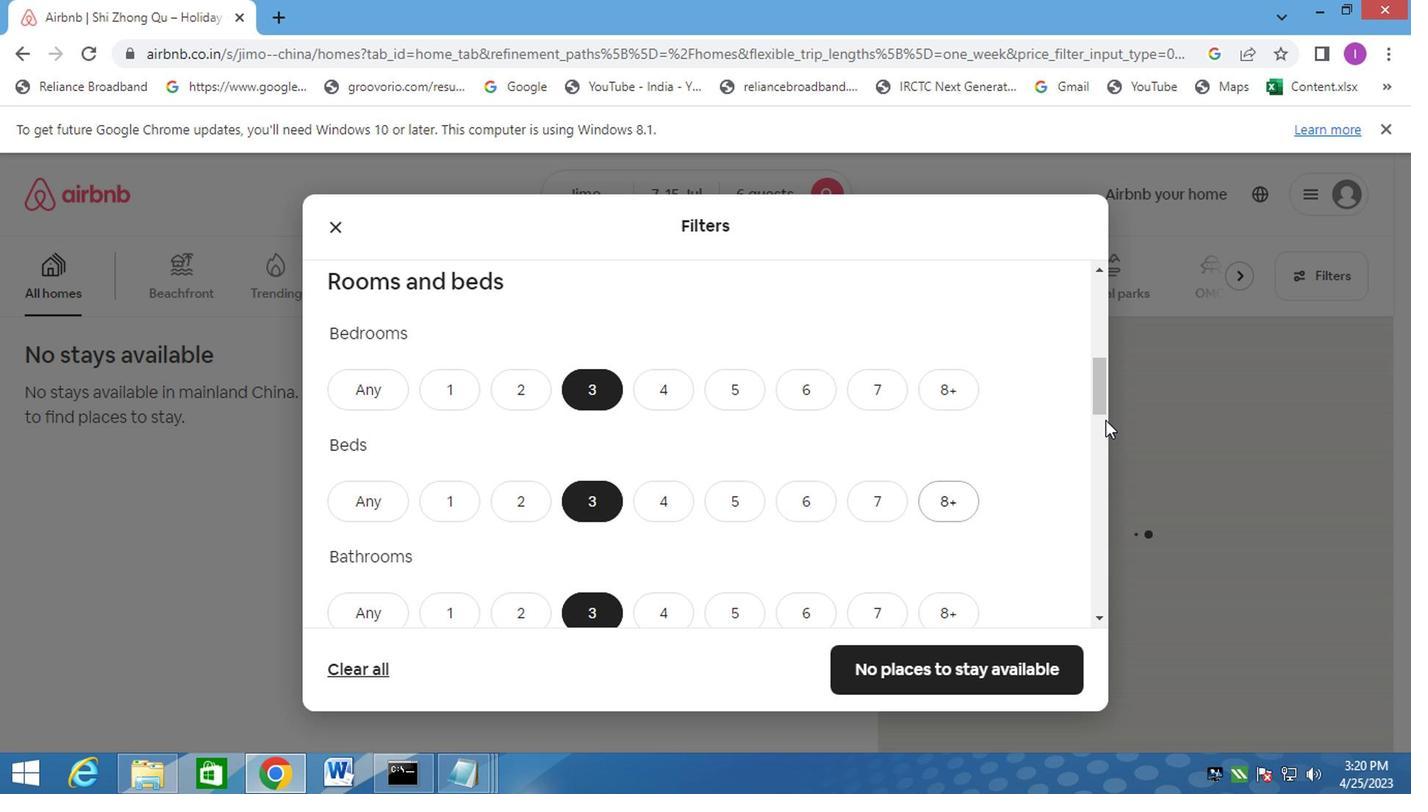 
Action: Mouse scrolled (1102, 424) with delta (0, 0)
Screenshot: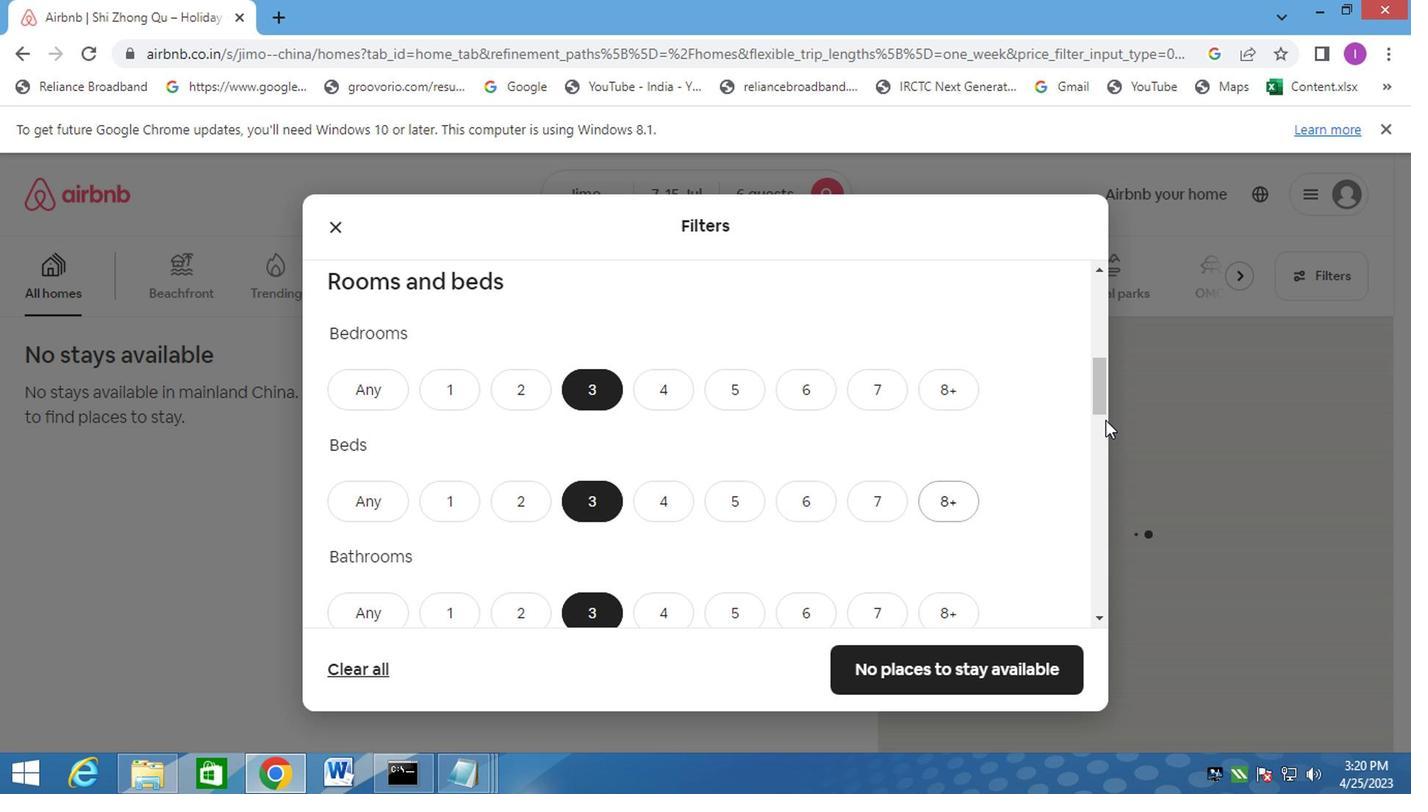 
Action: Mouse scrolled (1102, 424) with delta (0, 0)
Screenshot: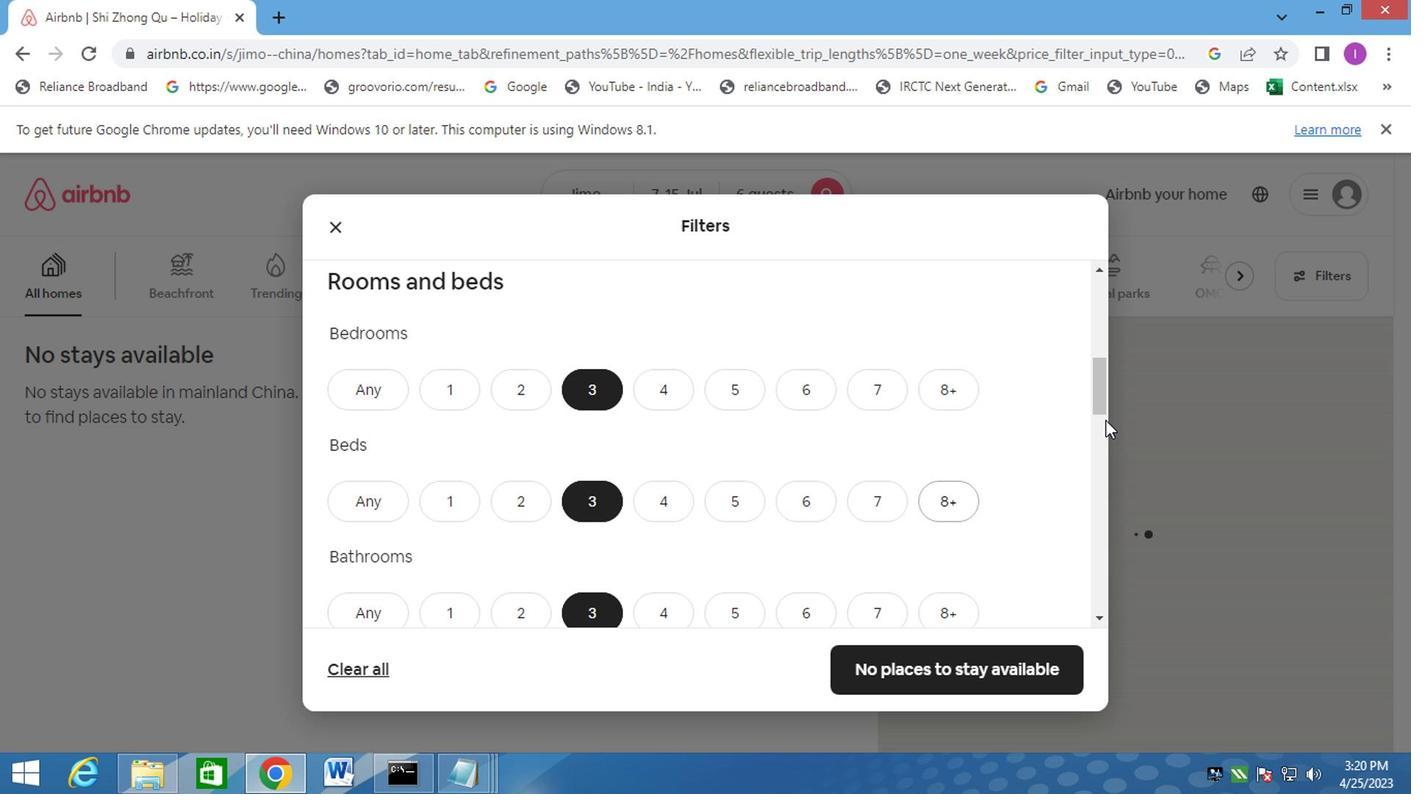 
Action: Mouse moved to (735, 486)
Screenshot: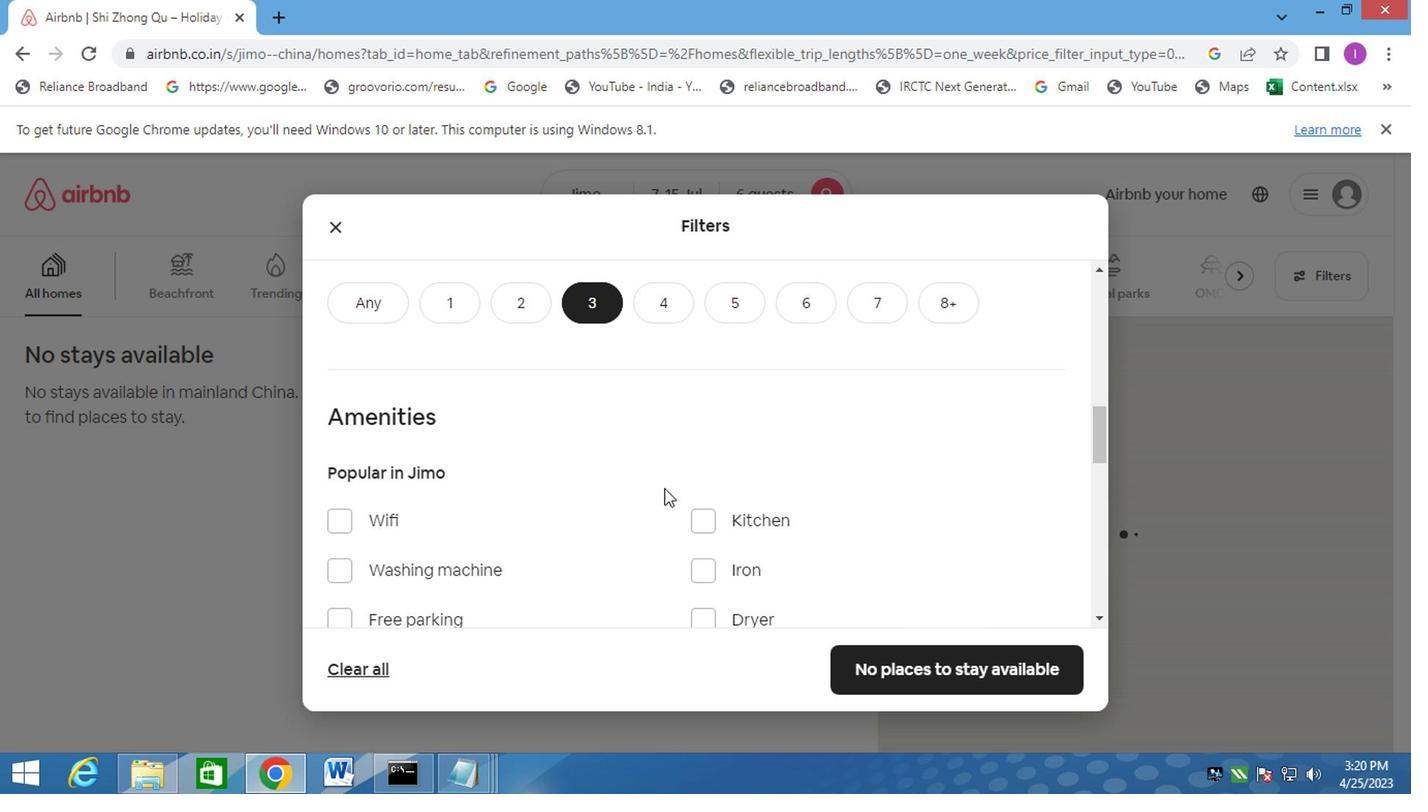 
Action: Mouse scrolled (735, 485) with delta (0, 0)
Screenshot: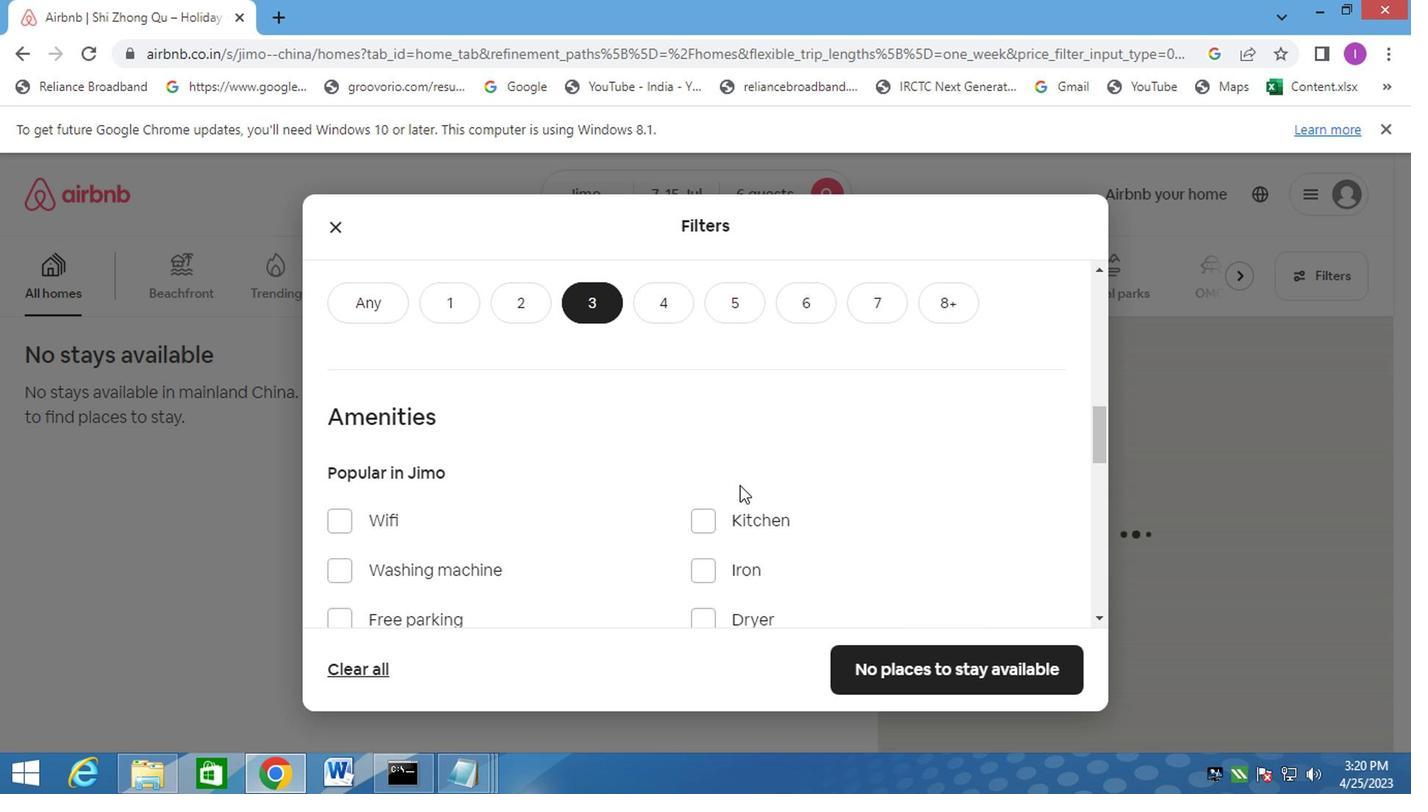 
Action: Mouse moved to (775, 481)
Screenshot: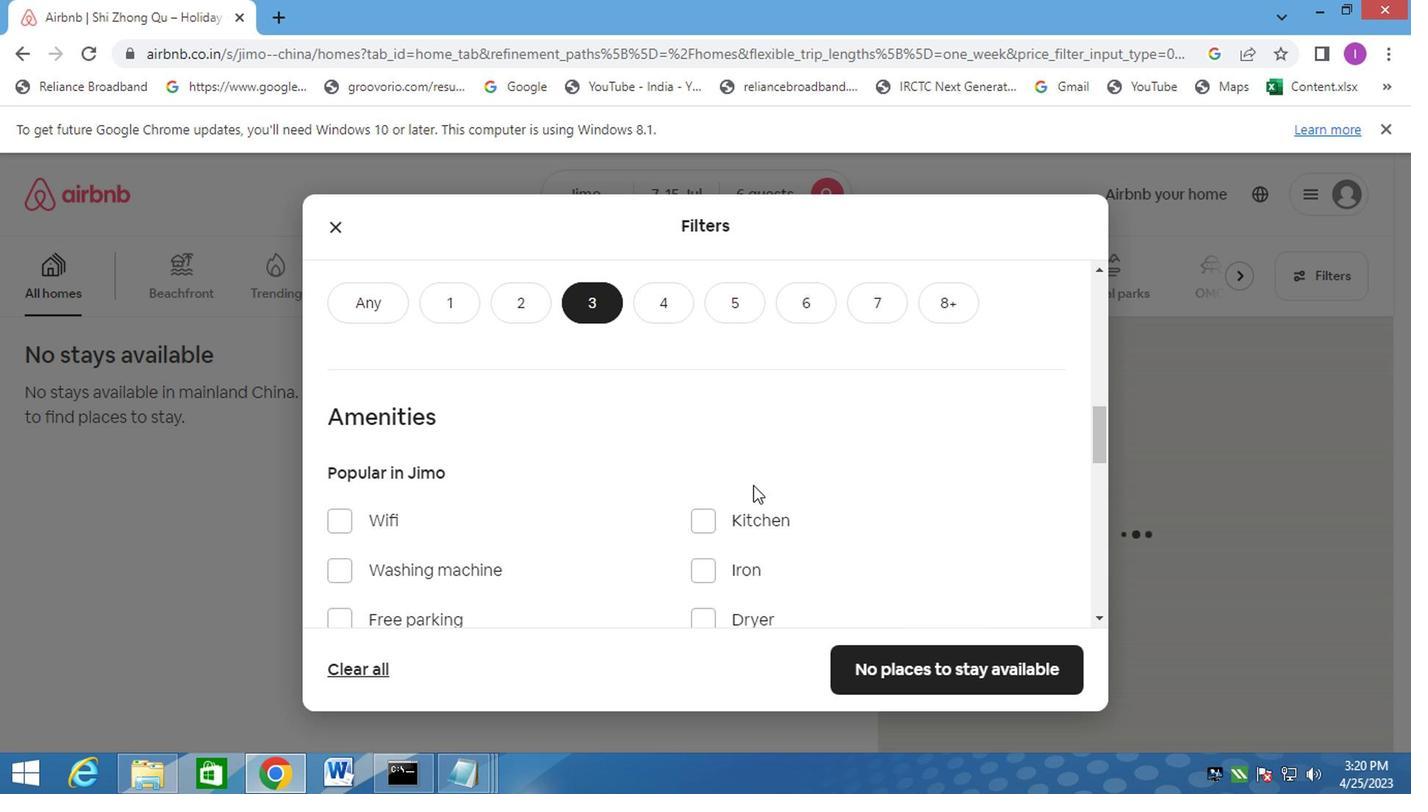 
Action: Mouse scrolled (775, 480) with delta (0, -1)
Screenshot: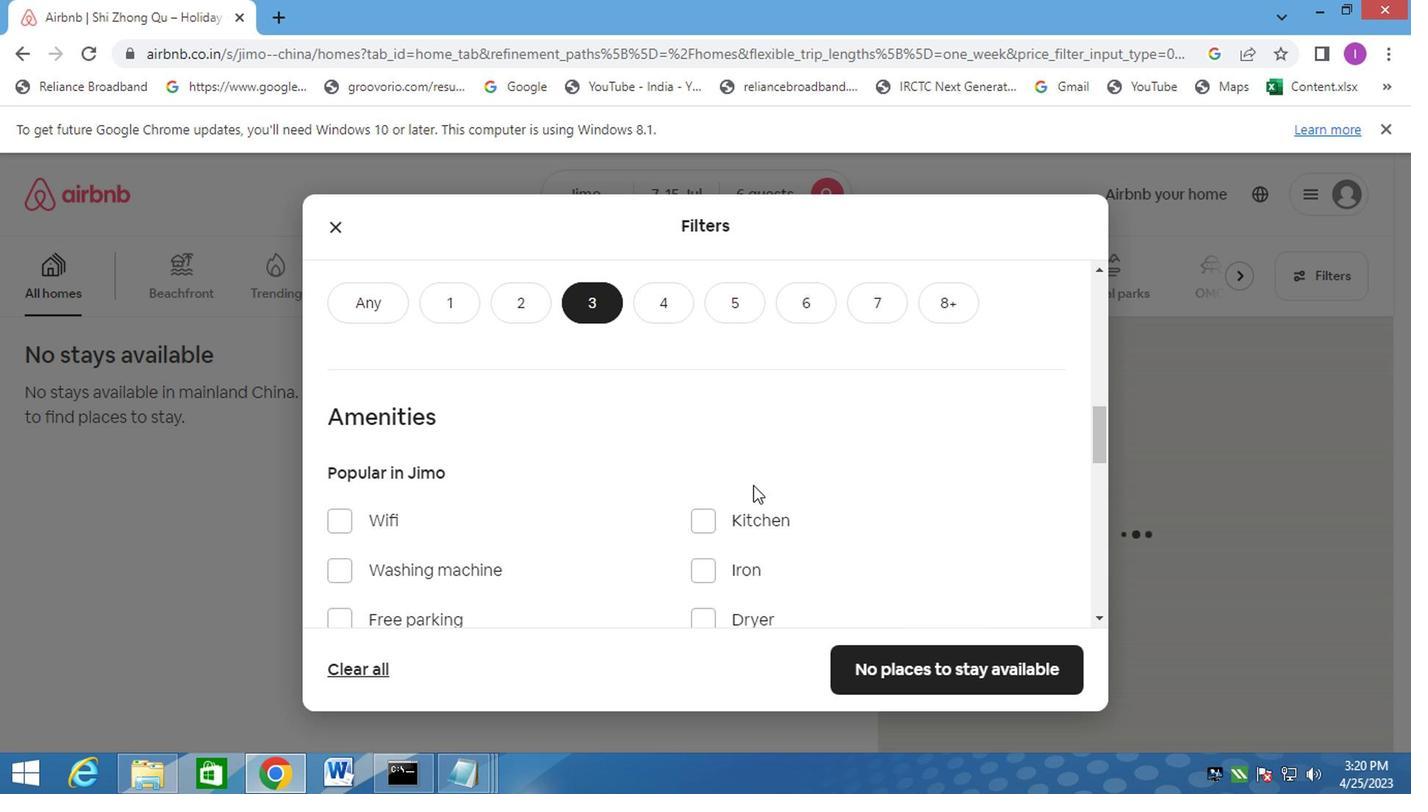 
Action: Mouse moved to (791, 478)
Screenshot: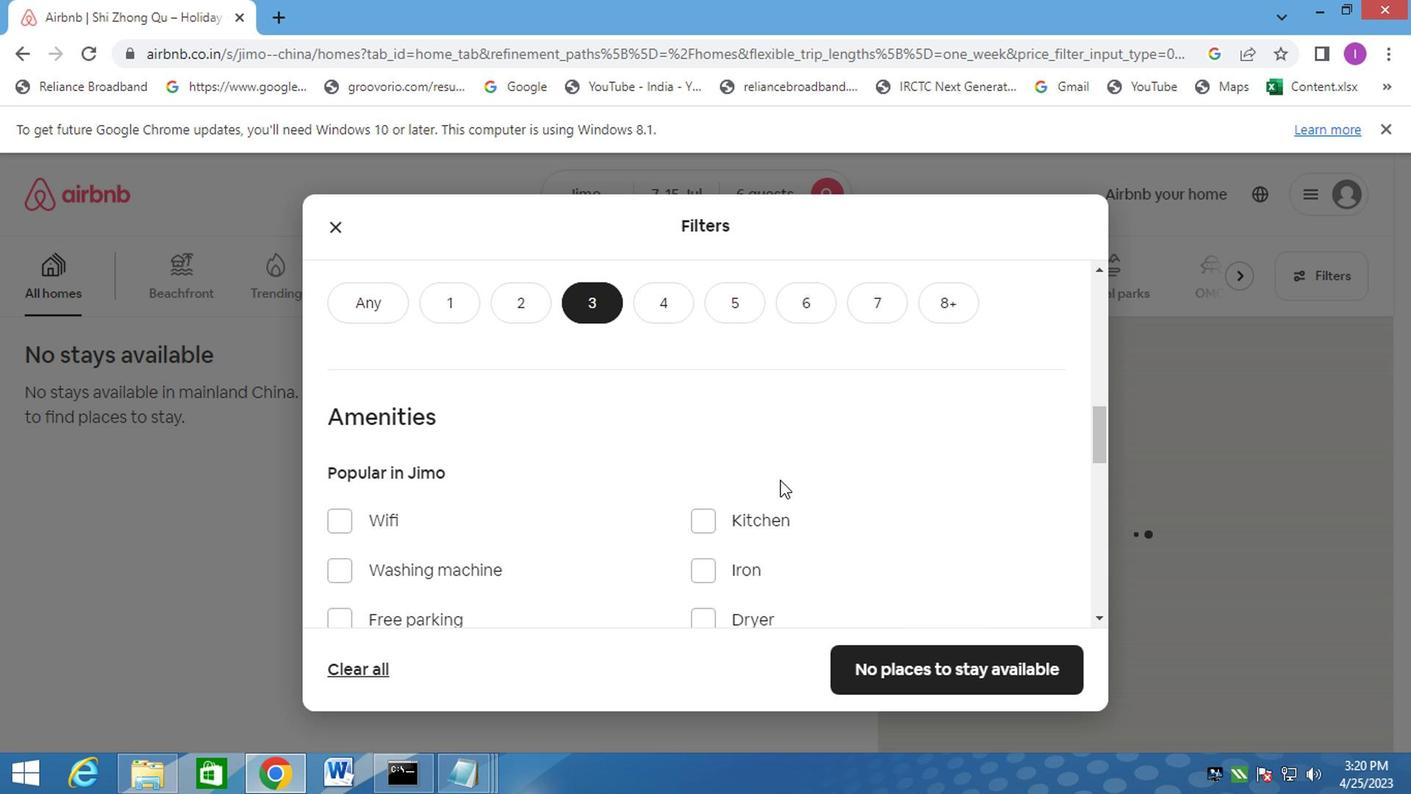 
Action: Mouse scrolled (790, 477) with delta (0, -1)
Screenshot: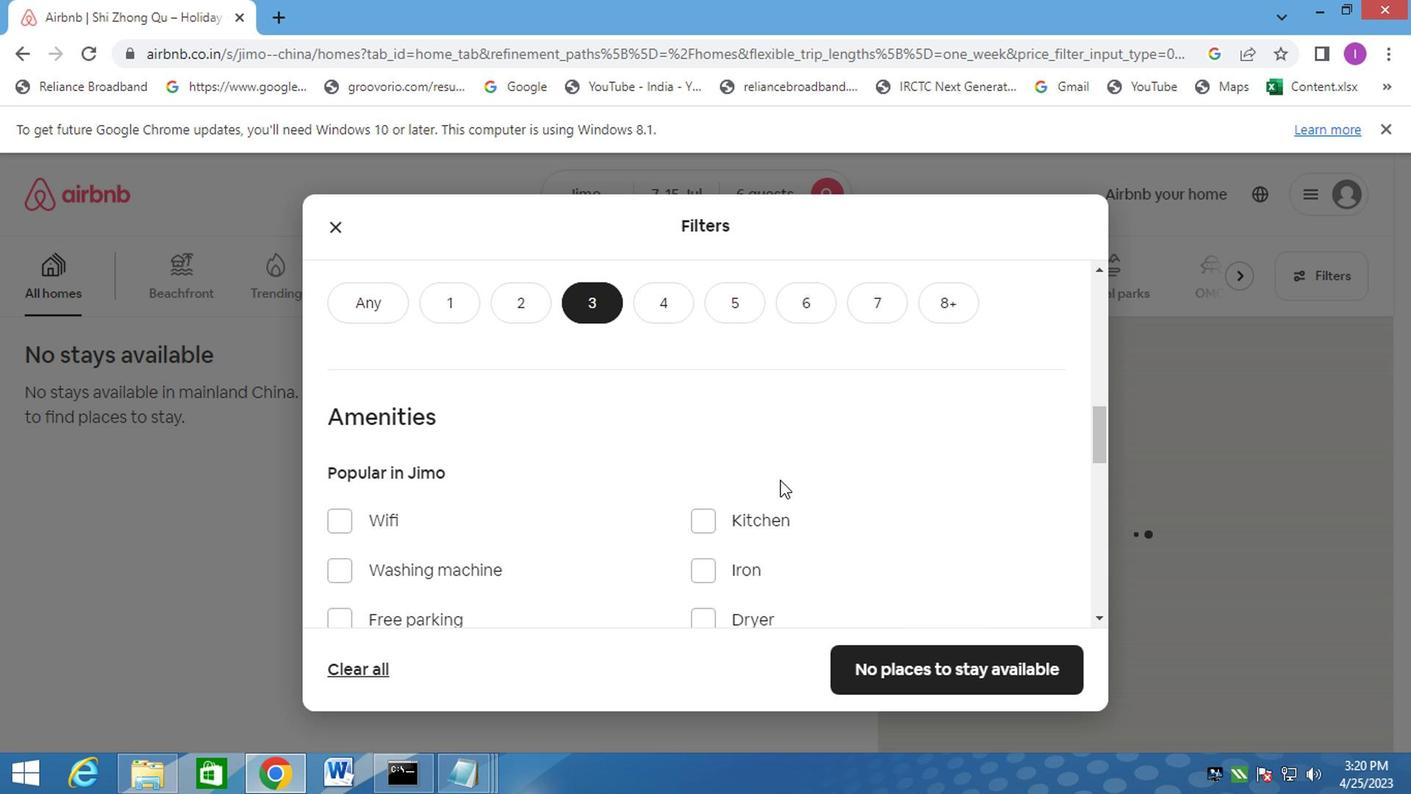 
Action: Mouse moved to (800, 471)
Screenshot: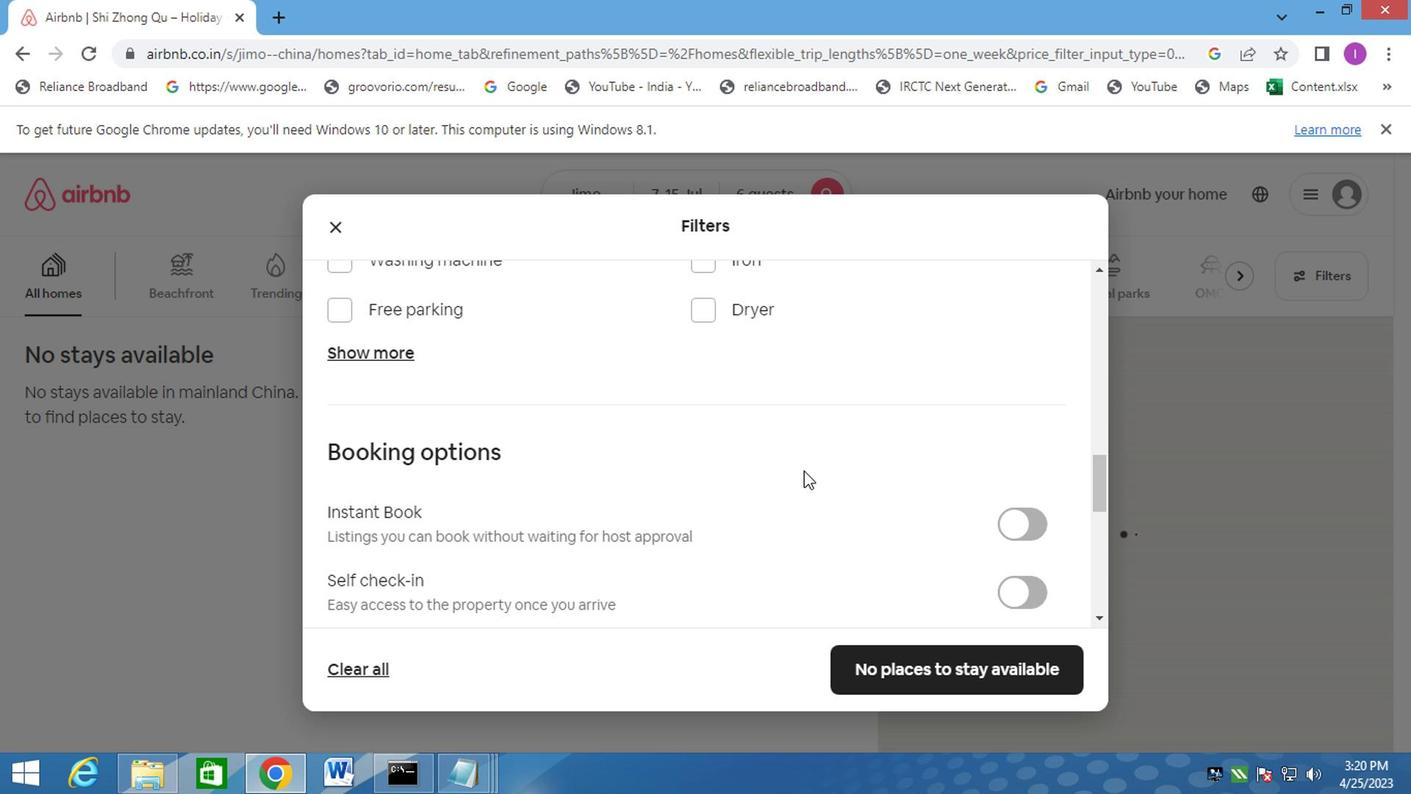 
Action: Mouse scrolled (800, 469) with delta (0, -1)
Screenshot: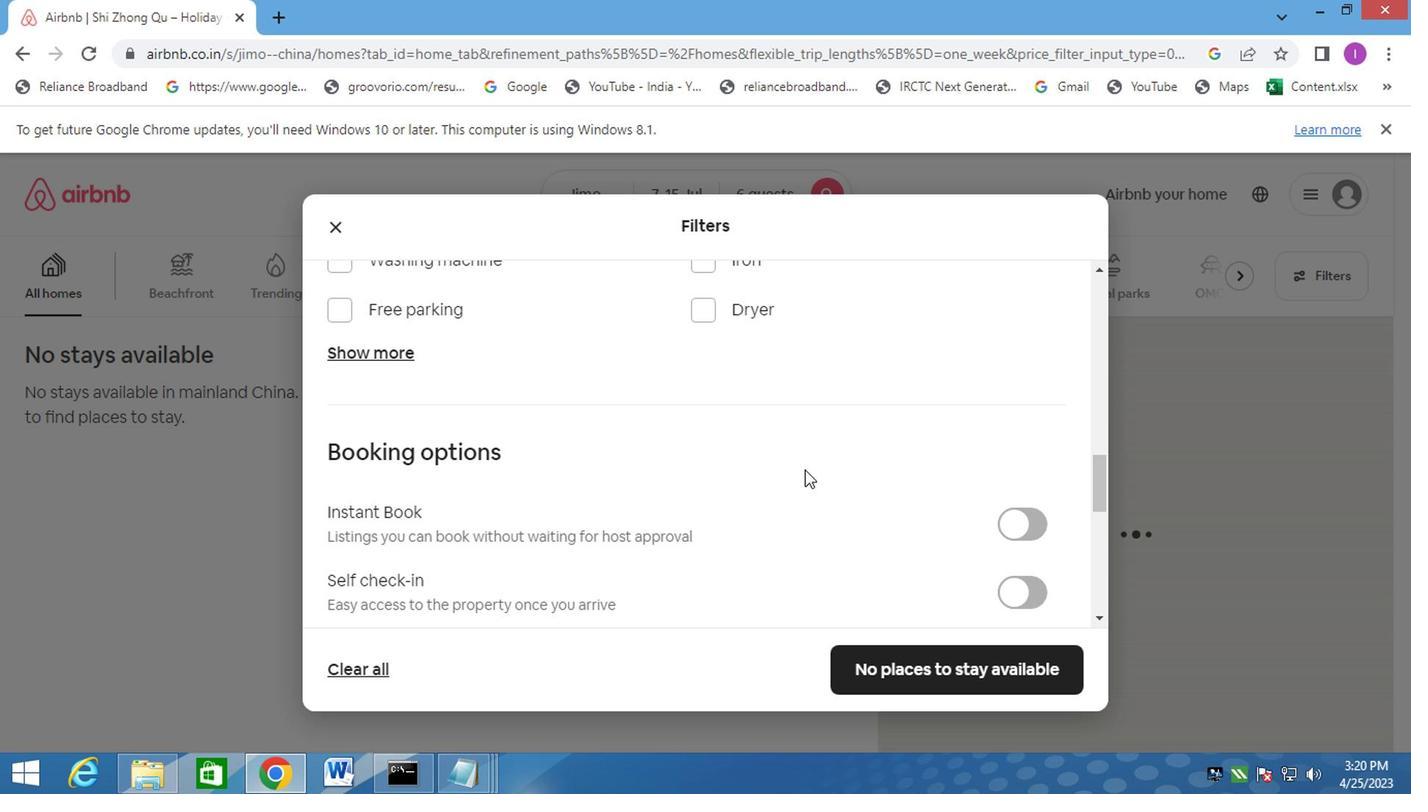 
Action: Mouse moved to (1019, 496)
Screenshot: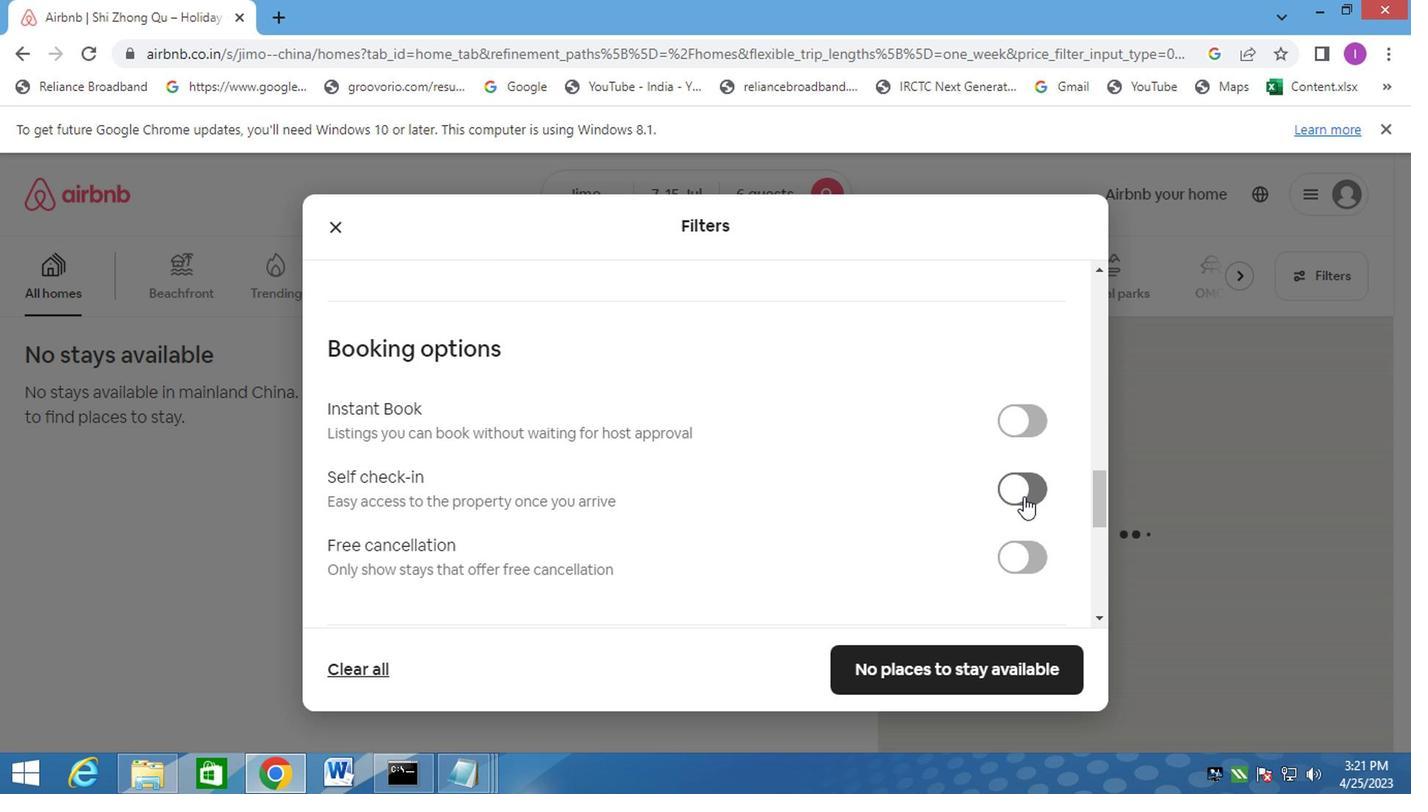 
Action: Mouse pressed left at (1019, 496)
Screenshot: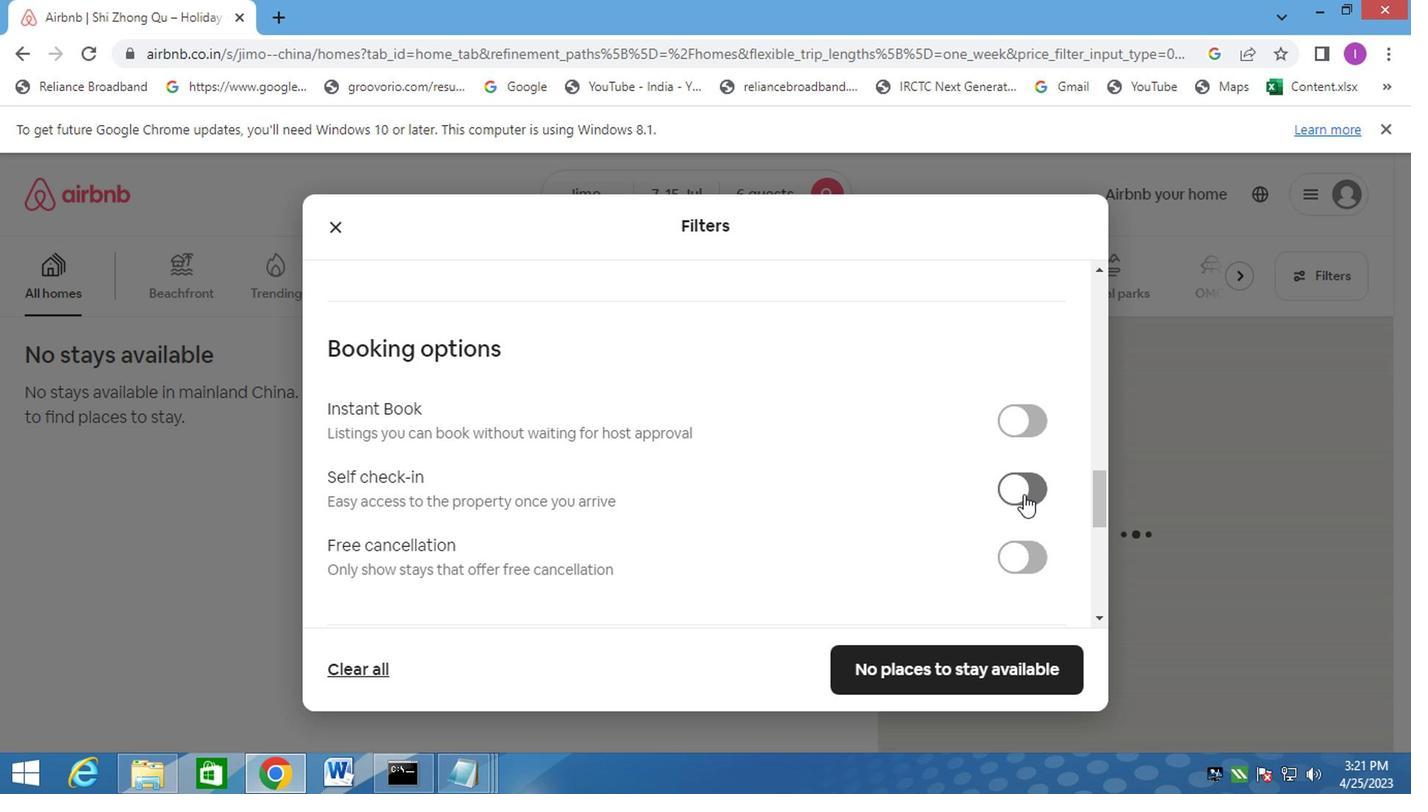 
Action: Mouse moved to (830, 496)
Screenshot: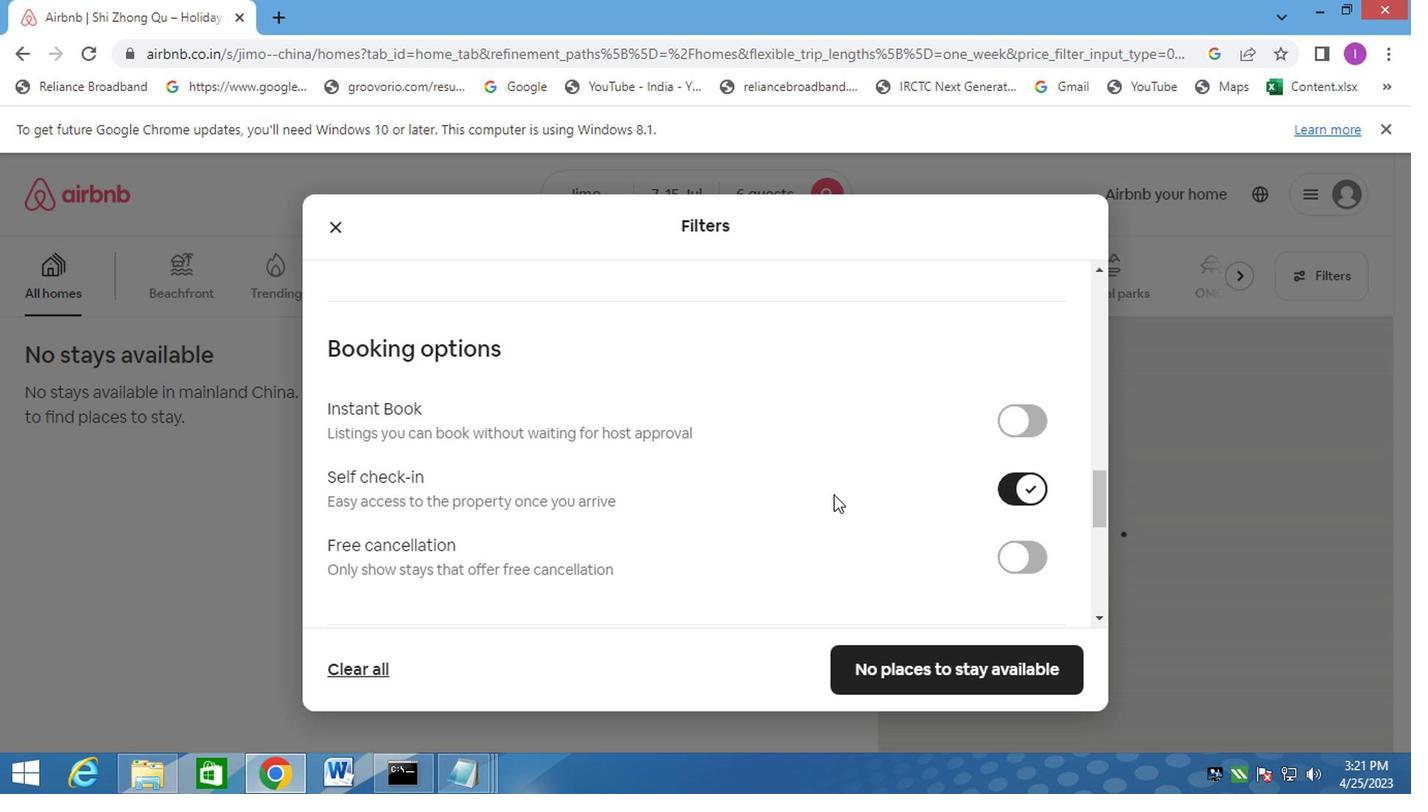 
Action: Mouse scrolled (830, 494) with delta (0, -1)
Screenshot: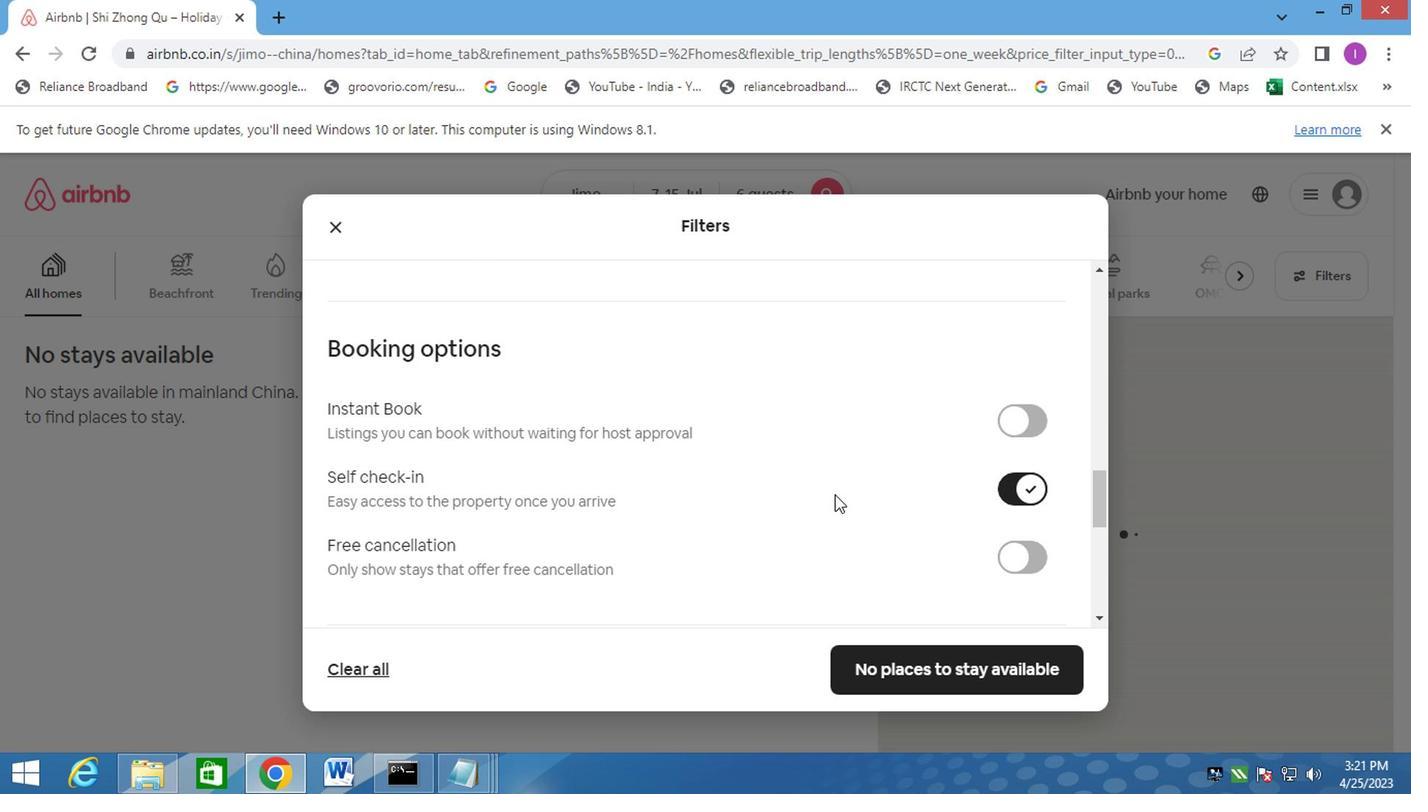
Action: Mouse scrolled (830, 494) with delta (0, -1)
Screenshot: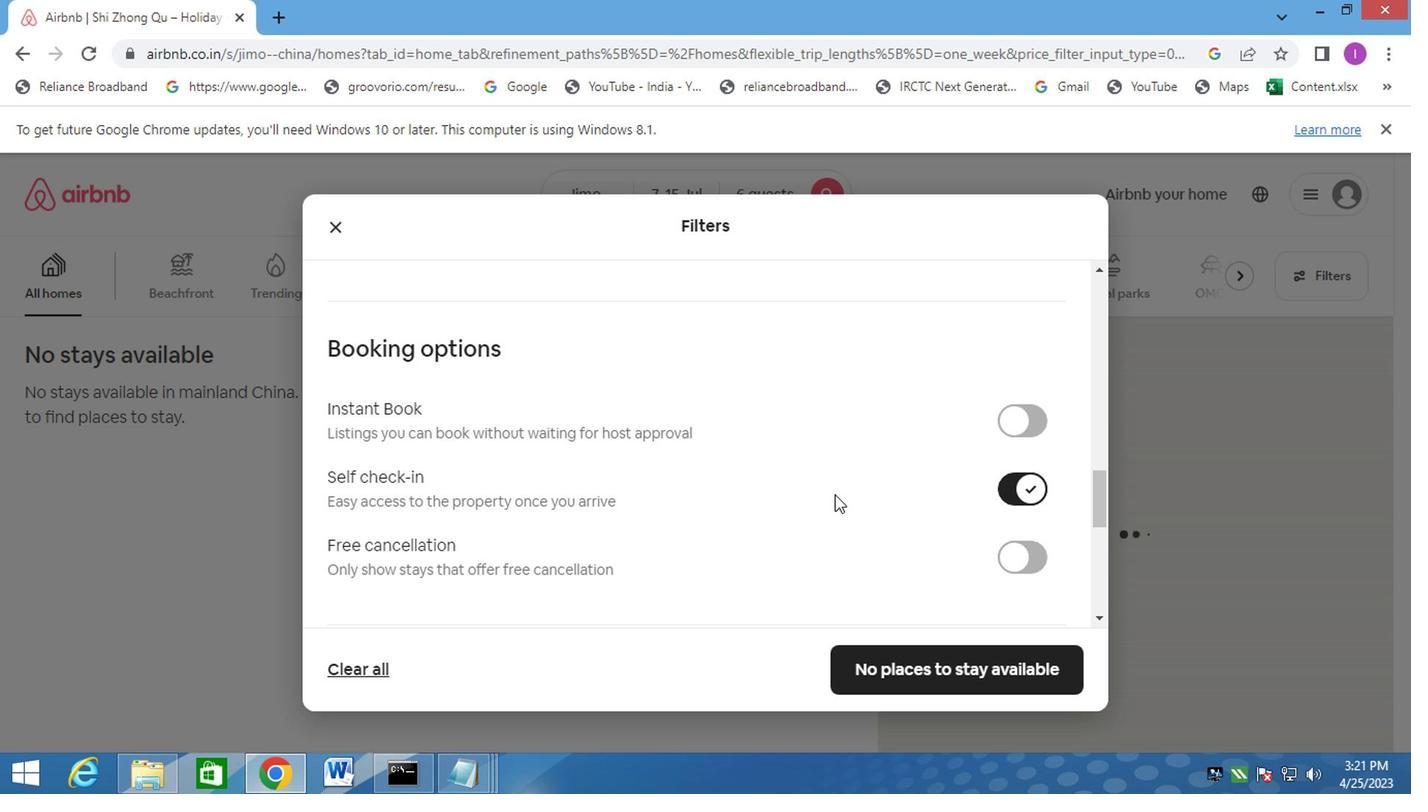 
Action: Mouse moved to (830, 496)
Screenshot: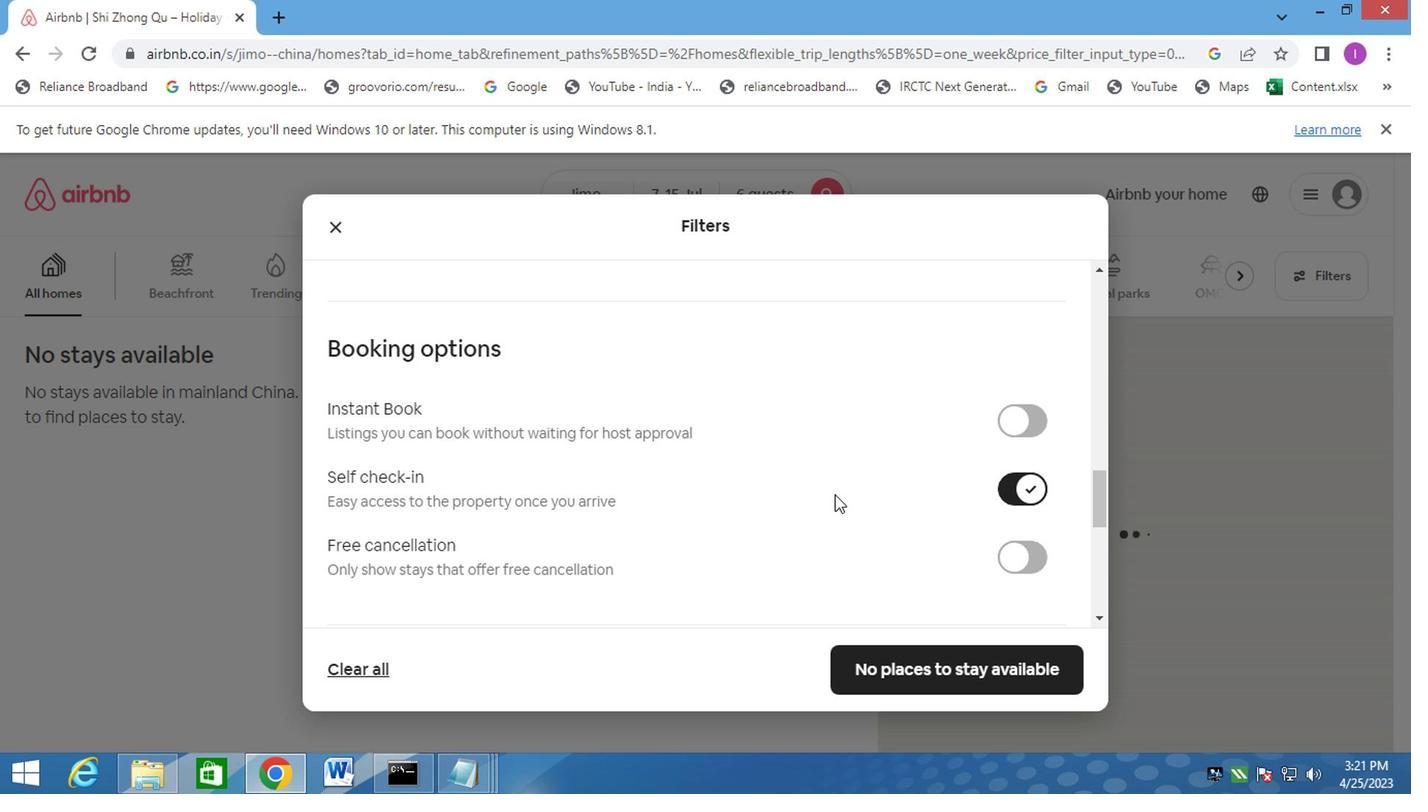 
Action: Mouse scrolled (830, 494) with delta (0, -1)
Screenshot: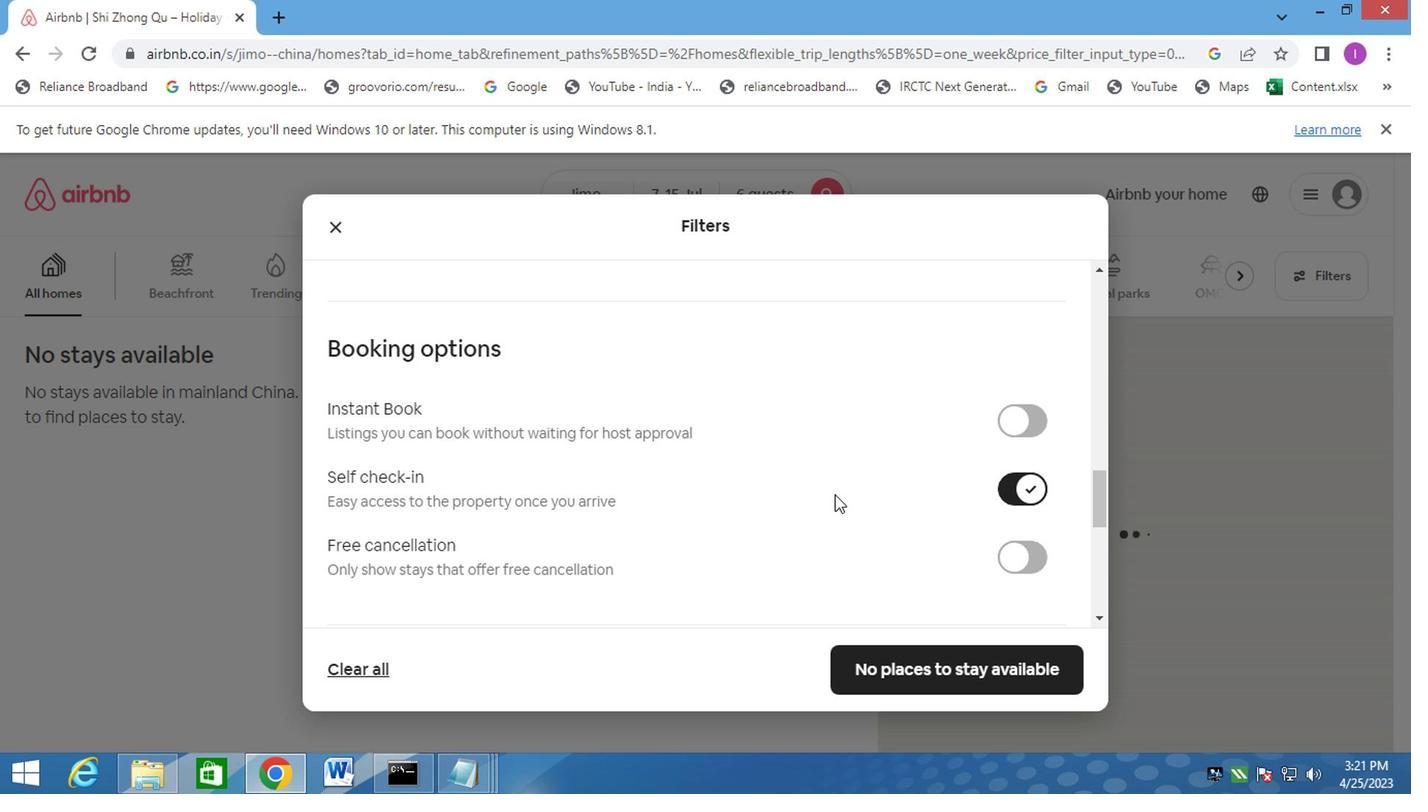 
Action: Mouse moved to (830, 497)
Screenshot: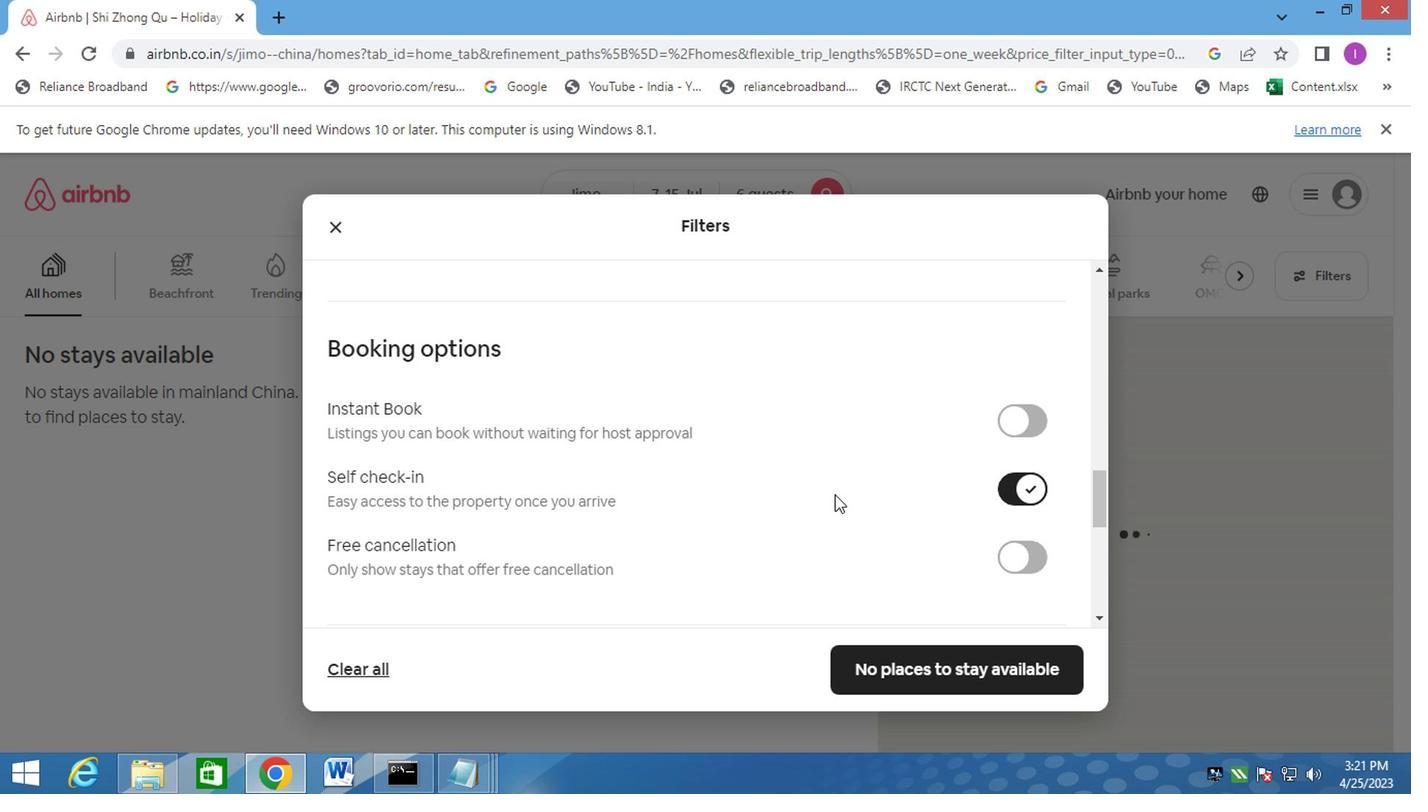 
Action: Mouse scrolled (830, 496) with delta (0, 0)
Screenshot: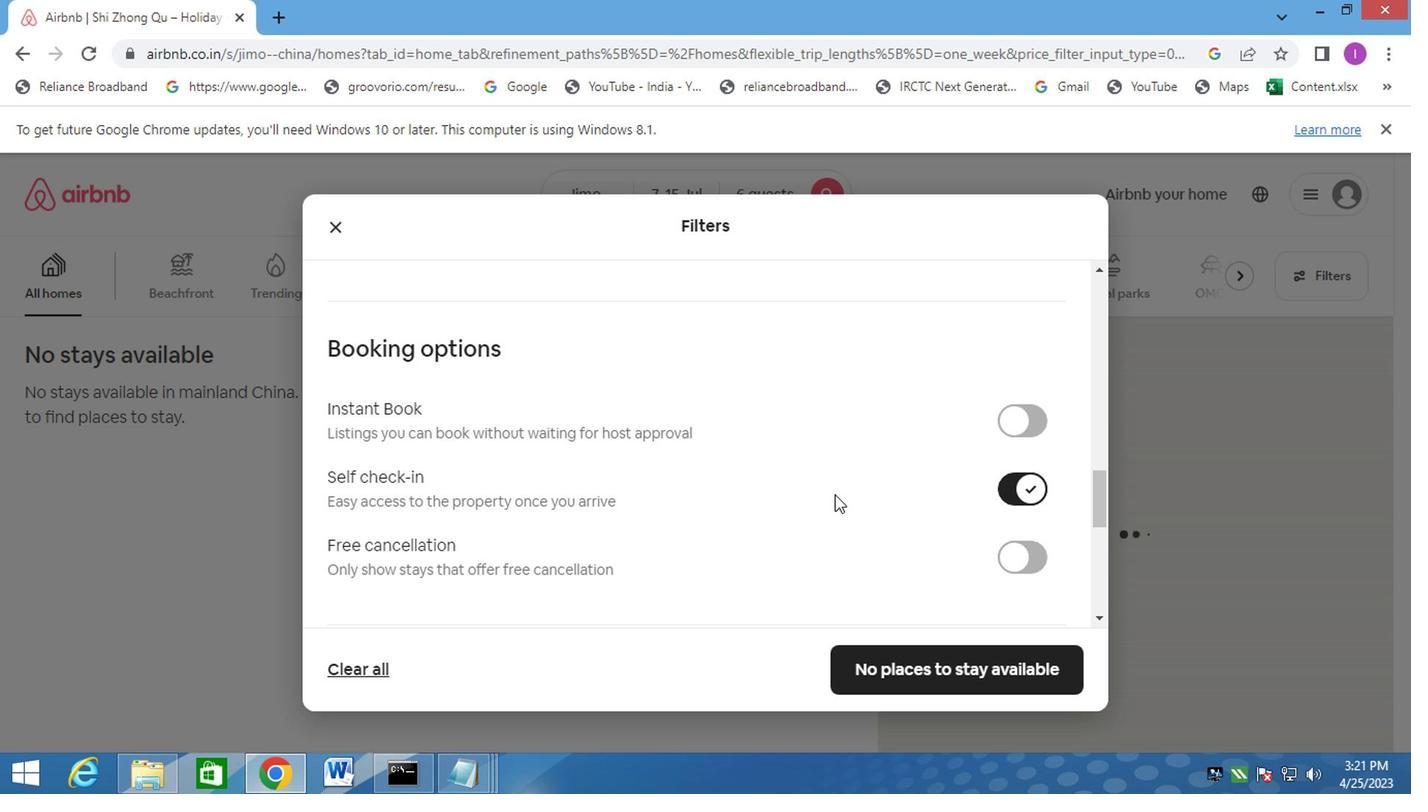 
Action: Mouse scrolled (830, 496) with delta (0, 0)
Screenshot: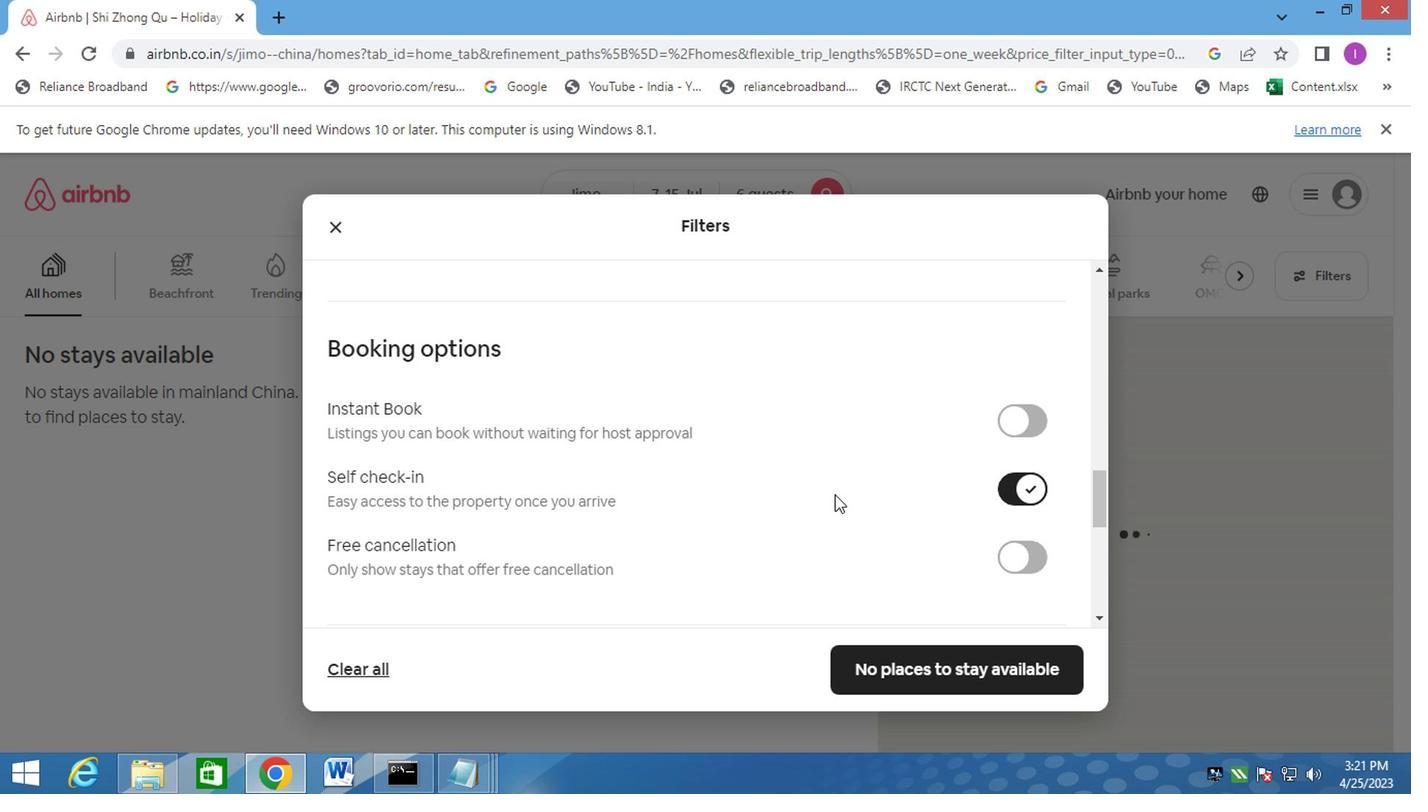 
Action: Mouse moved to (822, 505)
Screenshot: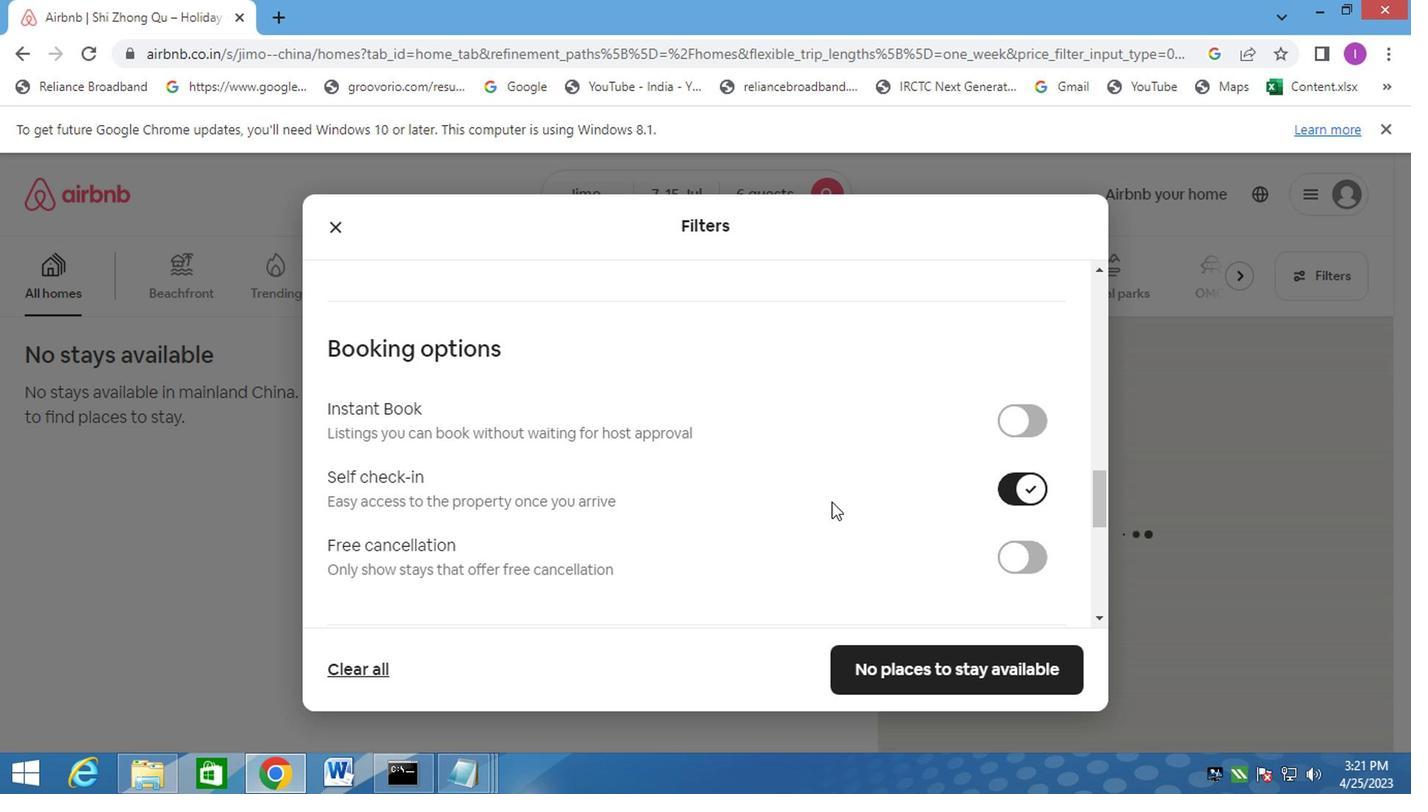 
Action: Mouse scrolled (822, 504) with delta (0, 0)
Screenshot: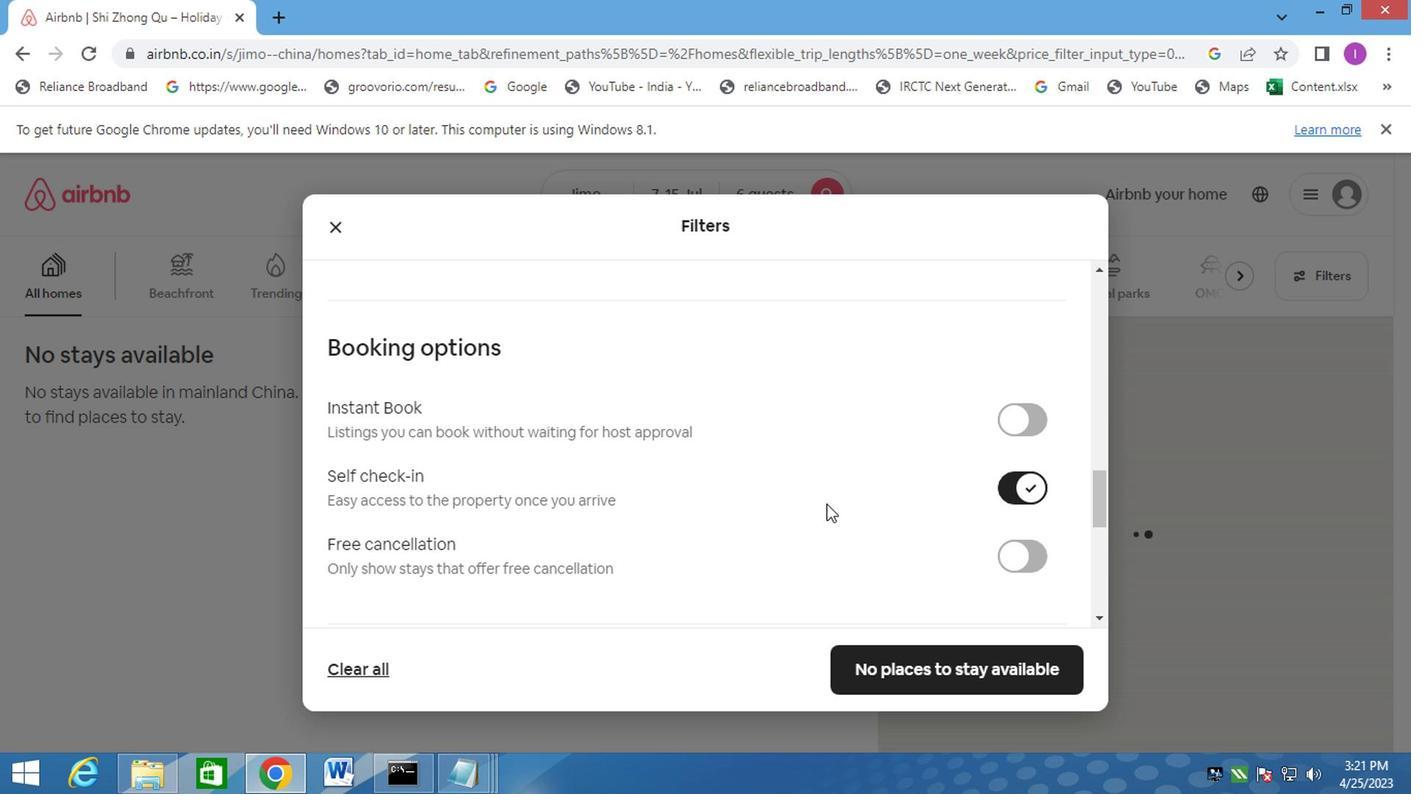 
Action: Mouse scrolled (822, 504) with delta (0, 0)
Screenshot: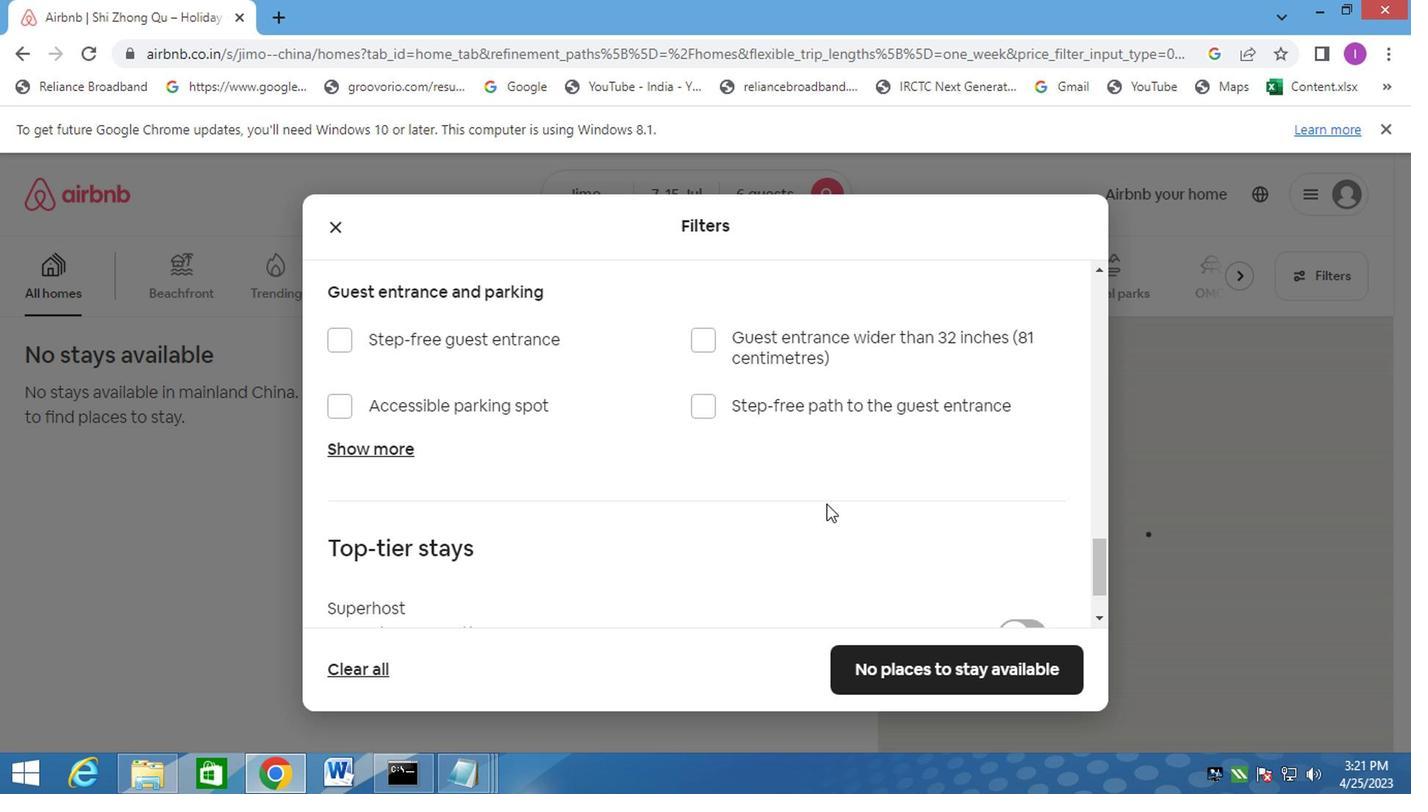
Action: Mouse scrolled (822, 504) with delta (0, 0)
Screenshot: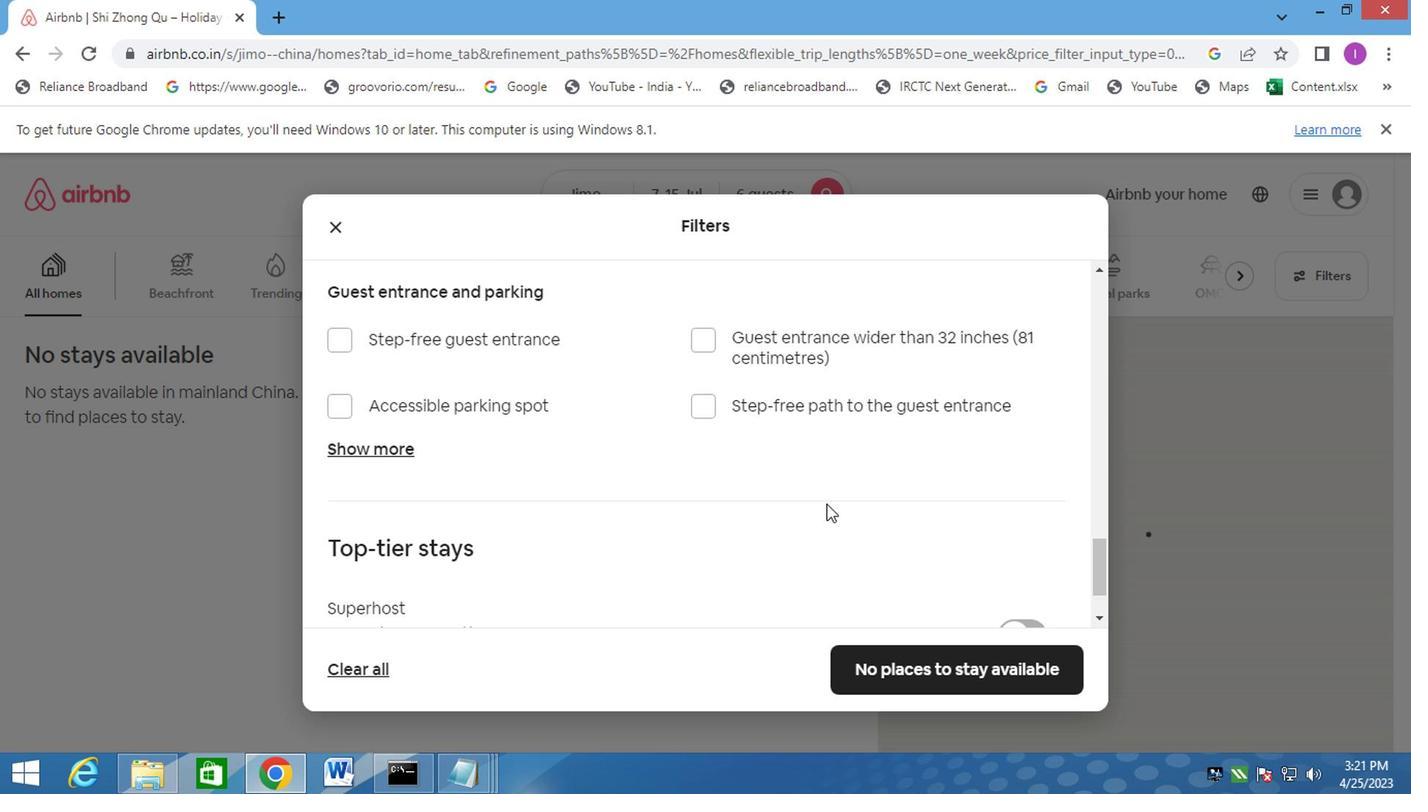 
Action: Mouse scrolled (822, 504) with delta (0, 0)
Screenshot: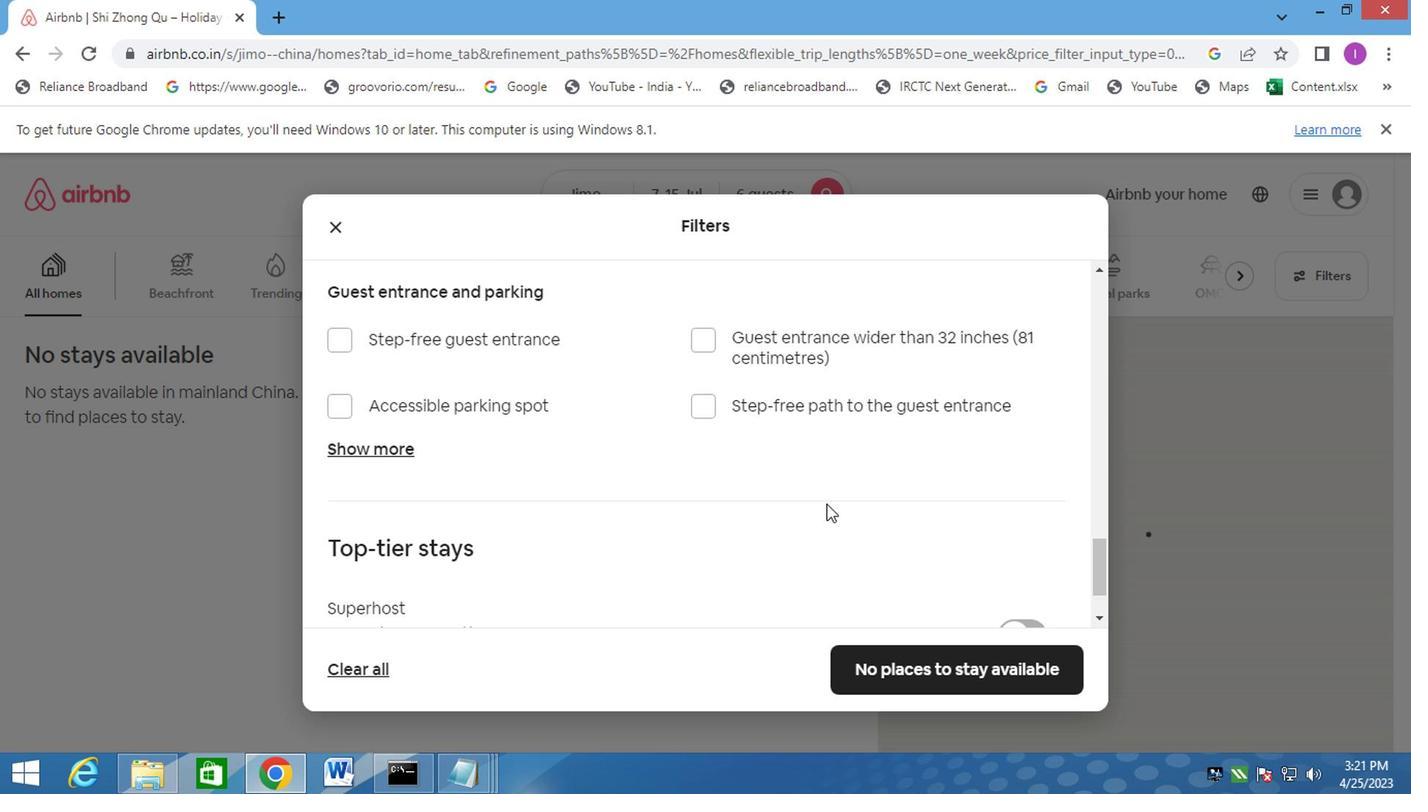 
Action: Mouse moved to (822, 505)
Screenshot: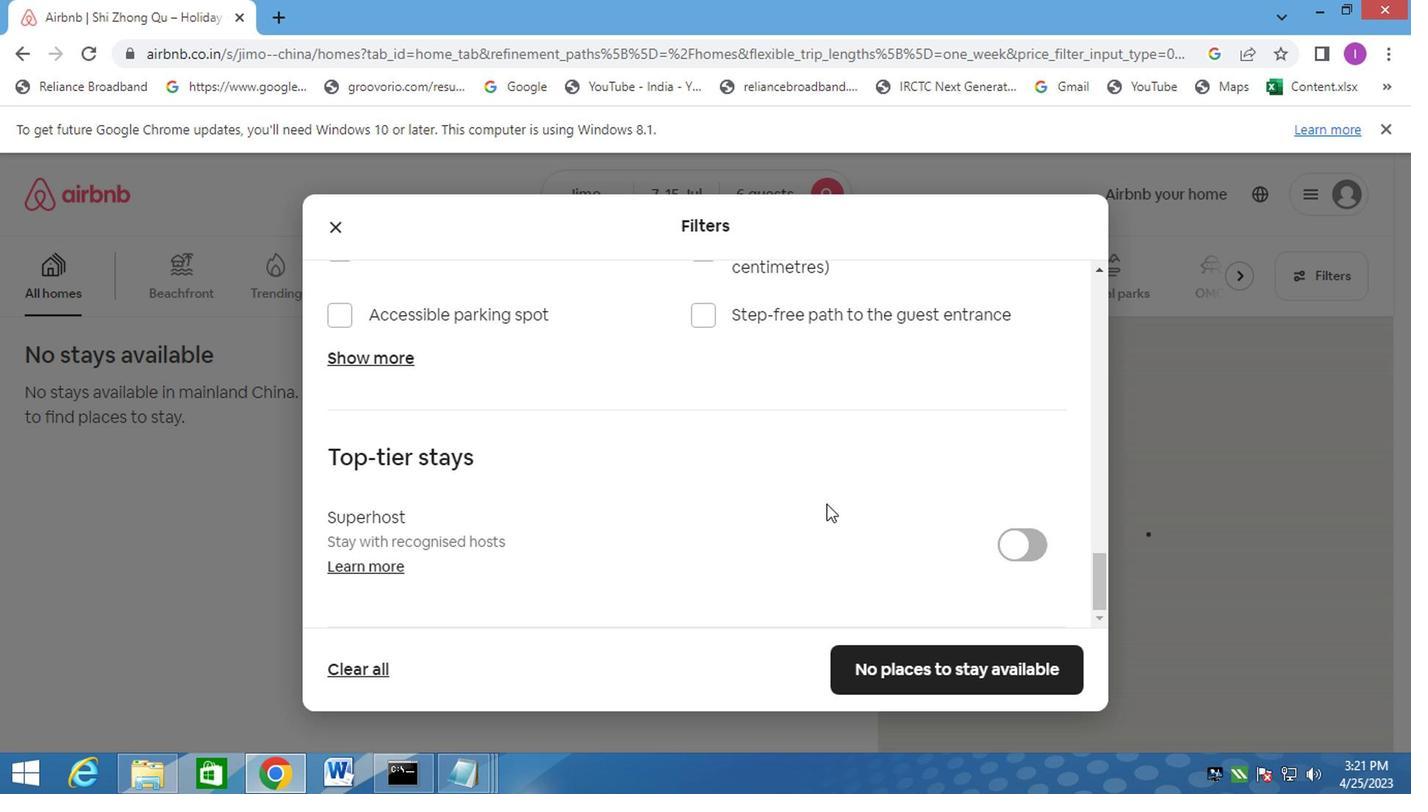 
Action: Mouse scrolled (822, 504) with delta (0, 0)
Screenshot: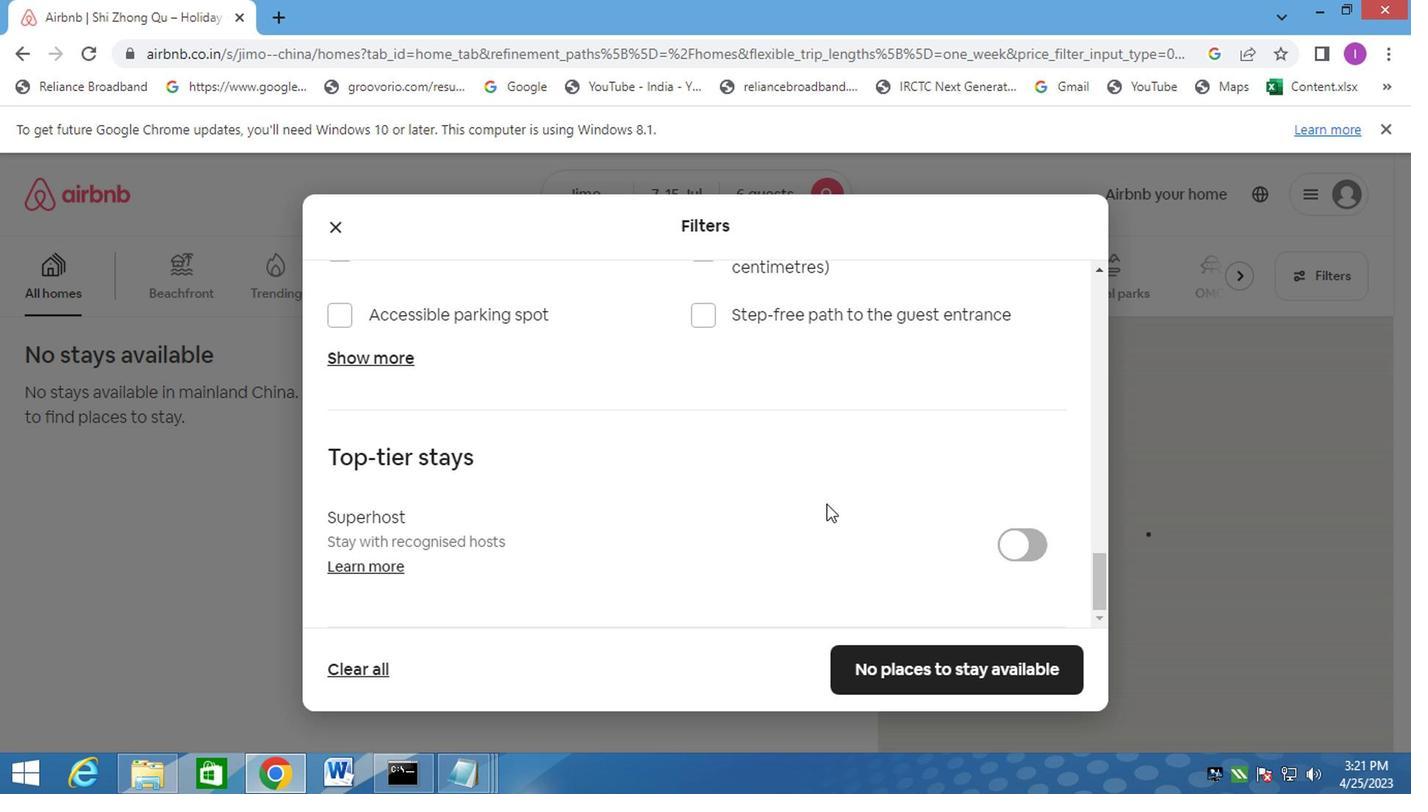 
Action: Mouse moved to (822, 506)
Screenshot: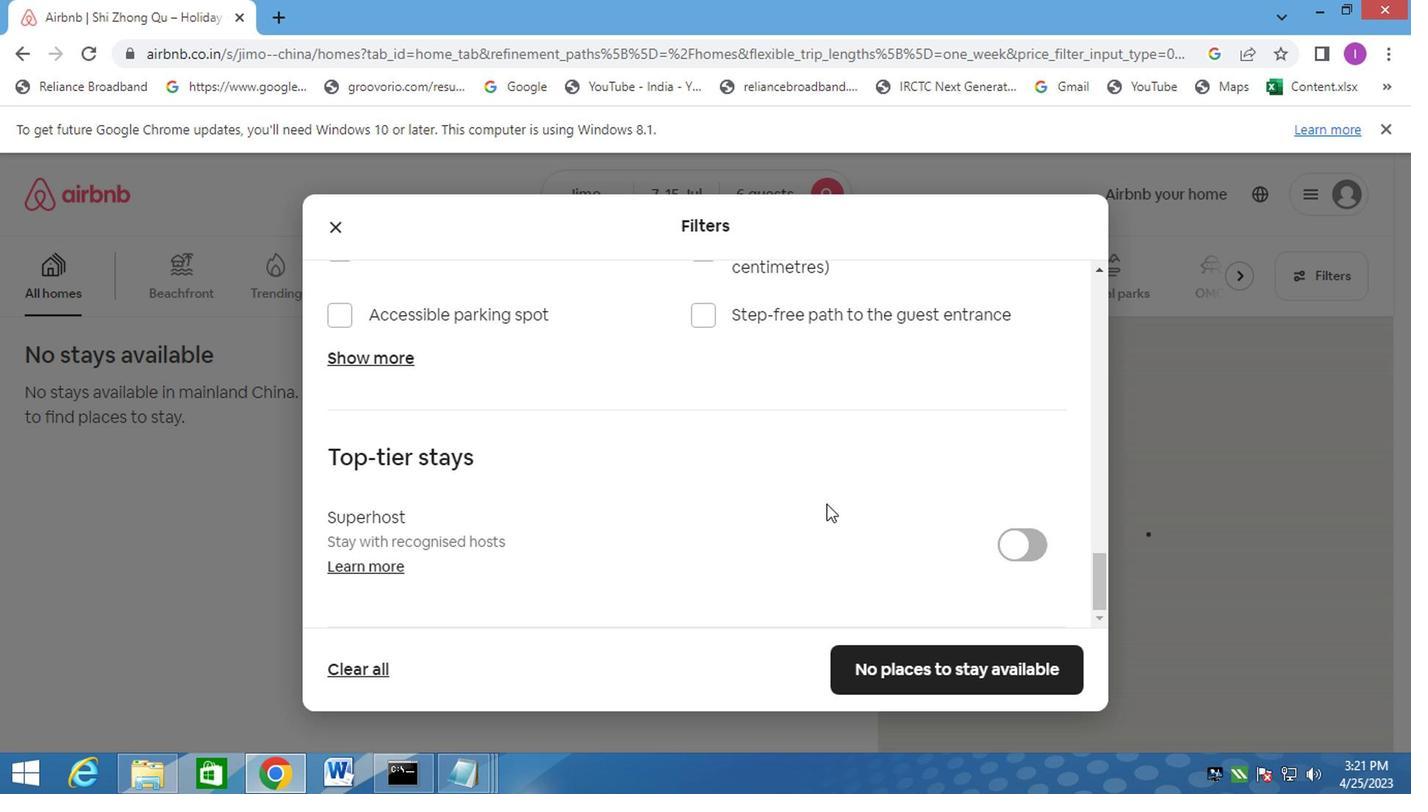 
Action: Mouse scrolled (822, 505) with delta (0, -1)
Screenshot: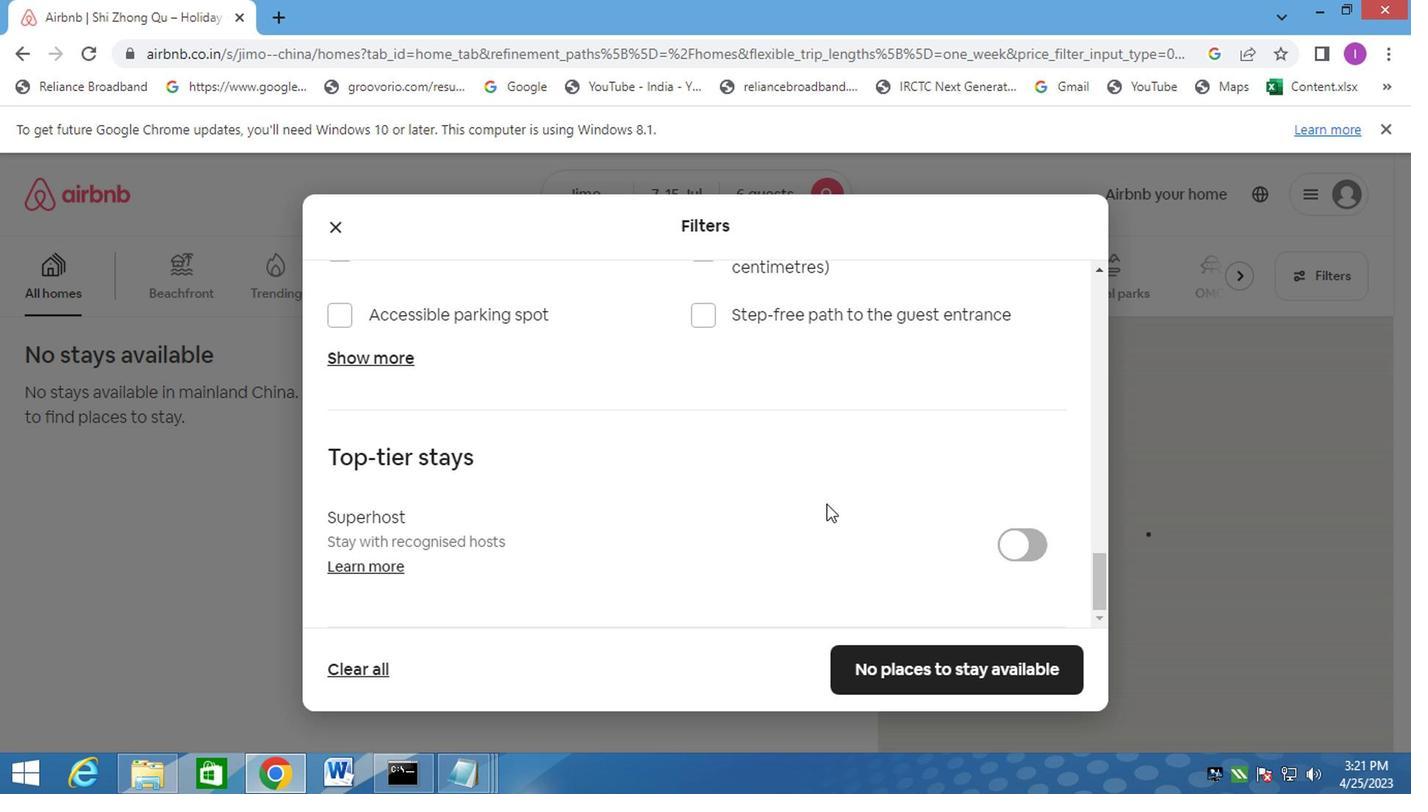 
Action: Mouse scrolled (822, 505) with delta (0, -1)
Screenshot: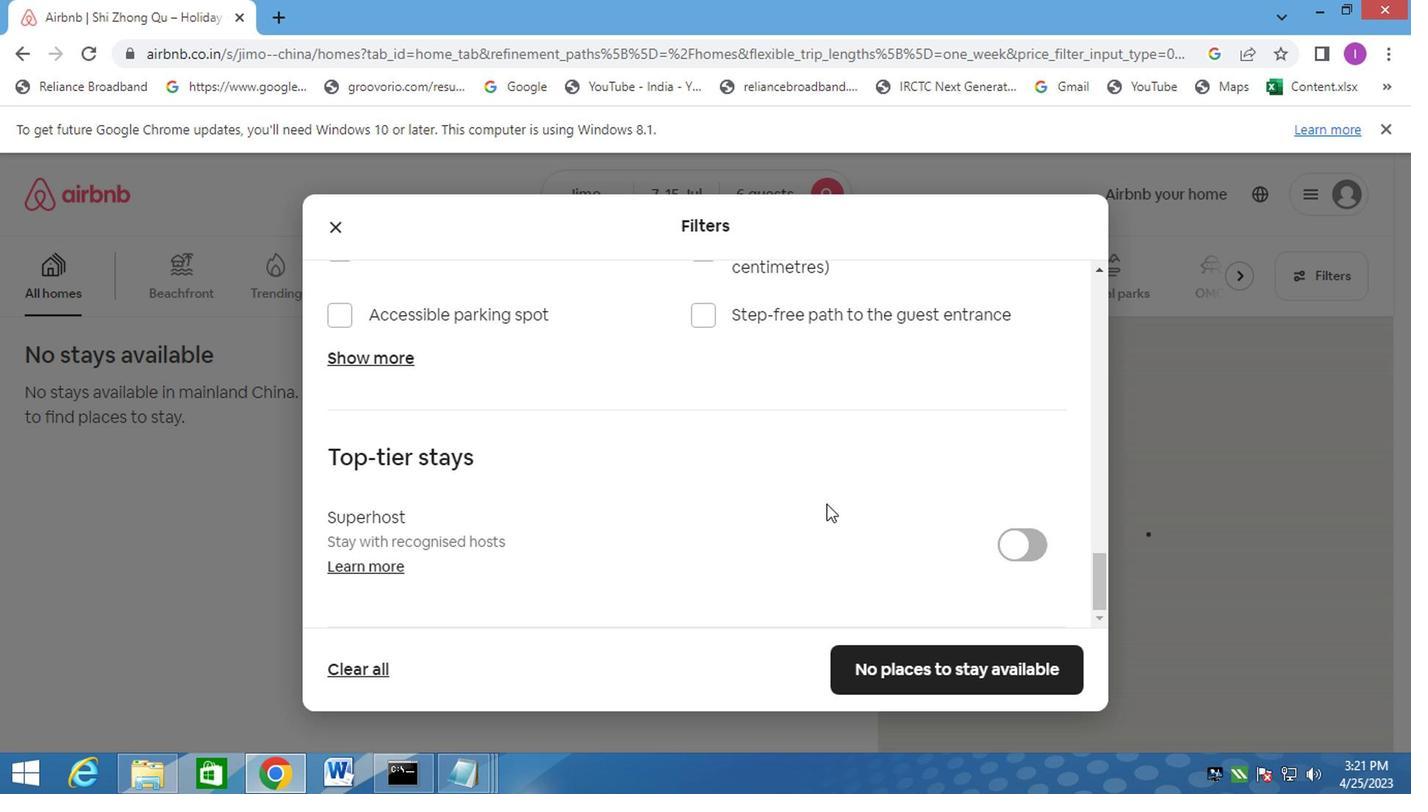 
Action: Mouse scrolled (822, 505) with delta (0, -1)
Screenshot: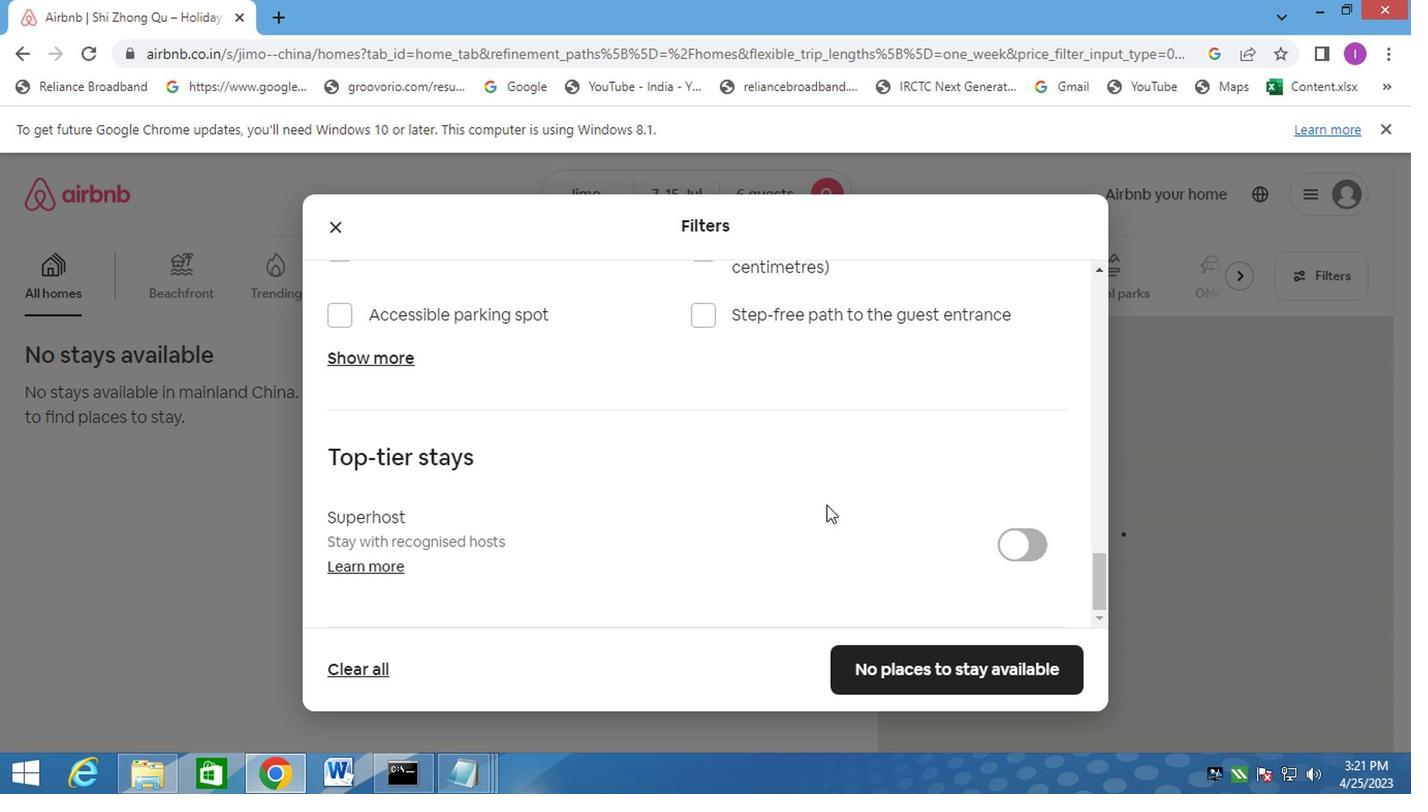 
Action: Mouse moved to (822, 497)
Screenshot: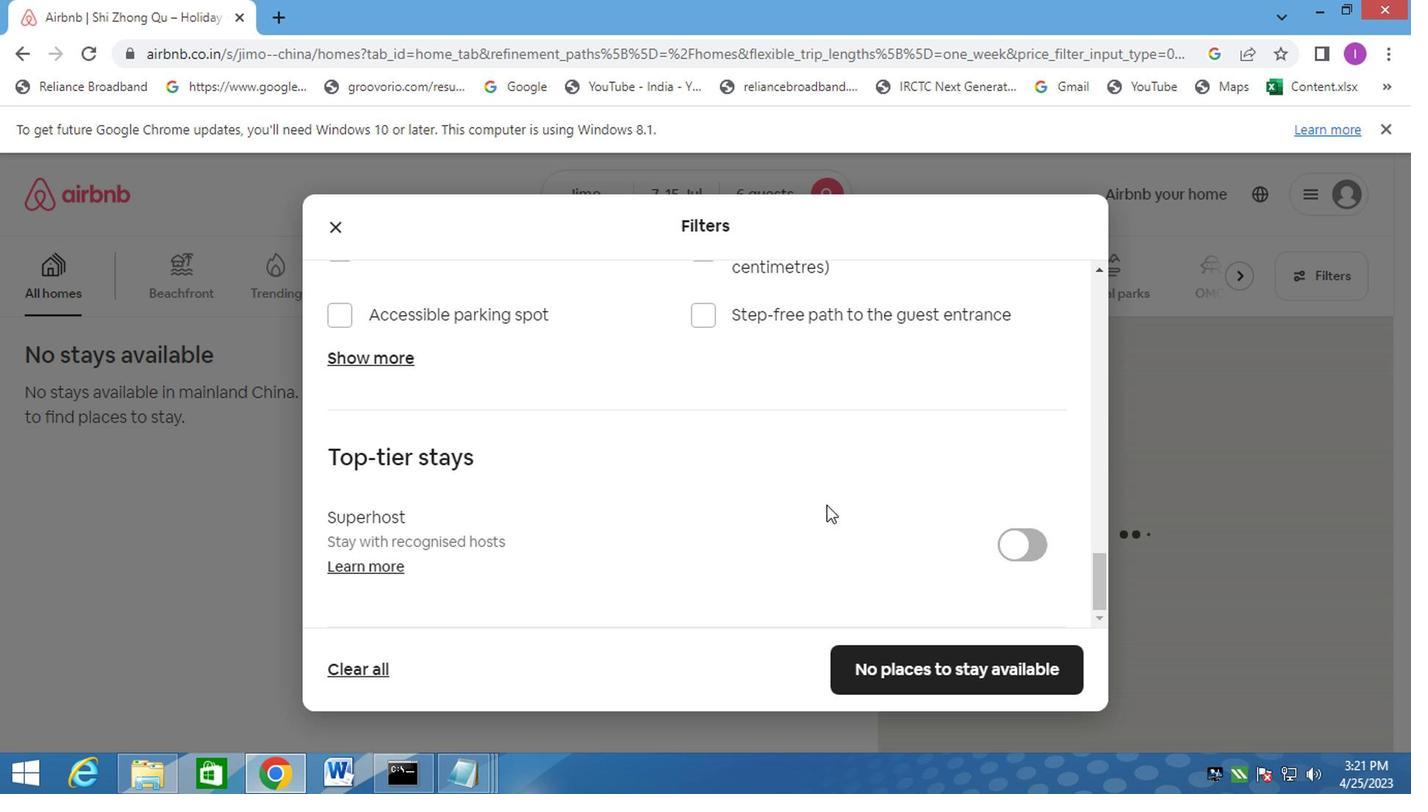 
Action: Mouse scrolled (822, 496) with delta (0, 0)
Screenshot: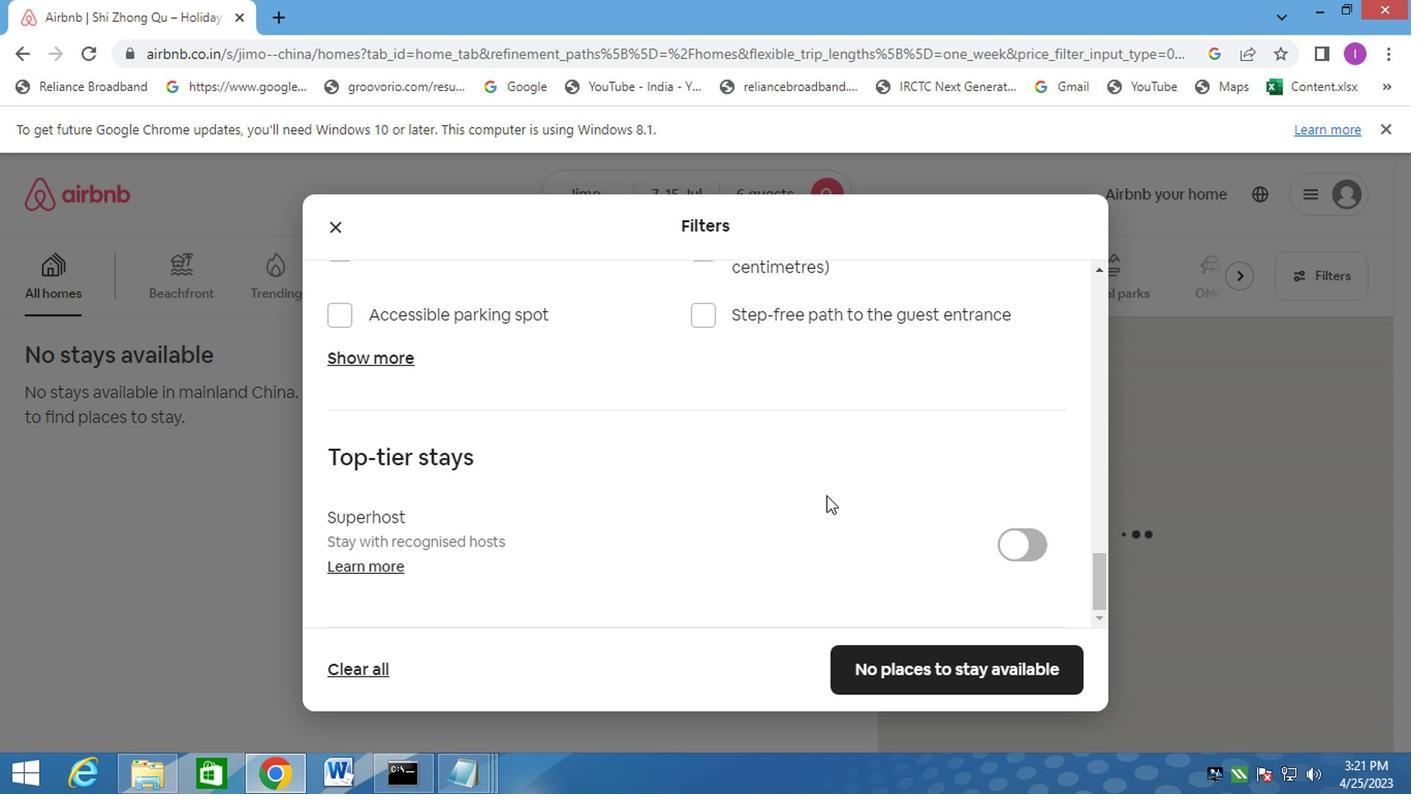 
Action: Mouse moved to (822, 497)
Screenshot: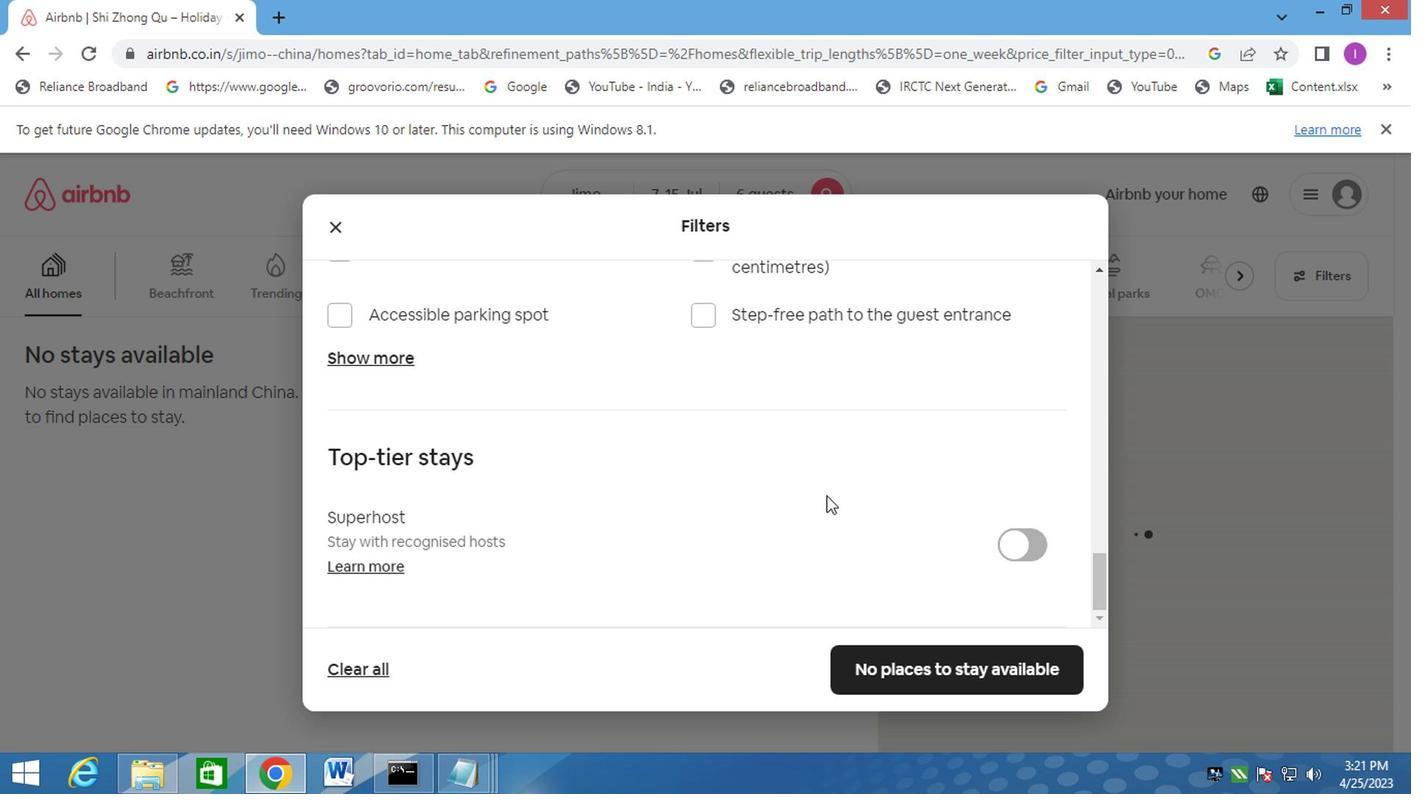 
Action: Mouse scrolled (822, 496) with delta (0, 0)
Screenshot: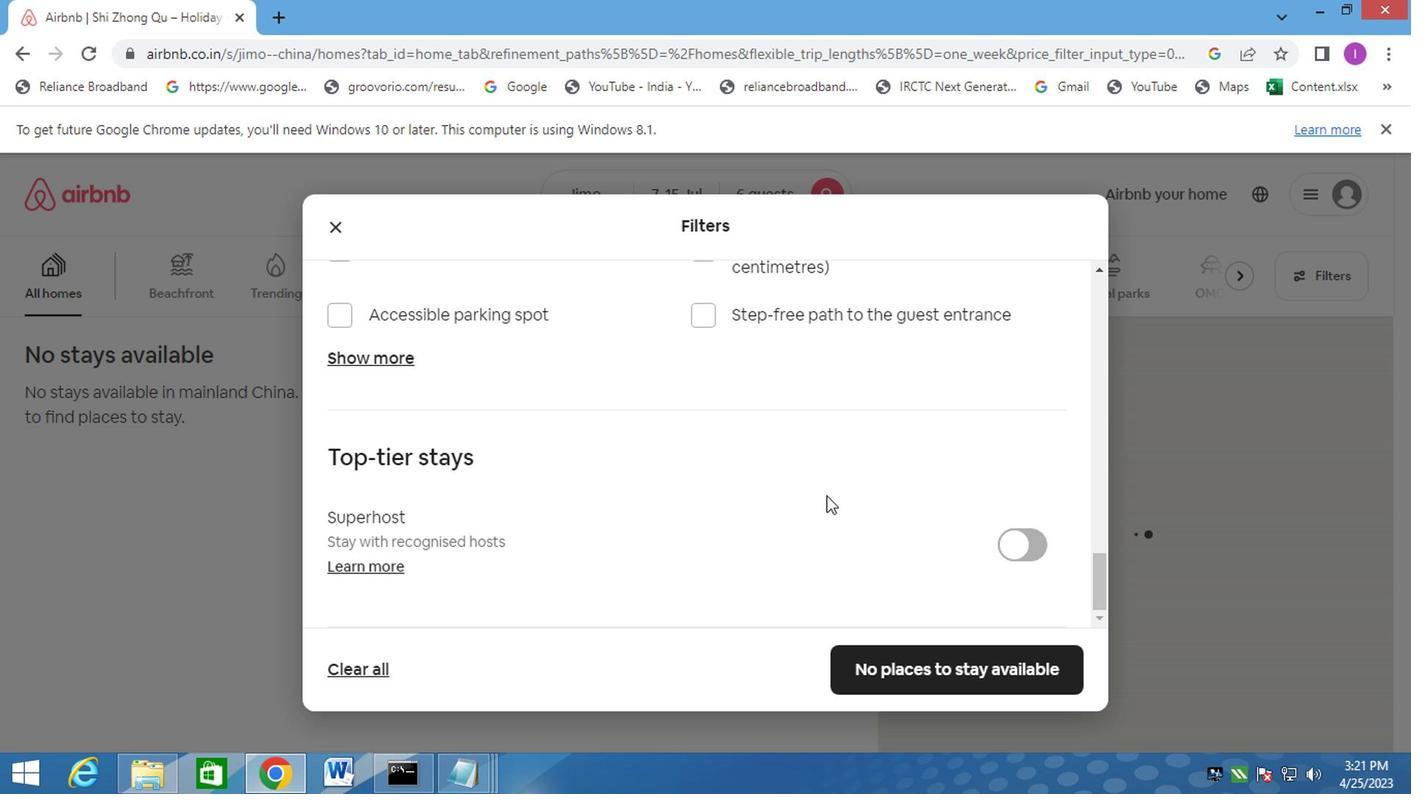 
Action: Mouse moved to (822, 502)
Screenshot: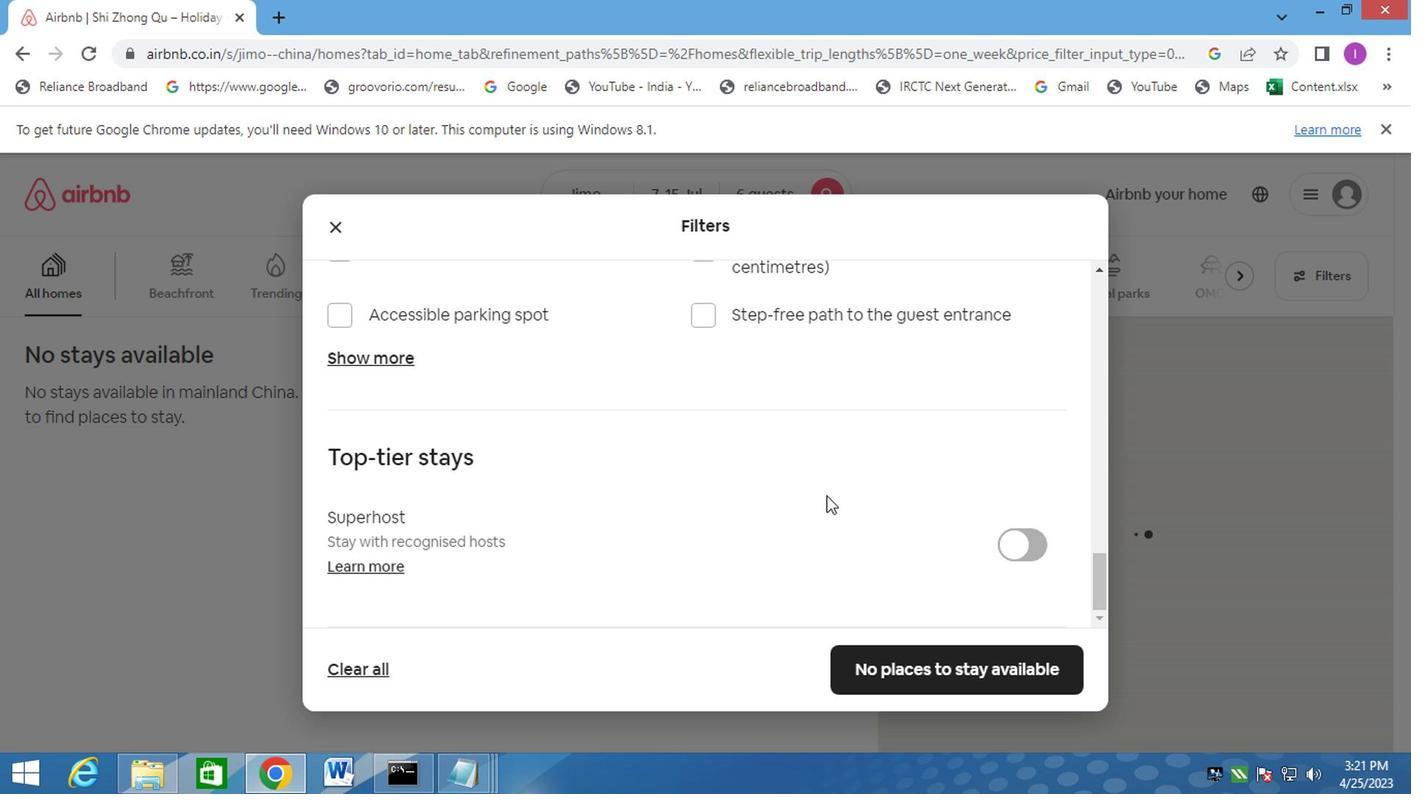 
Action: Mouse scrolled (822, 501) with delta (0, 0)
Screenshot: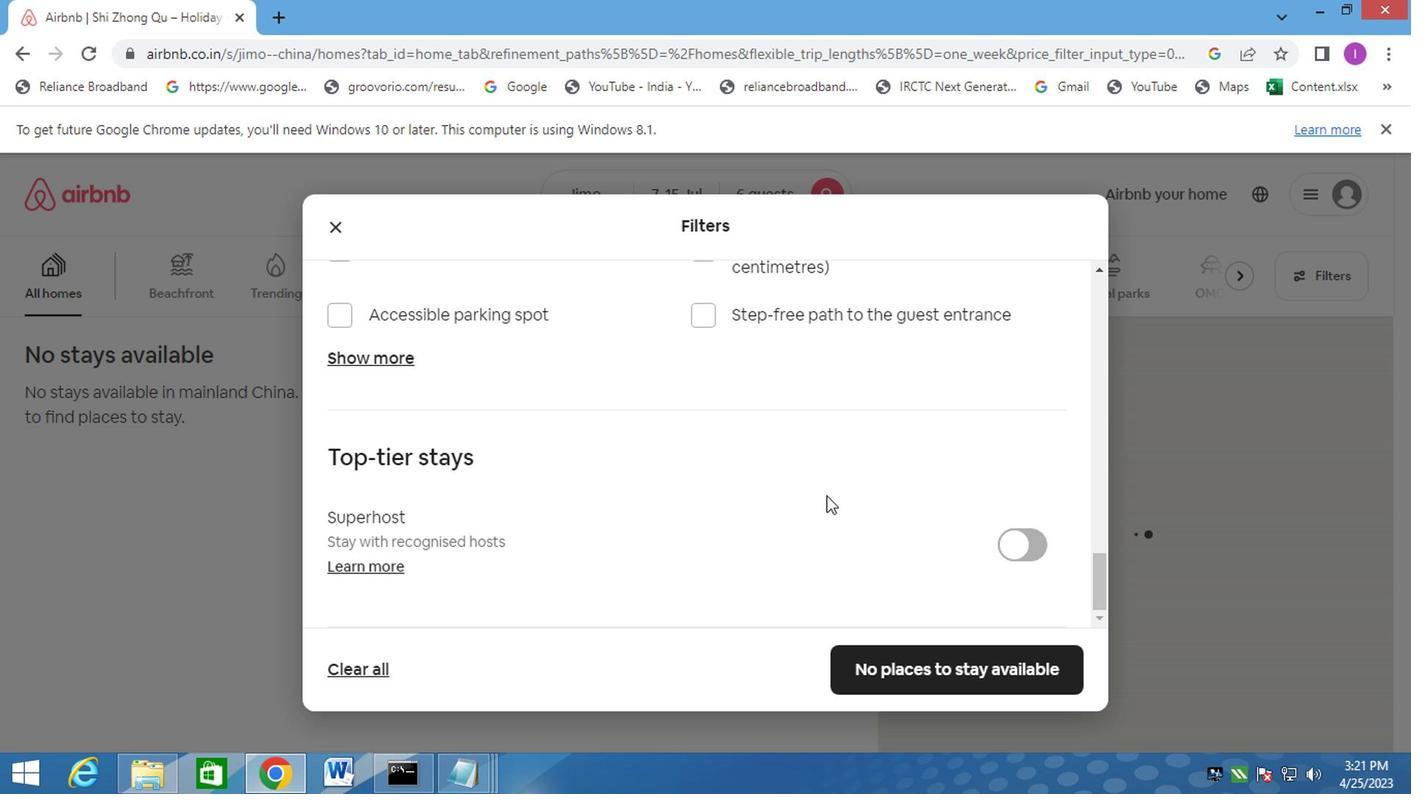 
Action: Mouse moved to (822, 504)
Screenshot: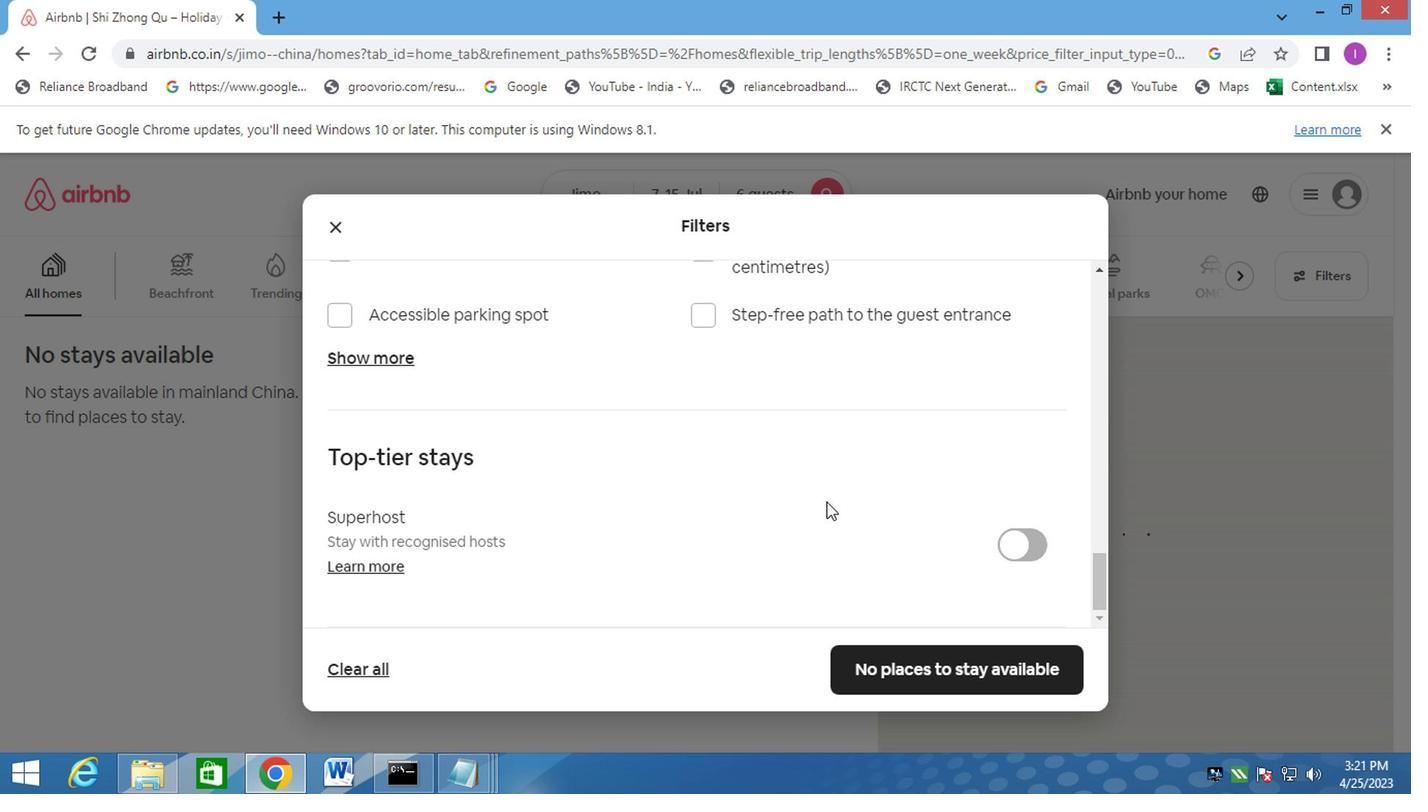 
Action: Mouse scrolled (822, 502) with delta (0, -1)
Screenshot: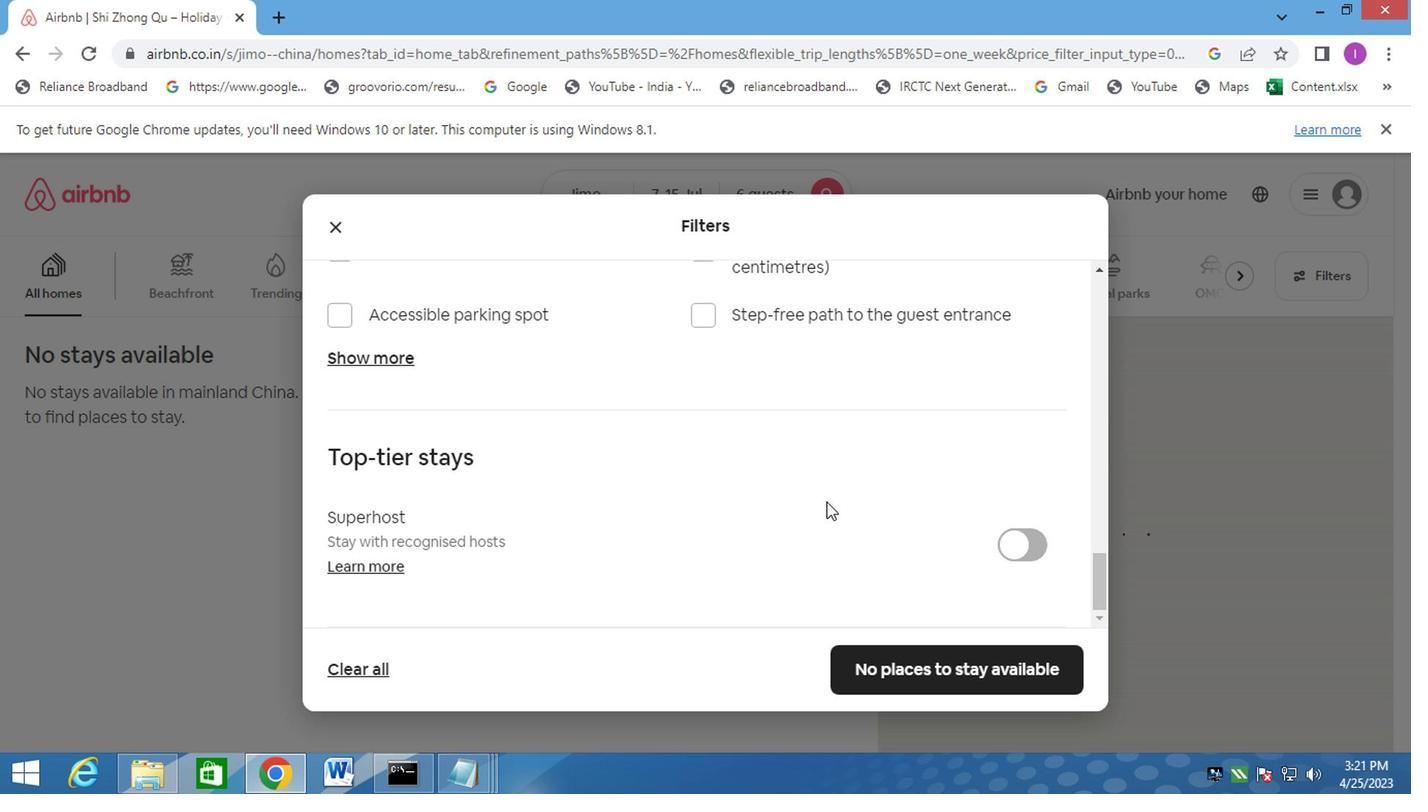 
Action: Mouse moved to (857, 663)
Screenshot: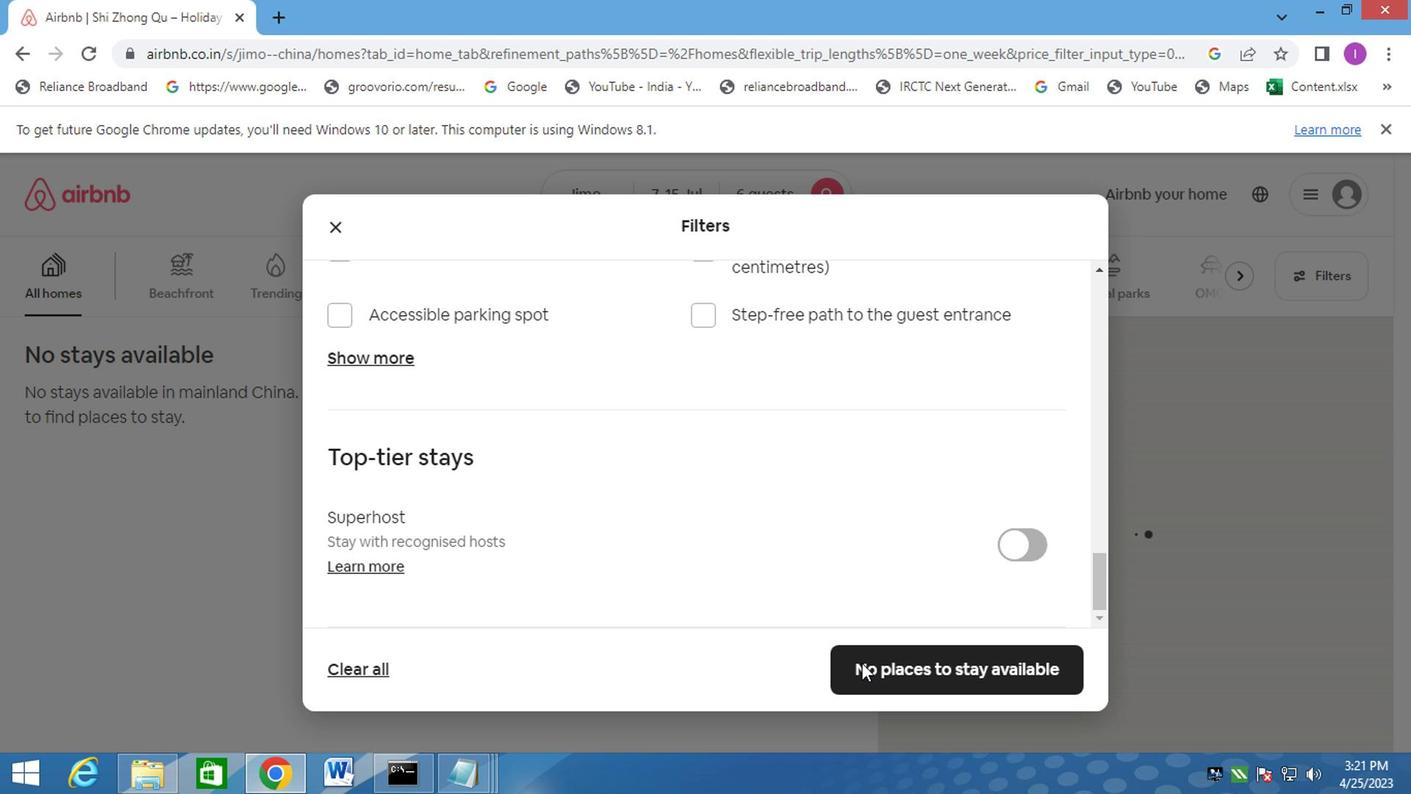 
Action: Mouse pressed left at (857, 663)
Screenshot: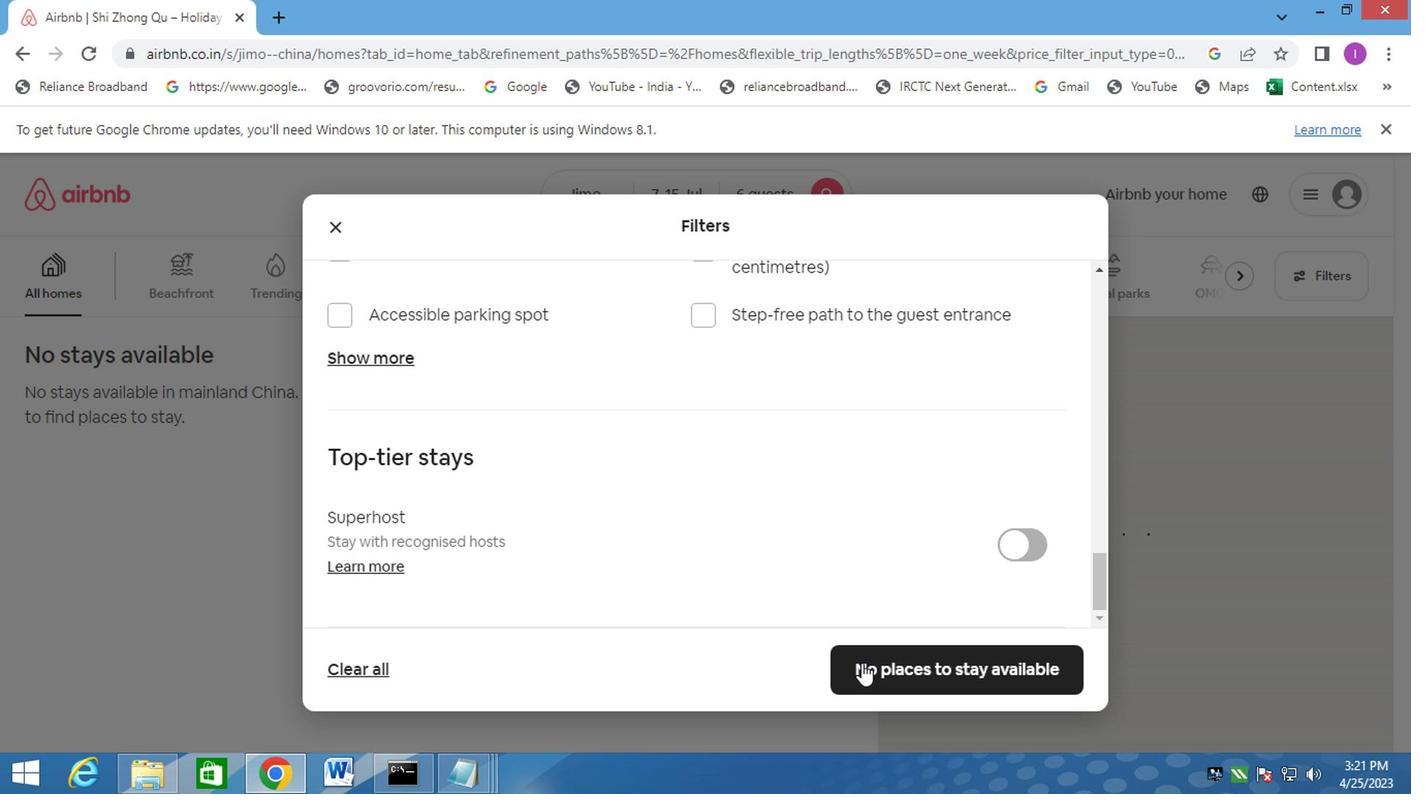 
Action: Mouse moved to (890, 648)
Screenshot: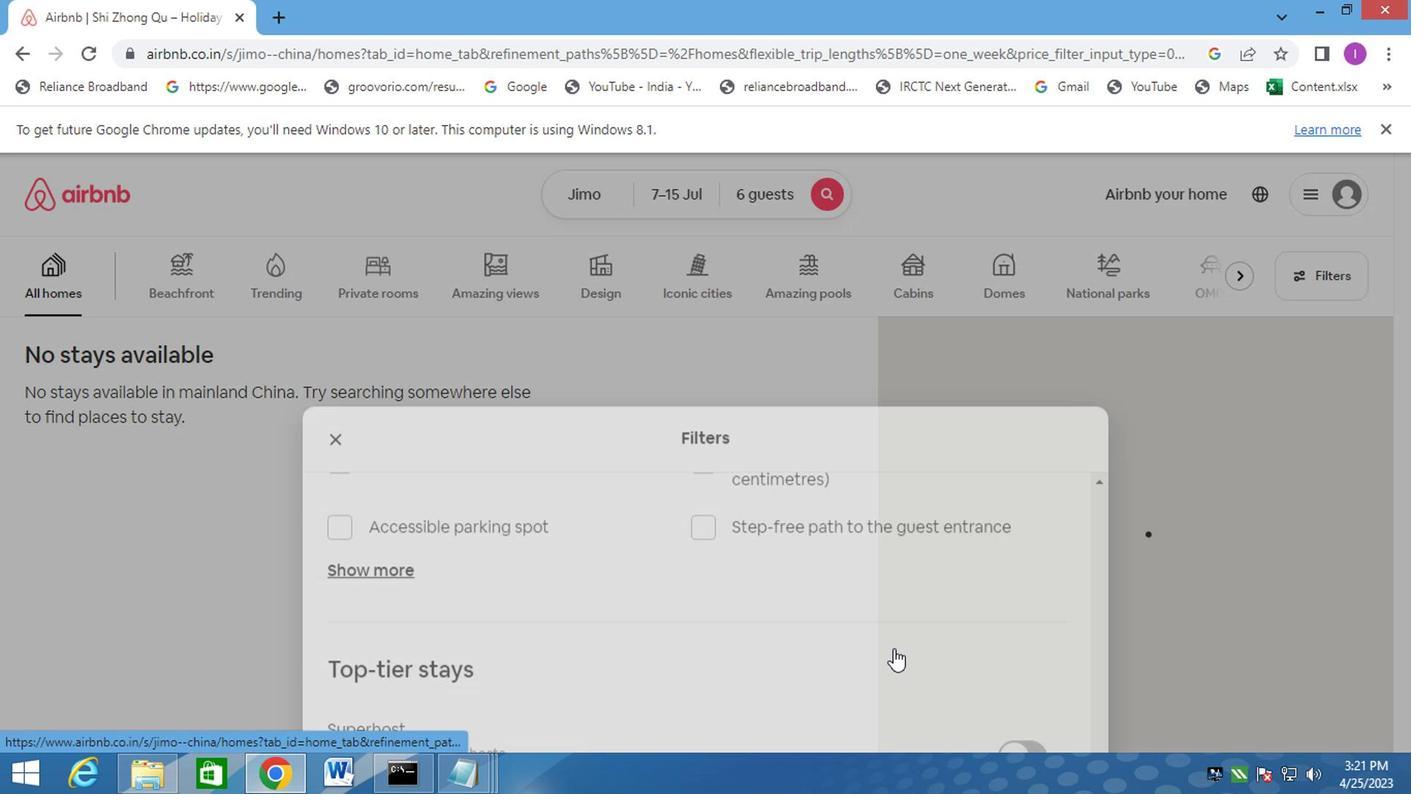 
